 Task: Send an email with the signature Larry Evans with the subject Introduction to a new process and the message Can you provide an update on the status of the customer service improvement project? from softage.6@softage.net to softage.2@softage.net and move the email from Sent Items to the folder Repairs
Action: Mouse moved to (114, 104)
Screenshot: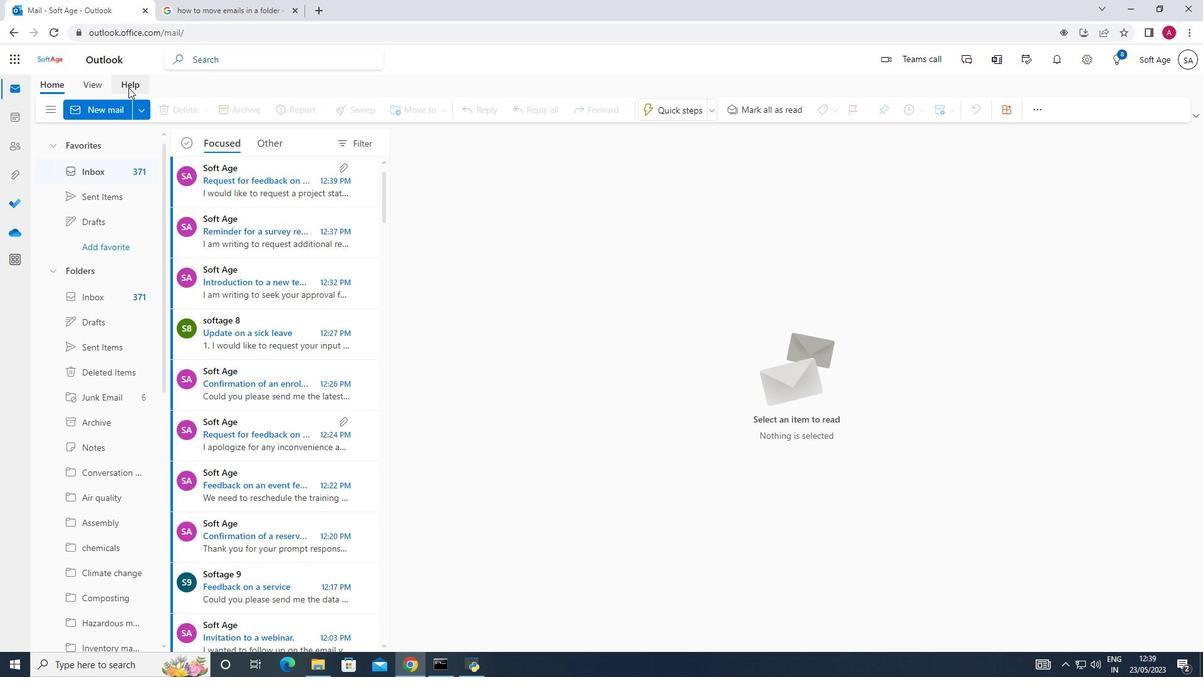 
Action: Mouse pressed left at (114, 104)
Screenshot: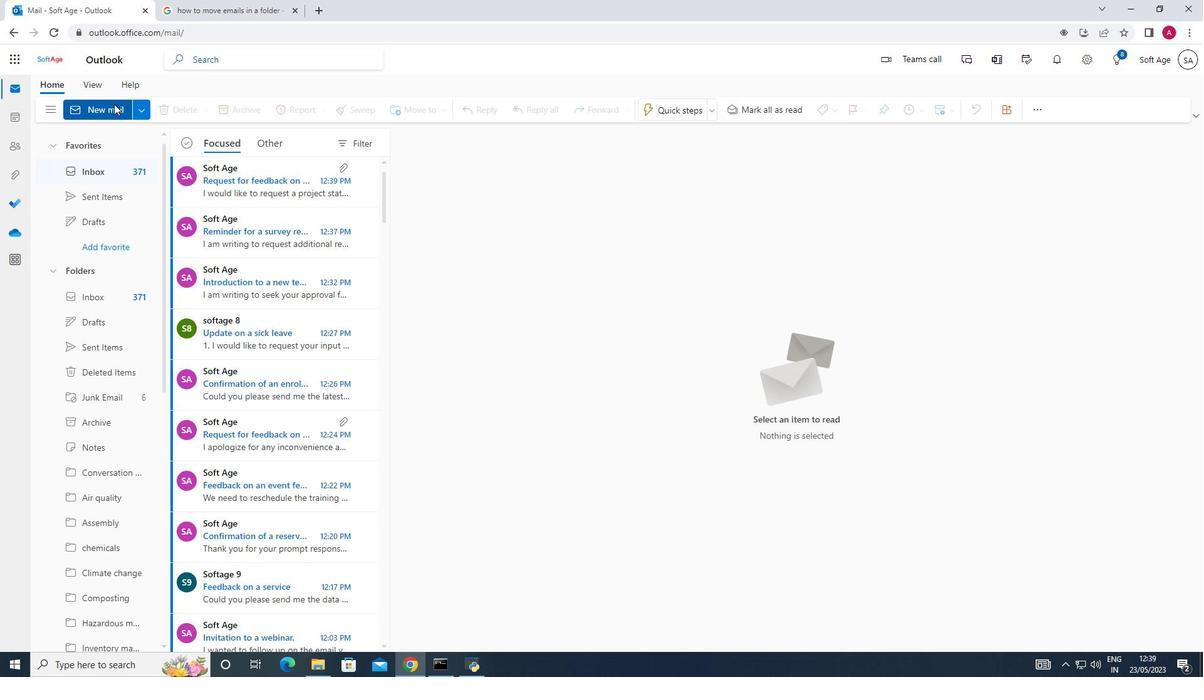 
Action: Mouse moved to (850, 105)
Screenshot: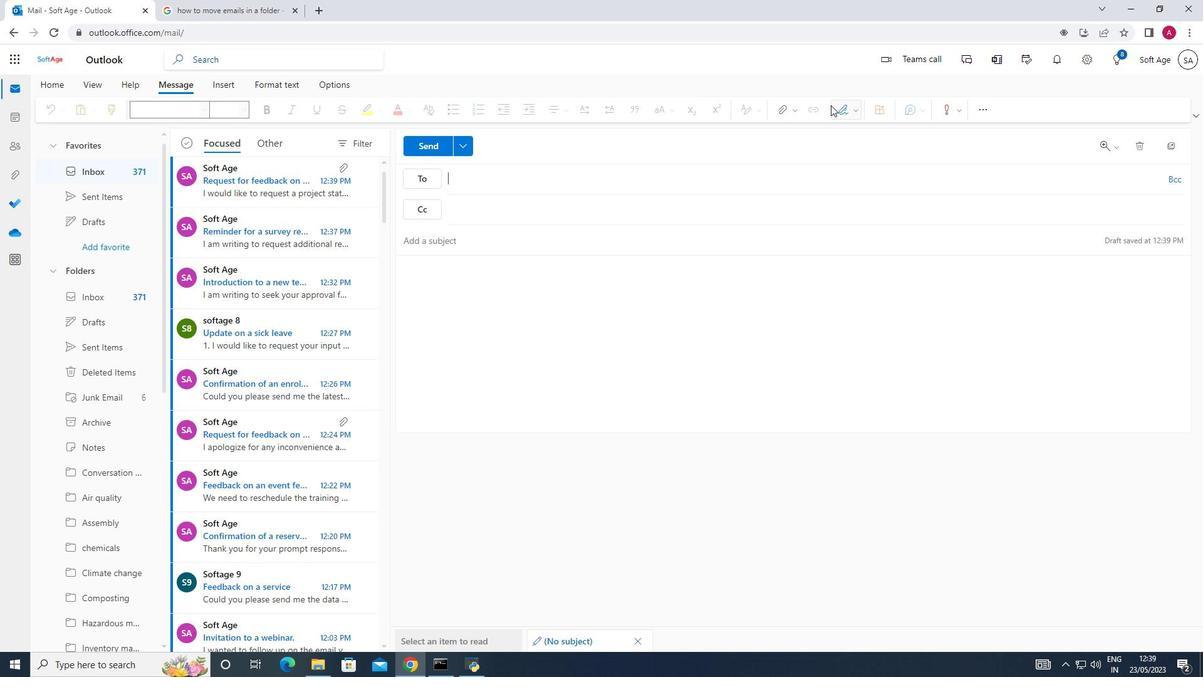 
Action: Mouse pressed left at (850, 105)
Screenshot: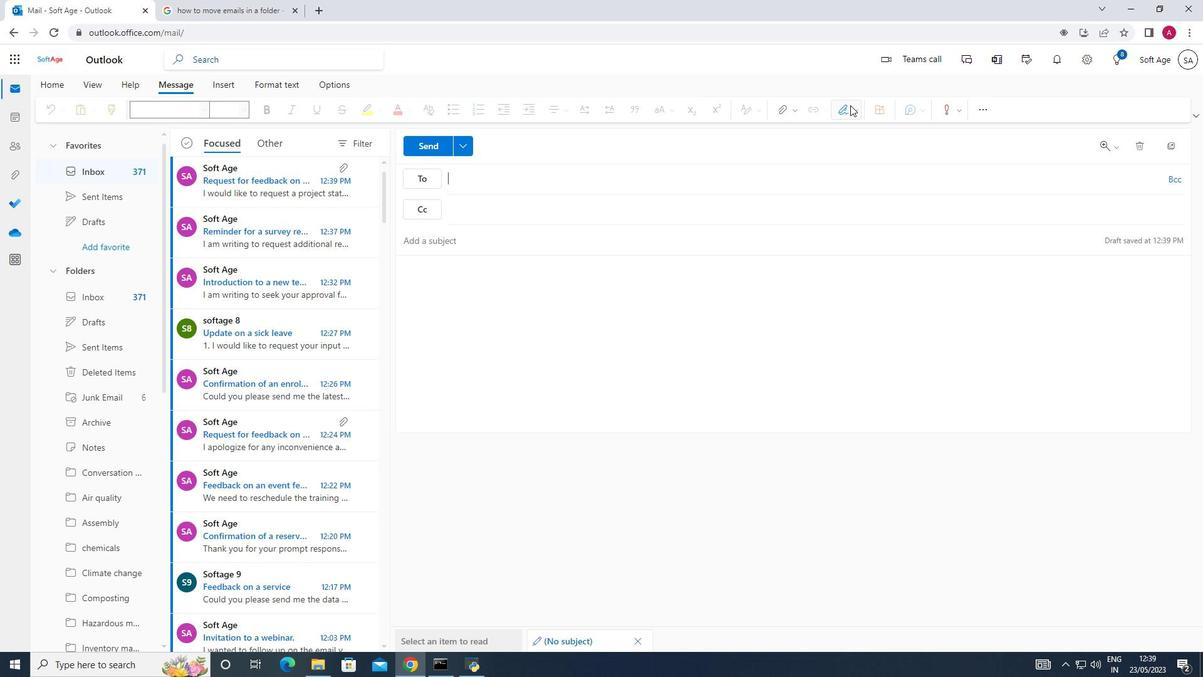 
Action: Mouse moved to (851, 159)
Screenshot: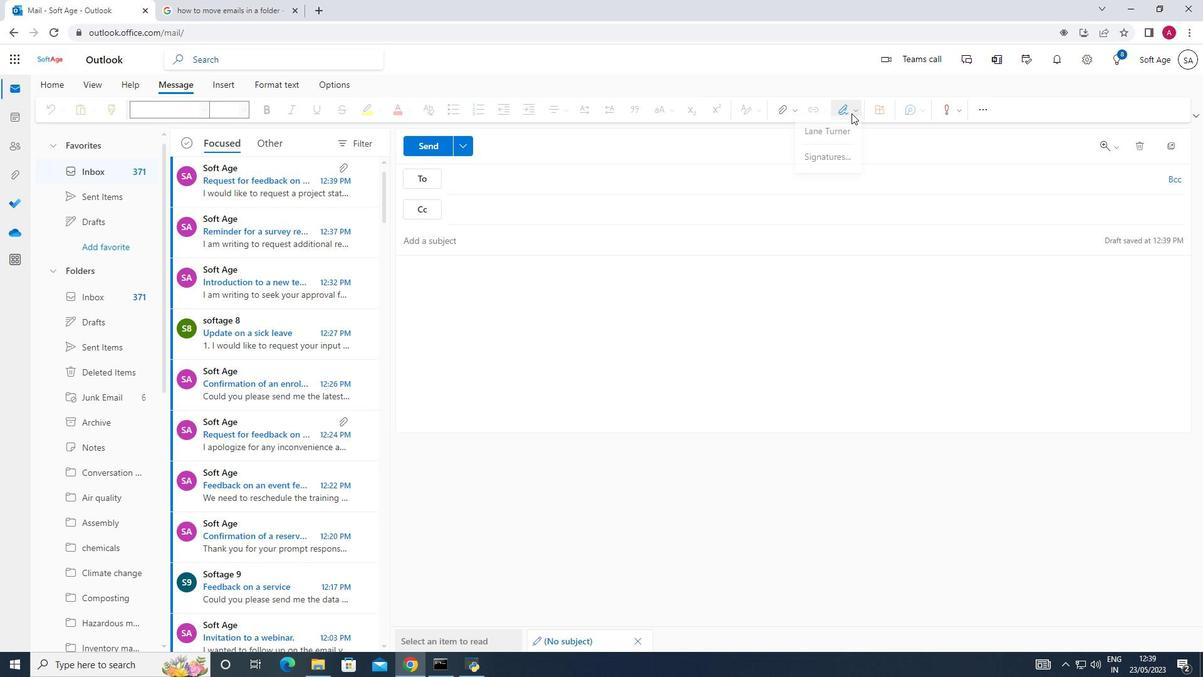 
Action: Mouse pressed left at (851, 159)
Screenshot: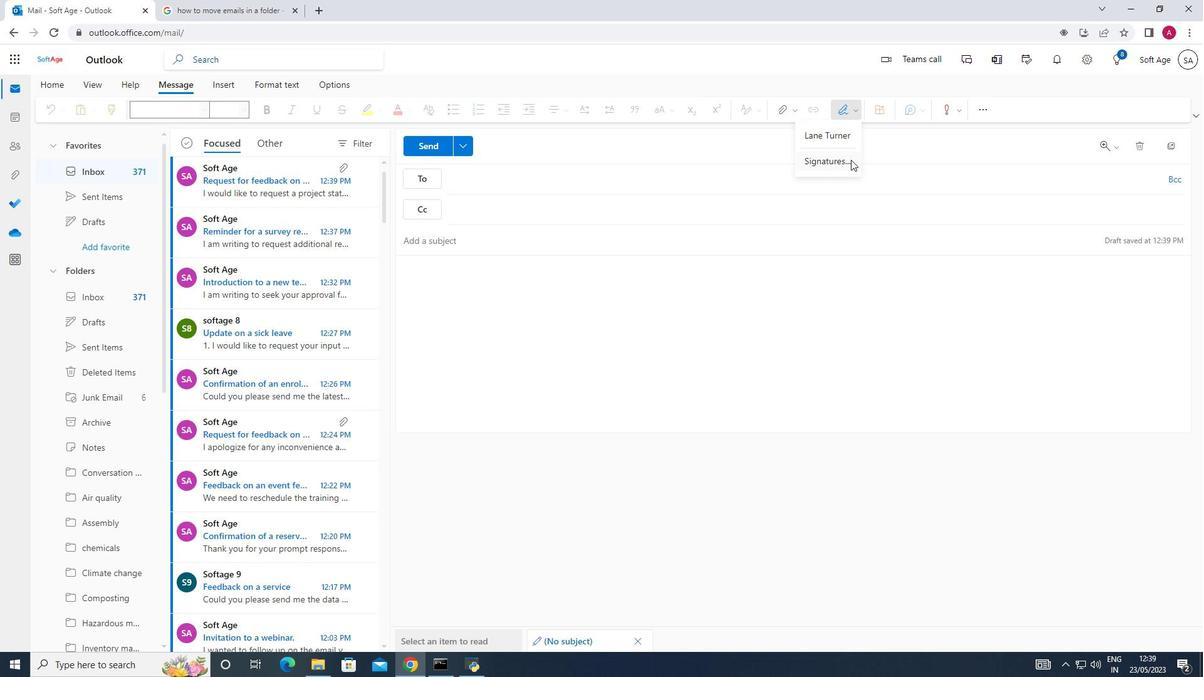 
Action: Mouse moved to (848, 205)
Screenshot: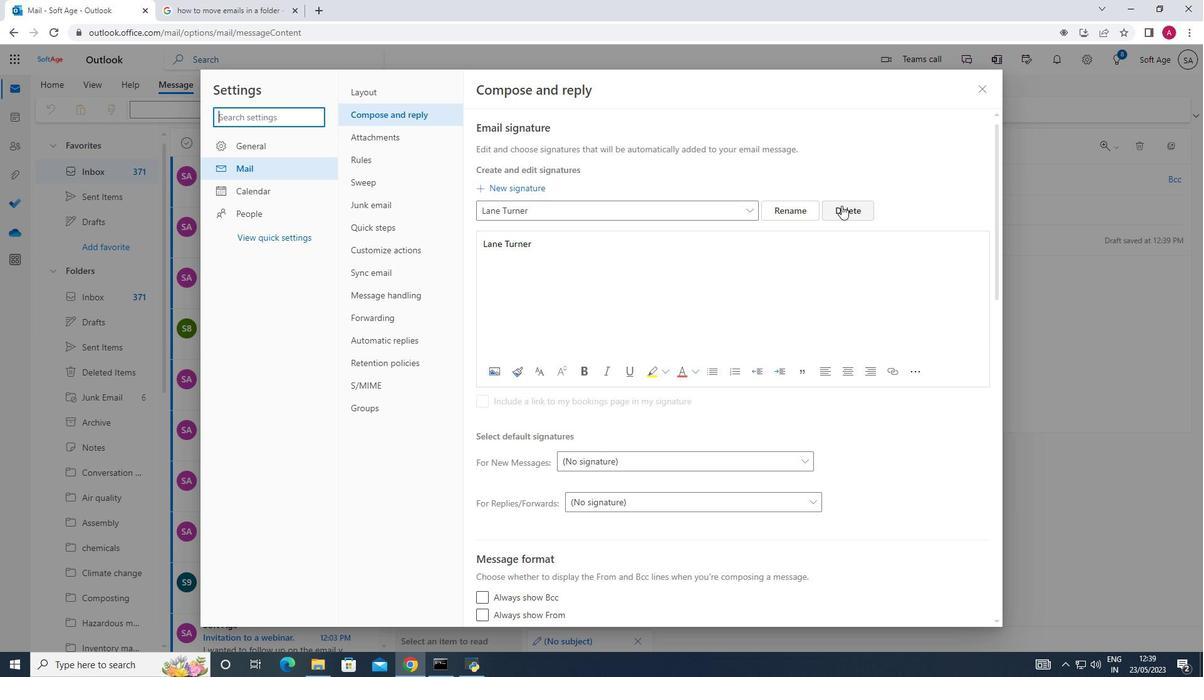 
Action: Mouse pressed left at (848, 205)
Screenshot: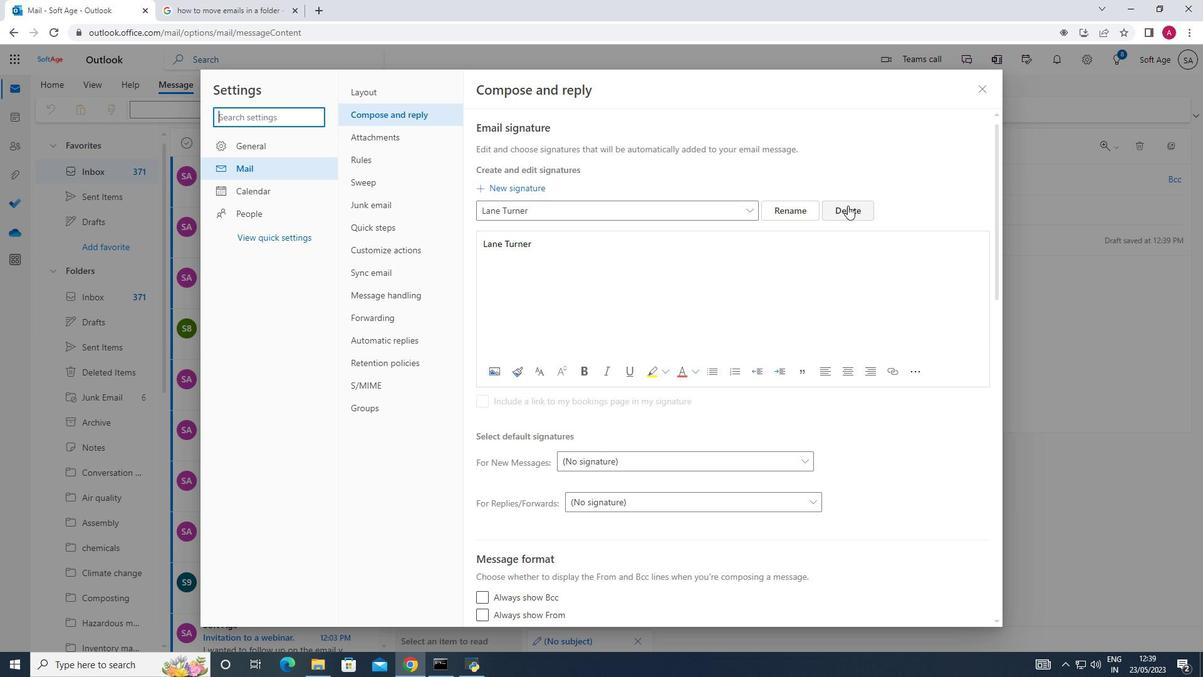 
Action: Mouse moved to (521, 208)
Screenshot: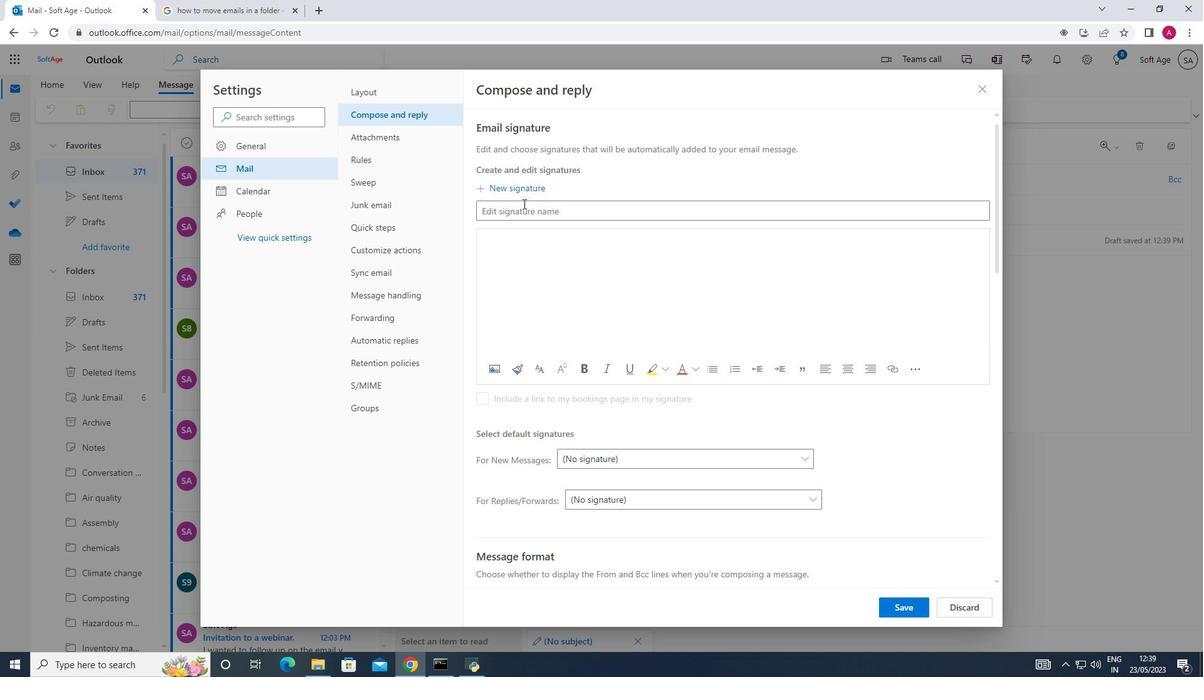 
Action: Mouse pressed left at (521, 208)
Screenshot: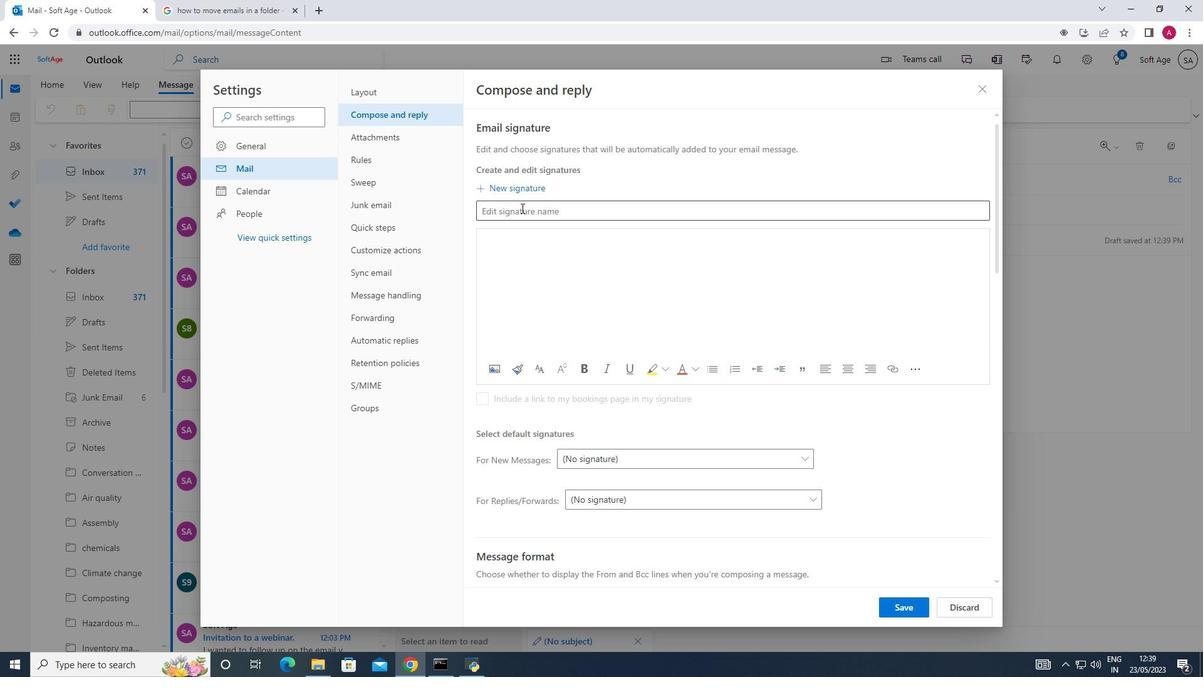 
Action: Mouse moved to (526, 197)
Screenshot: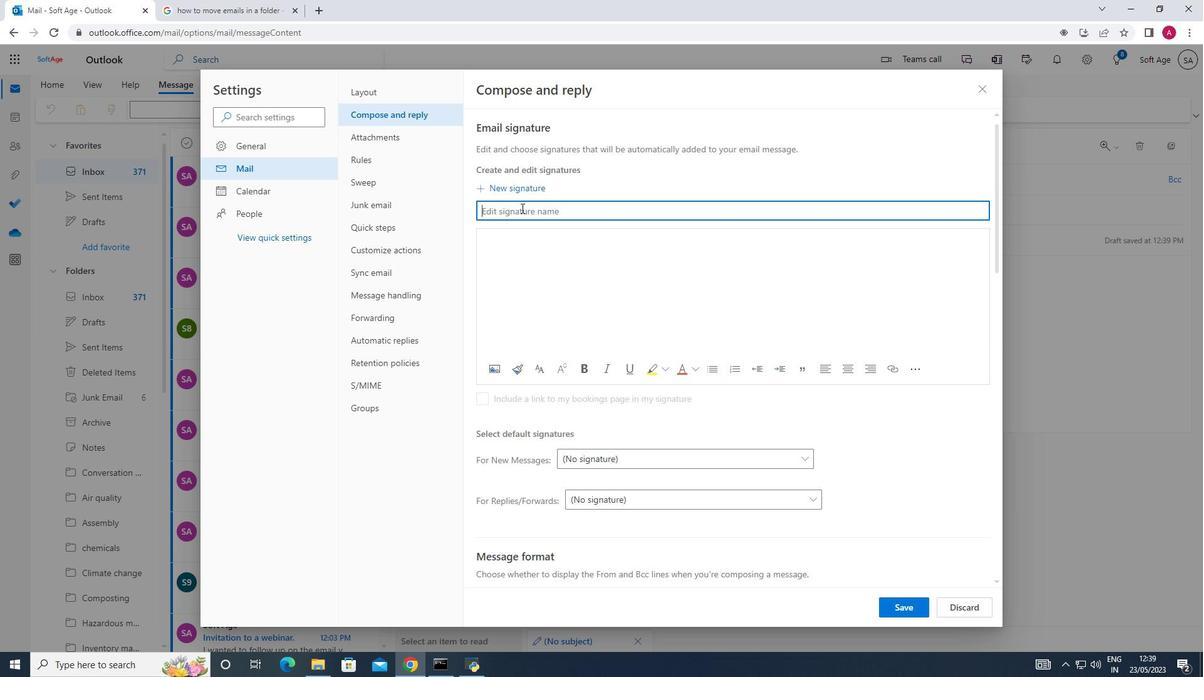 
Action: Key pressed <Key.shift_r>Larry<Key.space><Key.shift_r><Key.shift_r><Key.shift_r><Key.shift_r><Key.shift_r><Key.shift_r><Key.shift_r><Key.shift_r><Key.shift_r><Key.shift_r><Key.shift_r><Key.shift_r><Key.shift_r><Key.shift_r><Key.shift_r><Key.shift_r><Key.shift_r><Key.shift_r><Key.shift_r><Key.shift_r><Key.shift_r><Key.shift_r><Key.shift_r><Key.shift_r><Key.shift_r><Key.shift_r><Key.shift_r><Key.shift_r><Key.shift_r><Key.shift_r><Key.shift_r><Key.shift_r><Key.shift_r><Key.shift_r><Key.shift_r><Key.shift_r><Key.shift_r><Key.shift_r><Key.shift_r><Key.shift_r><Key.shift_r><Key.shift_r><Key.shift_r><Key.shift_r><Key.shift_r><Key.shift_r><Key.shift>Evans
Screenshot: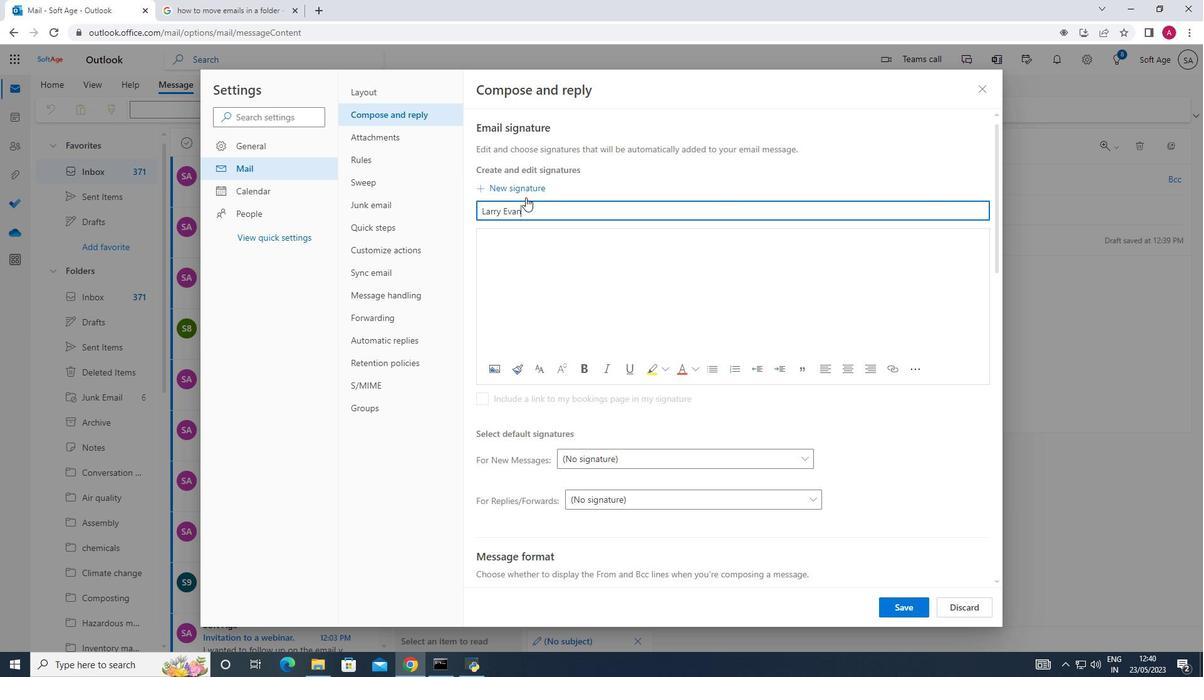 
Action: Mouse moved to (506, 229)
Screenshot: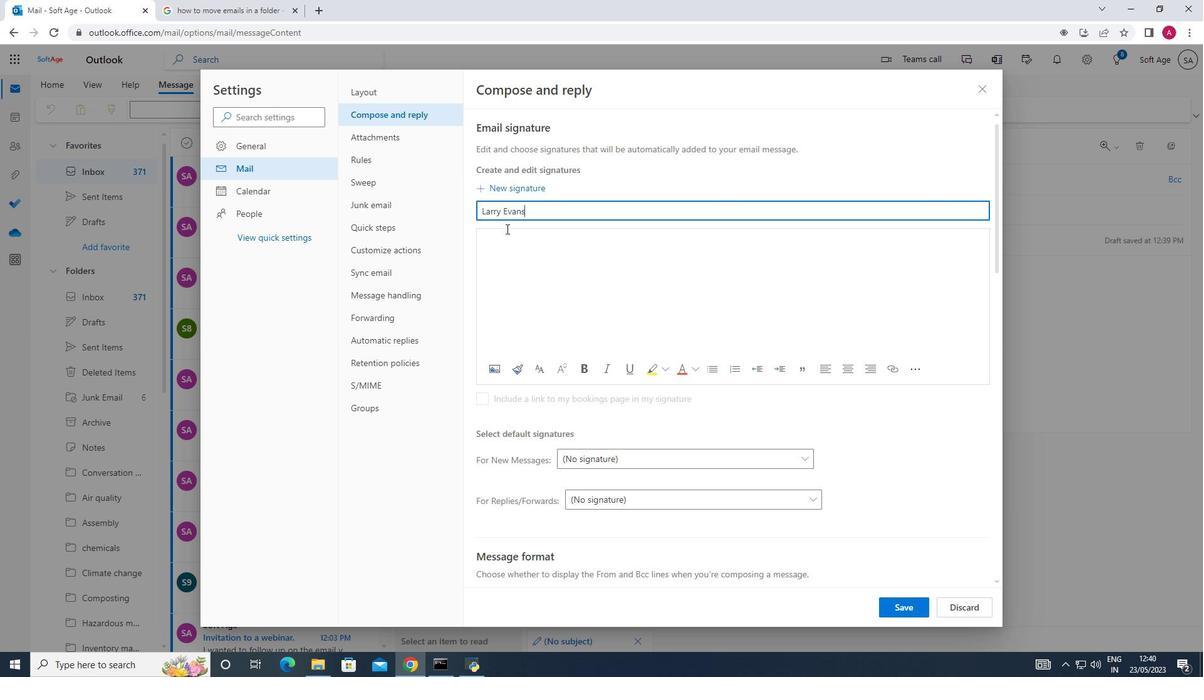 
Action: Mouse pressed left at (506, 229)
Screenshot: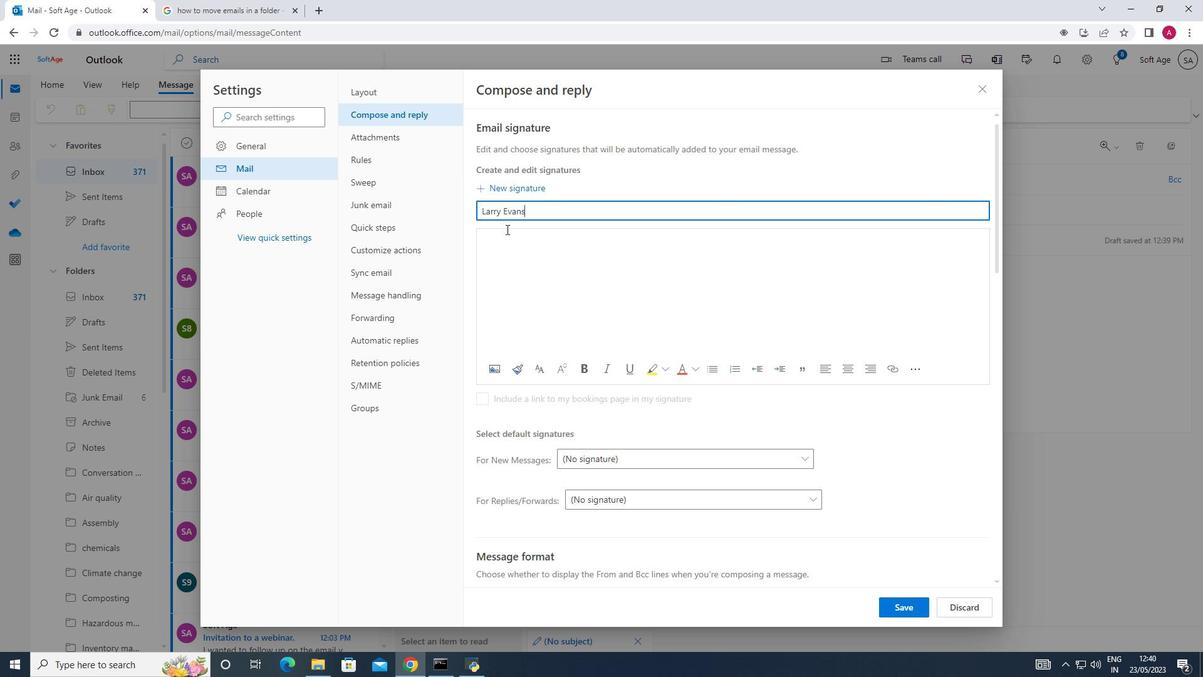 
Action: Key pressed <Key.shift_r>Larry<Key.space><Key.shift><Key.shift><Key.shift><Key.shift><Key.shift><Key.shift><Key.shift><Key.shift><Key.shift><Key.shift><Key.shift><Key.shift><Key.shift><Key.shift><Key.shift><Key.shift><Key.shift><Key.shift>Evans
Screenshot: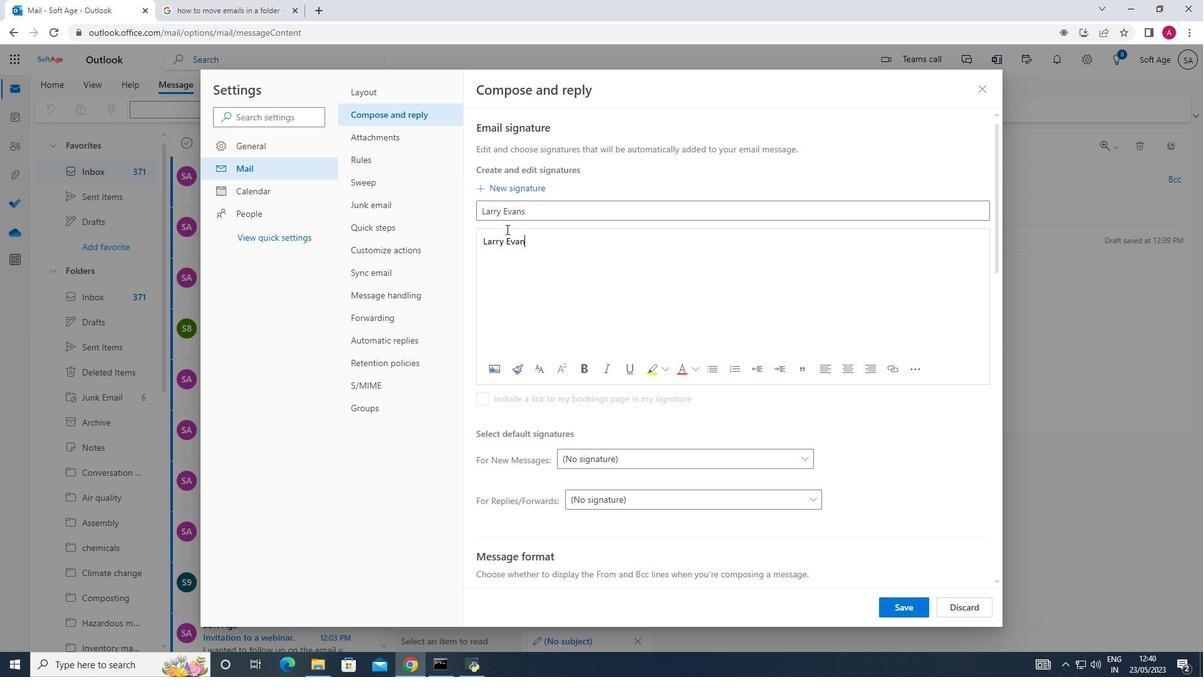 
Action: Mouse moved to (907, 606)
Screenshot: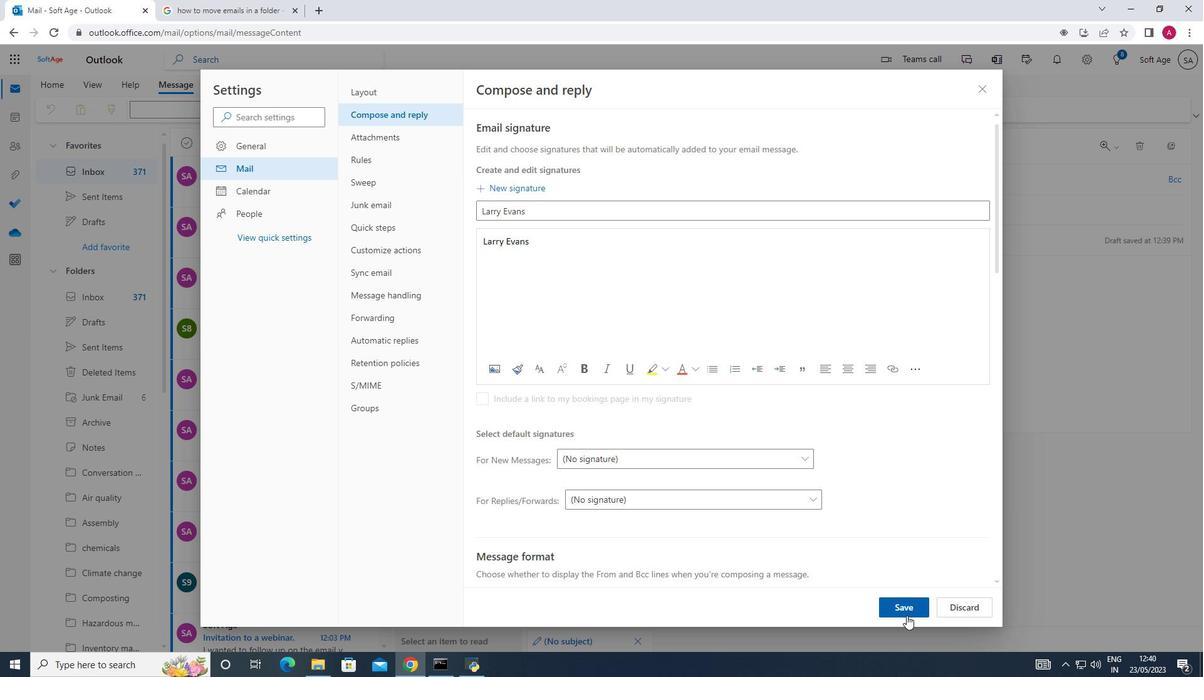 
Action: Mouse pressed left at (907, 606)
Screenshot: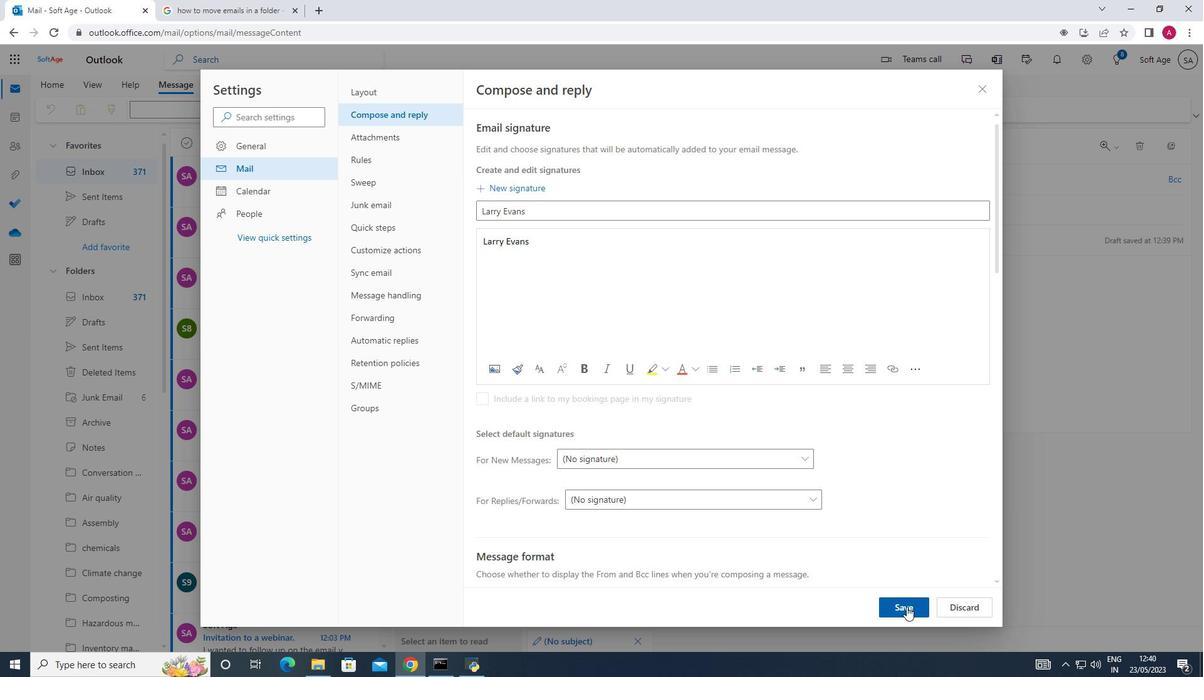 
Action: Mouse moved to (986, 84)
Screenshot: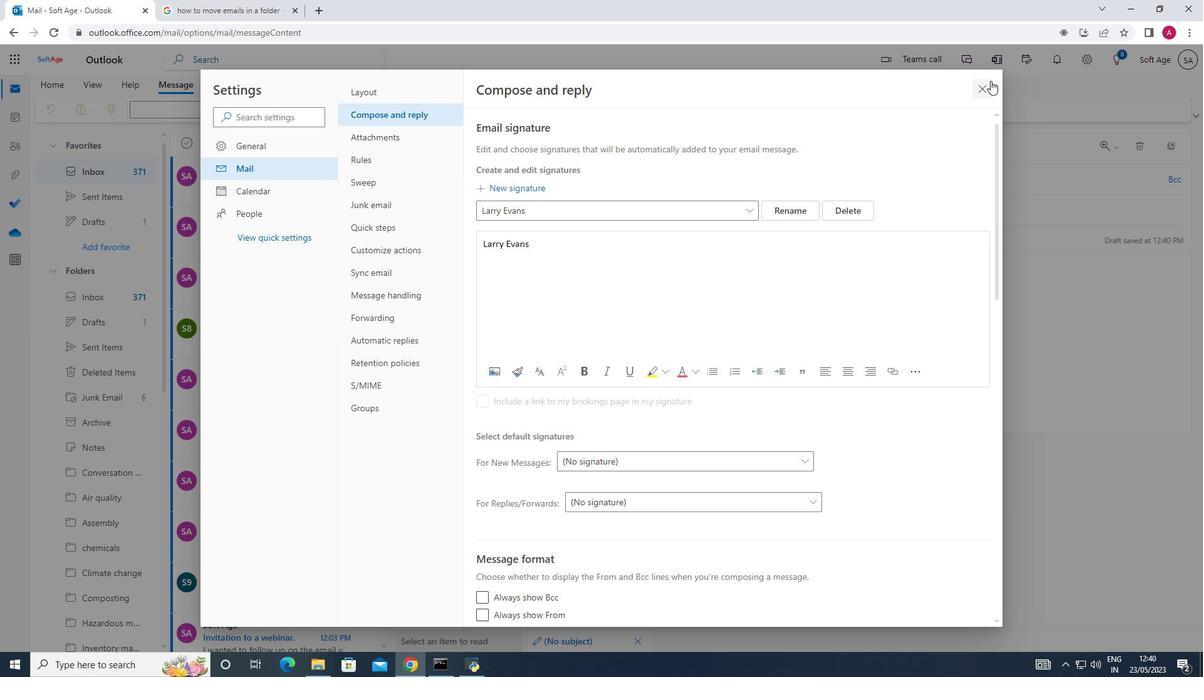 
Action: Mouse pressed left at (986, 84)
Screenshot: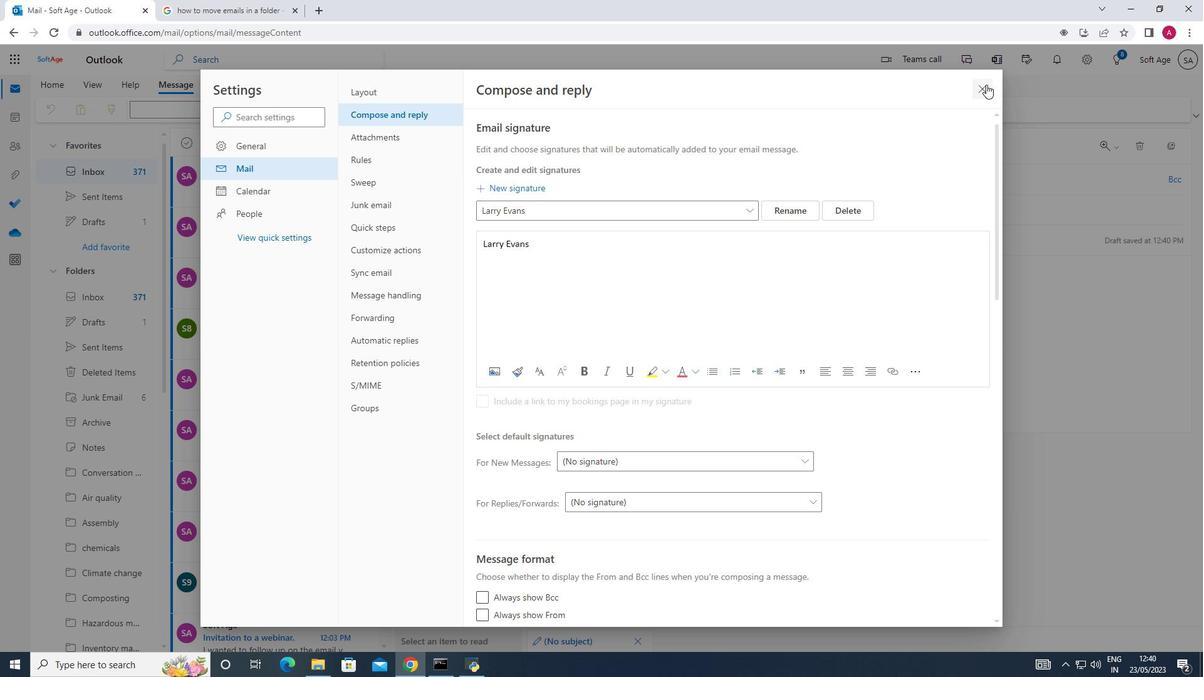 
Action: Mouse moved to (1178, 562)
Screenshot: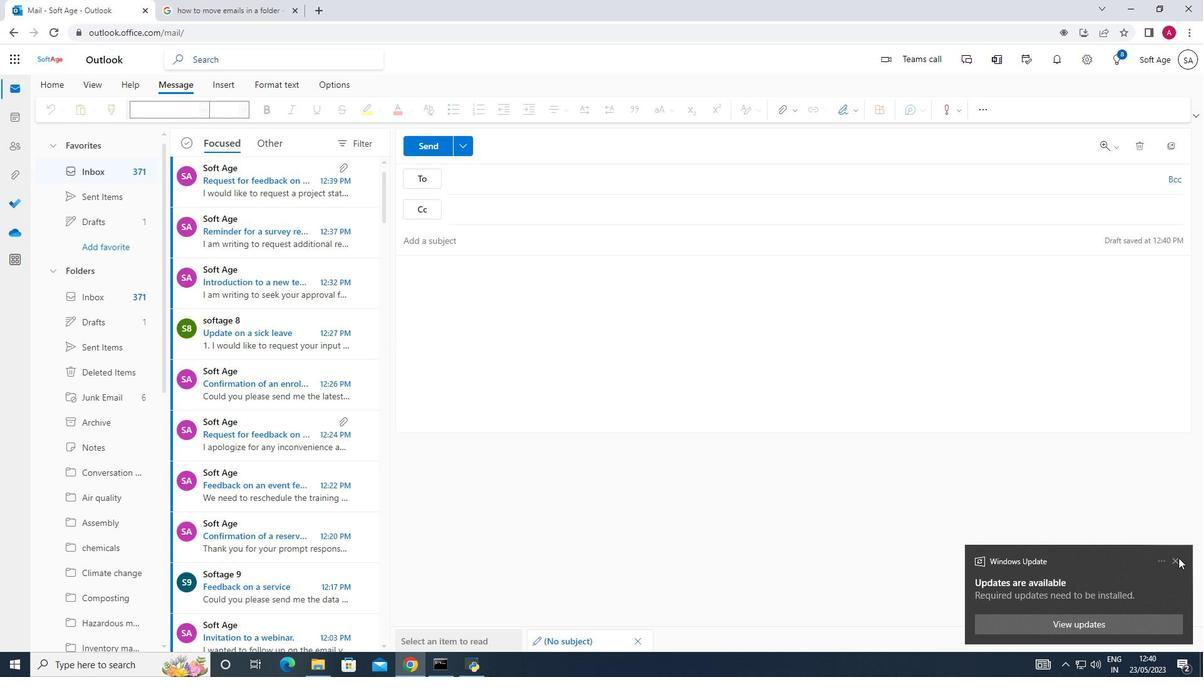 
Action: Mouse pressed left at (1178, 562)
Screenshot: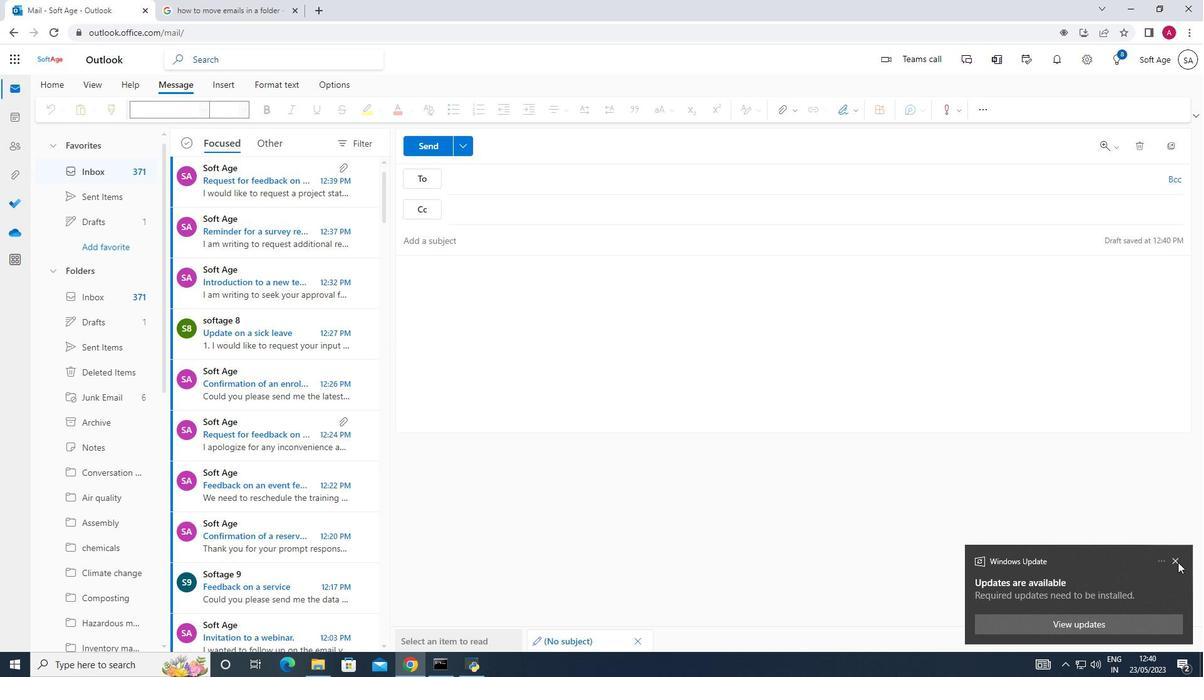 
Action: Mouse moved to (853, 110)
Screenshot: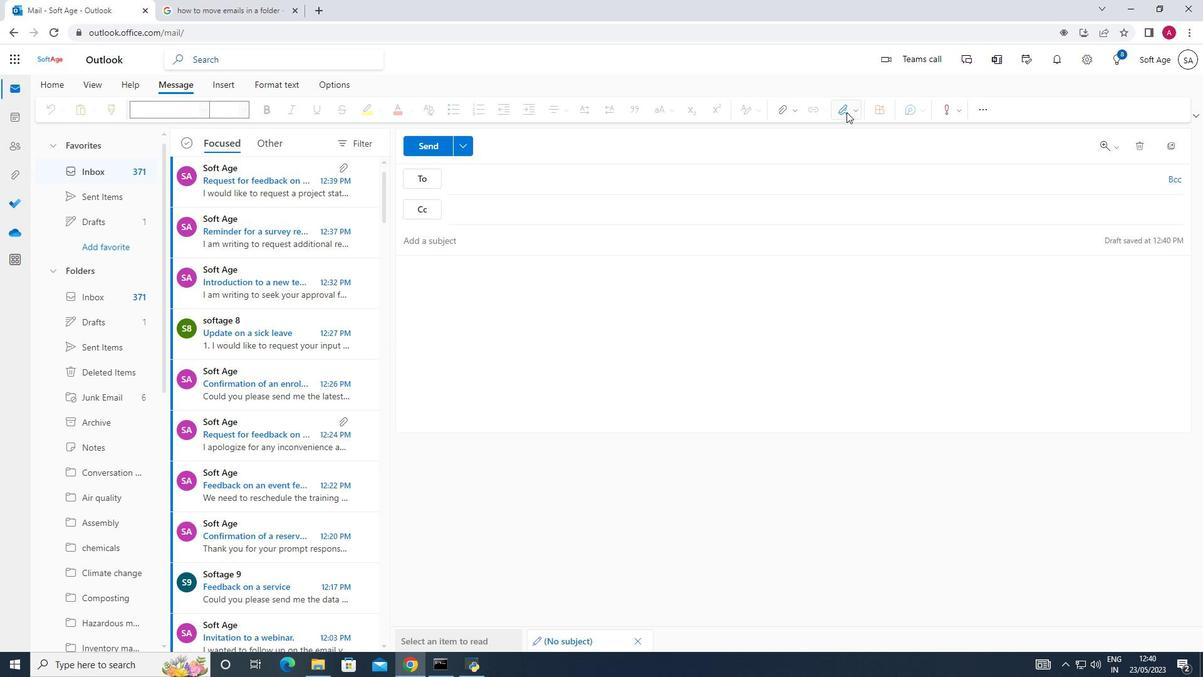 
Action: Mouse pressed left at (853, 110)
Screenshot: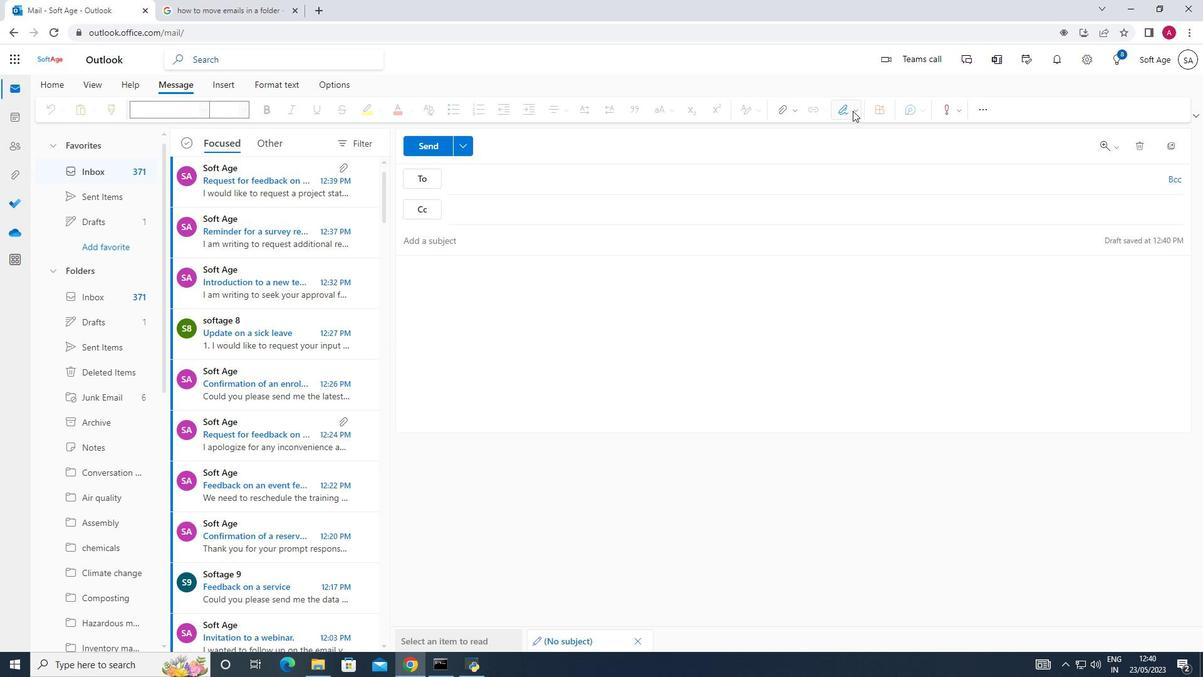 
Action: Mouse moved to (831, 129)
Screenshot: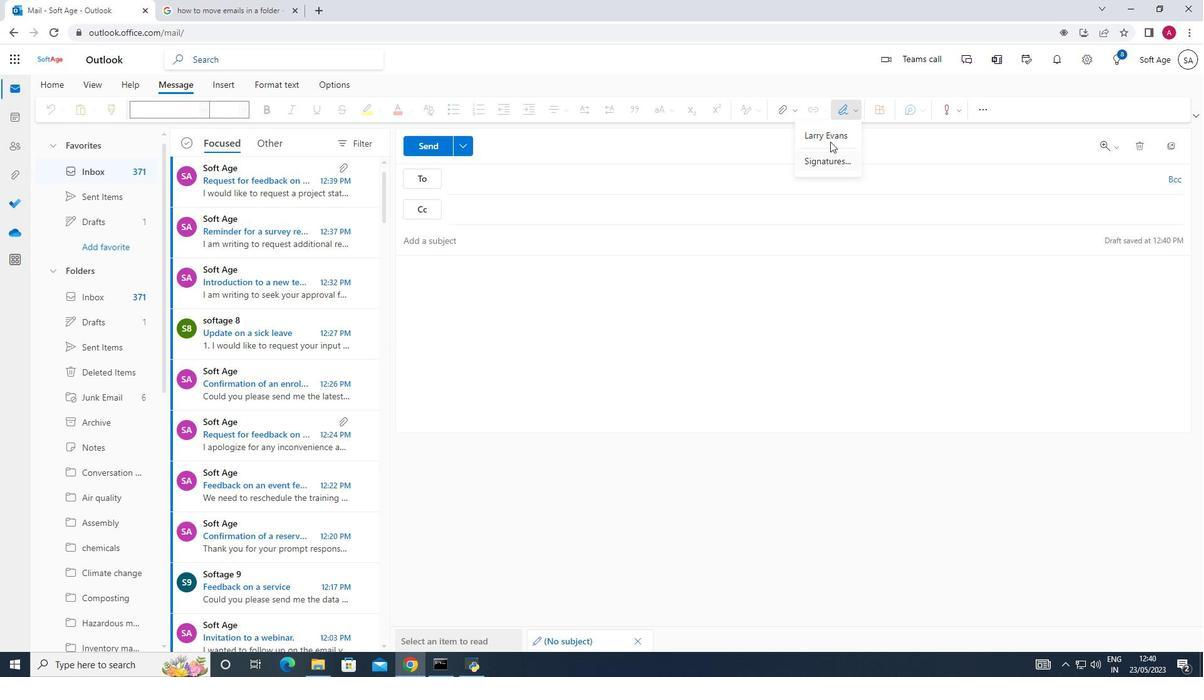 
Action: Mouse pressed left at (831, 129)
Screenshot: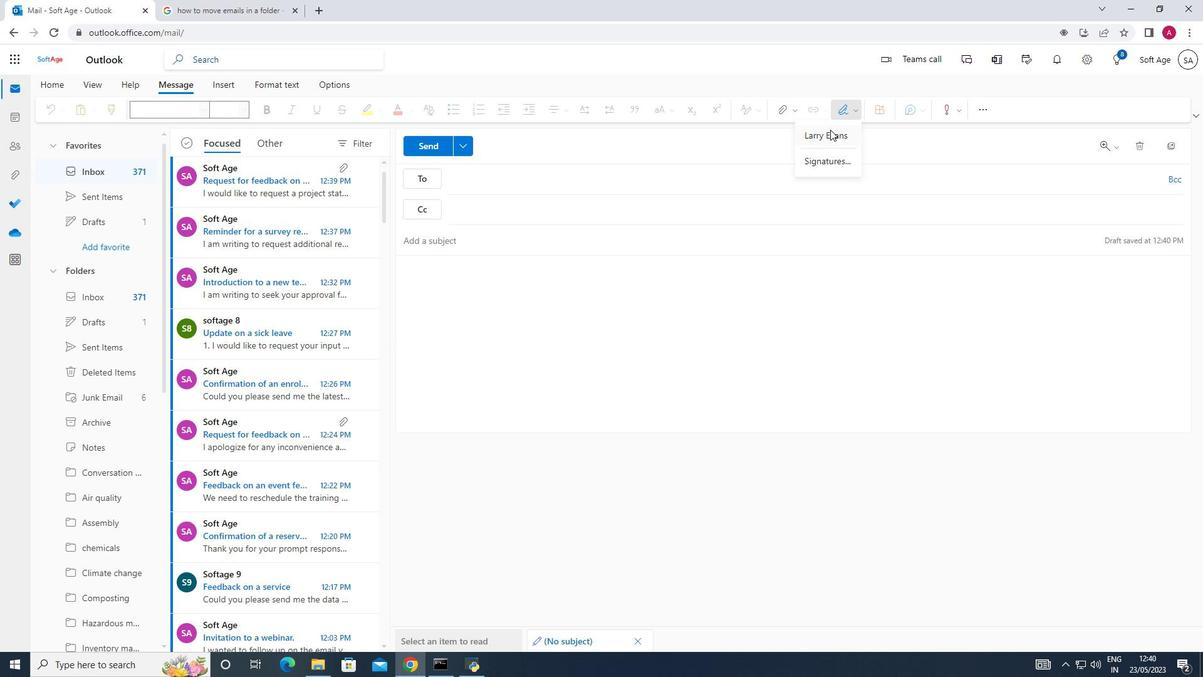
Action: Mouse moved to (420, 226)
Screenshot: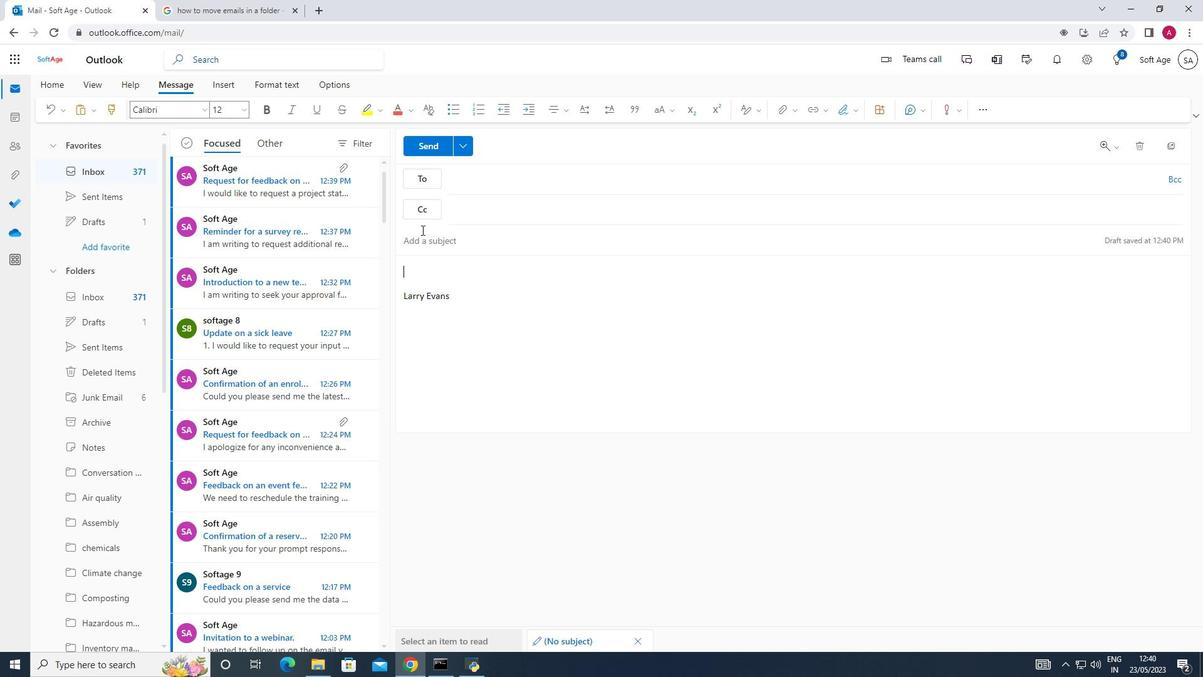 
Action: Mouse pressed left at (420, 226)
Screenshot: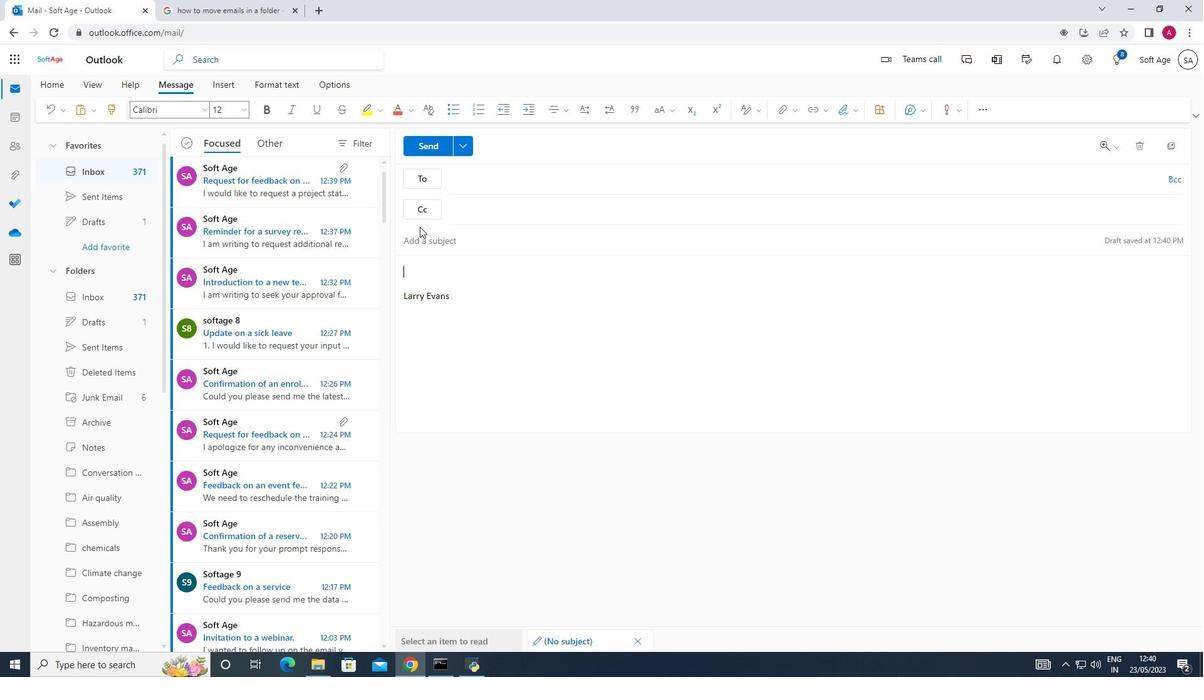 
Action: Mouse moved to (428, 244)
Screenshot: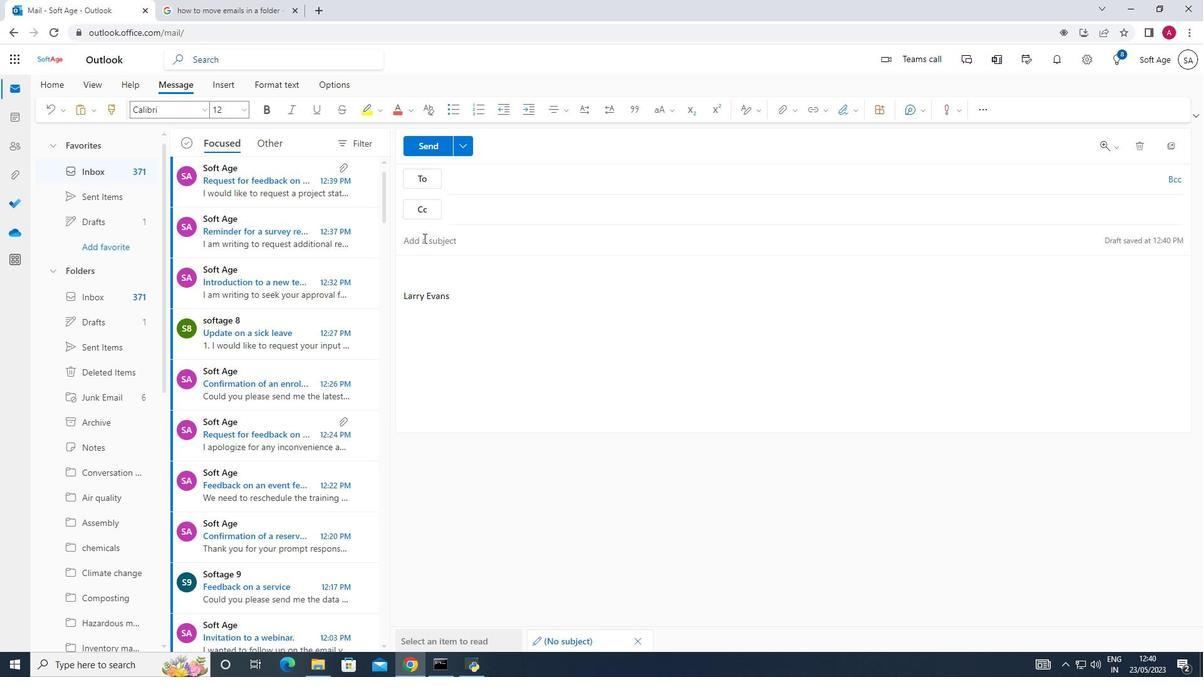 
Action: Mouse pressed left at (428, 244)
Screenshot: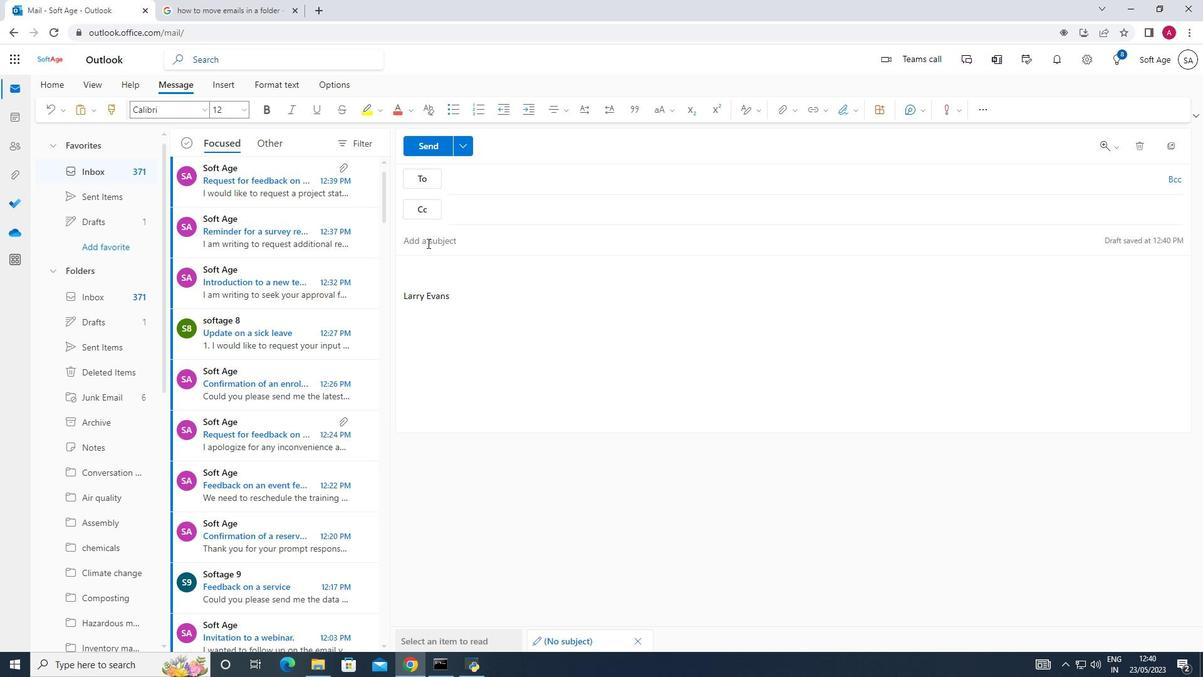 
Action: Key pressed <Key.shift>Introduction<Key.space>to<Key.space>a<Key.space>new<Key.space>process
Screenshot: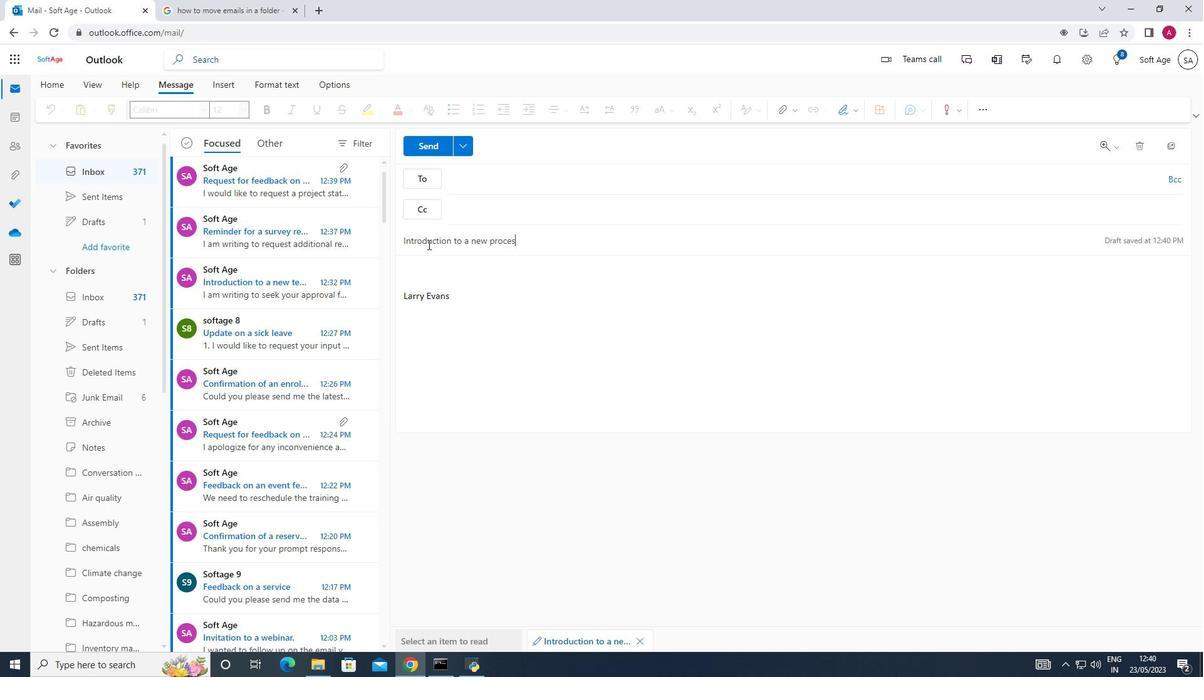 
Action: Mouse moved to (431, 273)
Screenshot: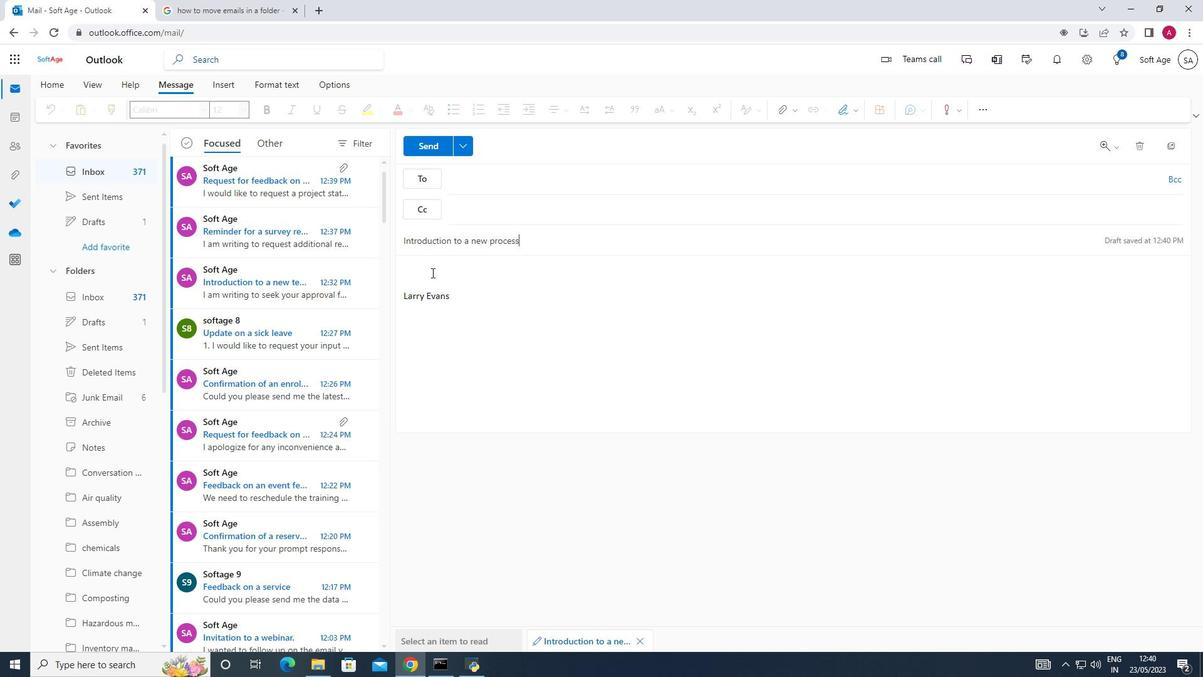 
Action: Mouse pressed left at (431, 273)
Screenshot: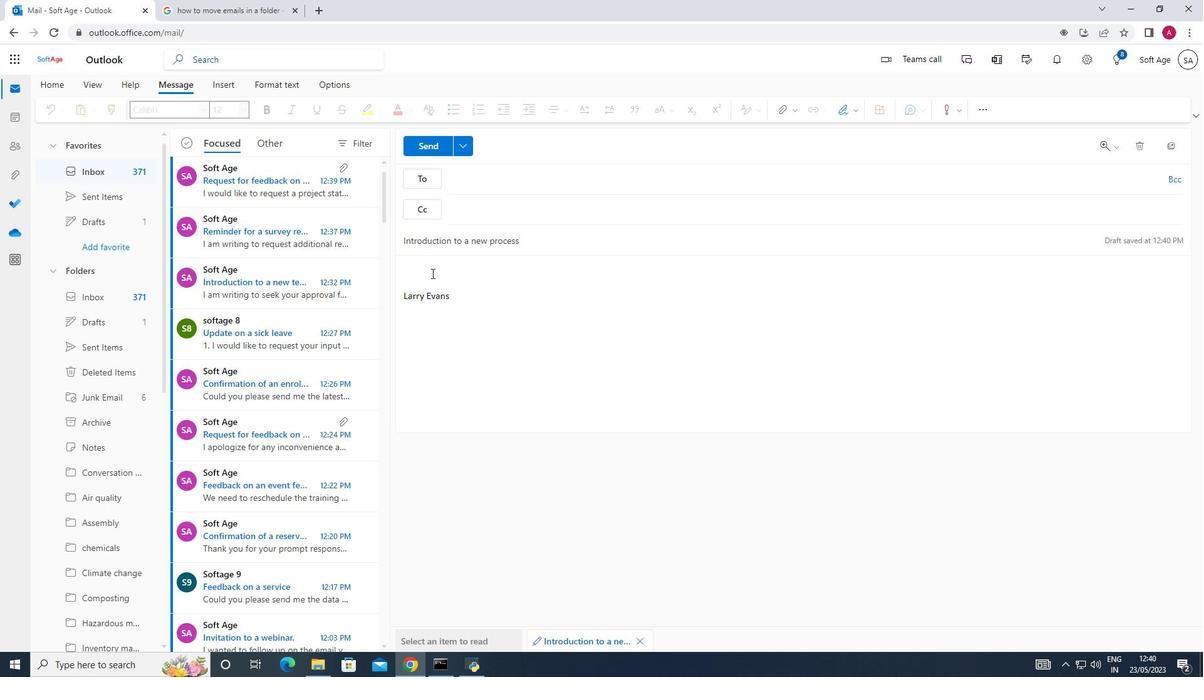 
Action: Key pressed <Key.shift>Can<Key.space>you<Key.space>provide<Key.space>an<Key.space>update<Key.space>on<Key.space>the<Key.space>status<Key.space>of<Key.space>customer<Key.space>service<Key.space>improvre<Key.backspace><Key.backspace>ement<Key.space>project<Key.shift_r>?
Screenshot: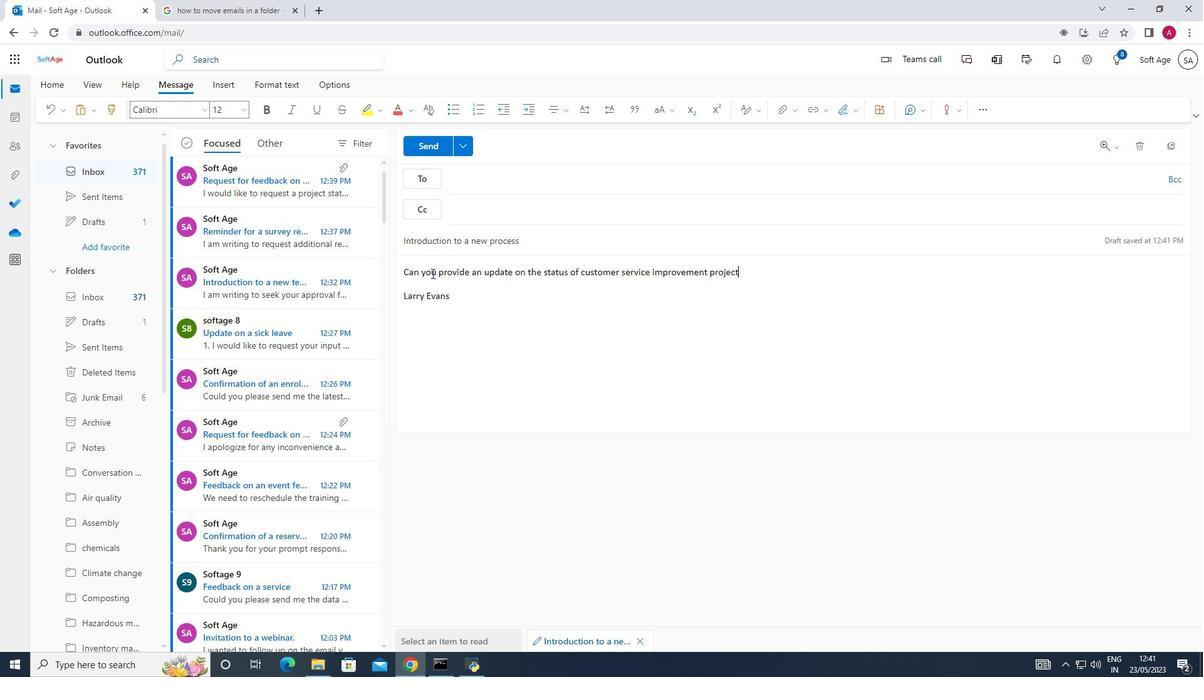 
Action: Mouse moved to (492, 188)
Screenshot: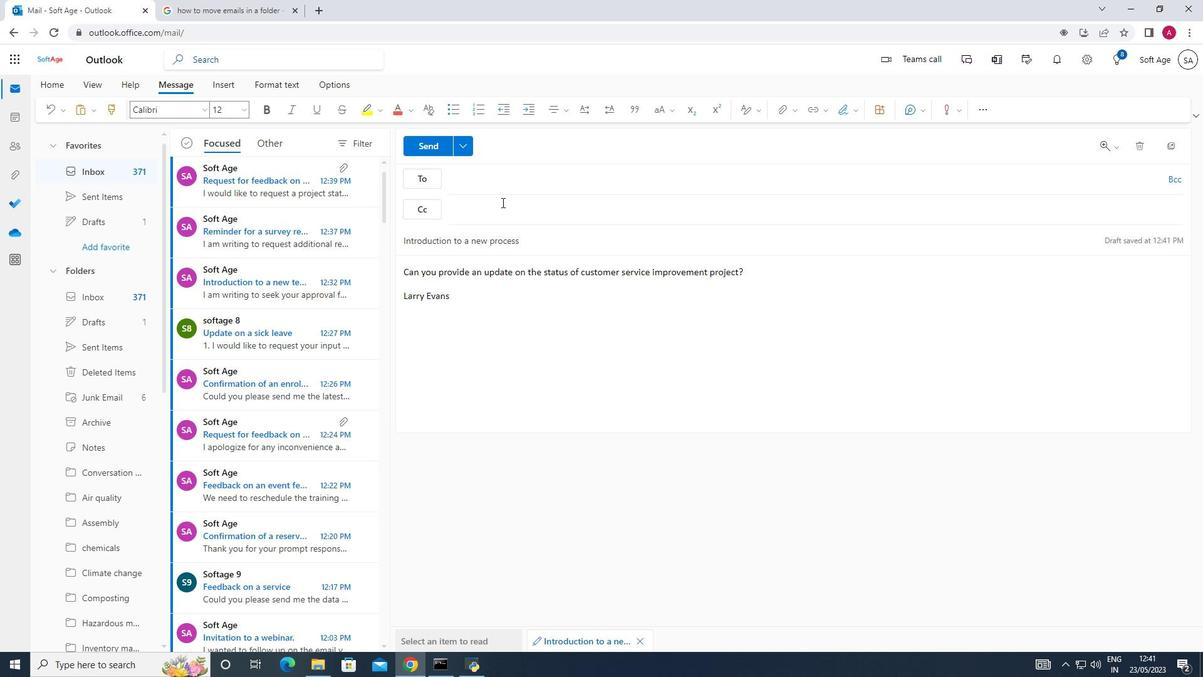 
Action: Mouse pressed left at (492, 188)
Screenshot: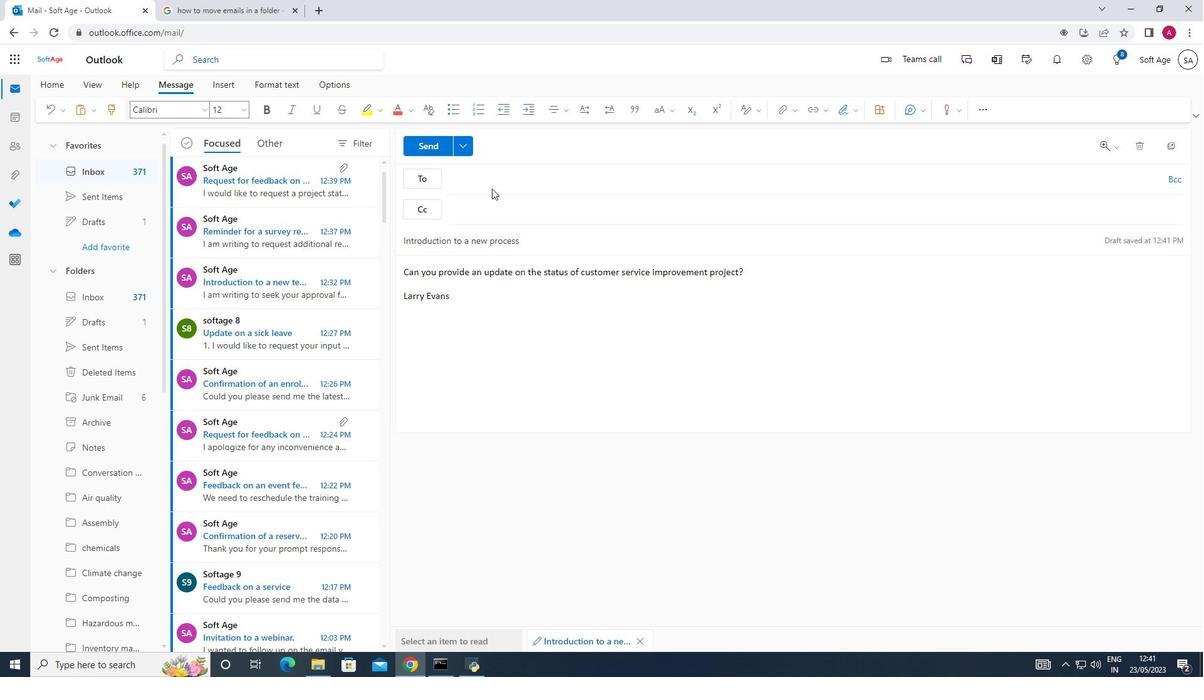 
Action: Mouse moved to (490, 181)
Screenshot: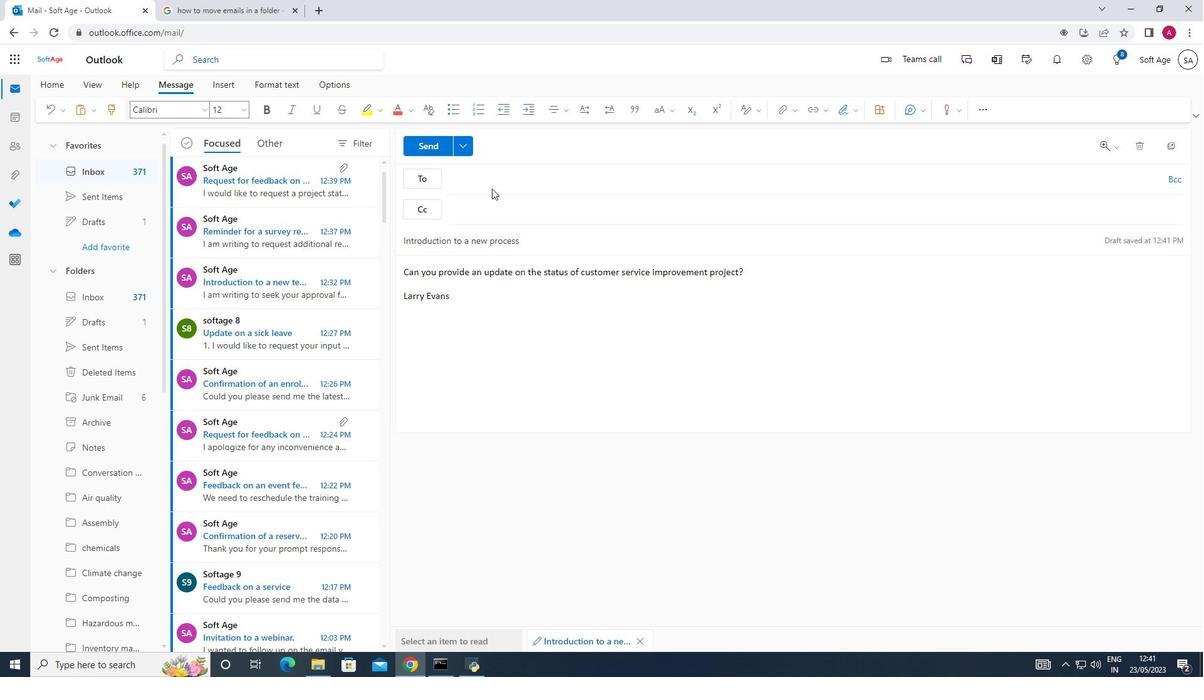 
Action: Mouse pressed left at (490, 181)
Screenshot: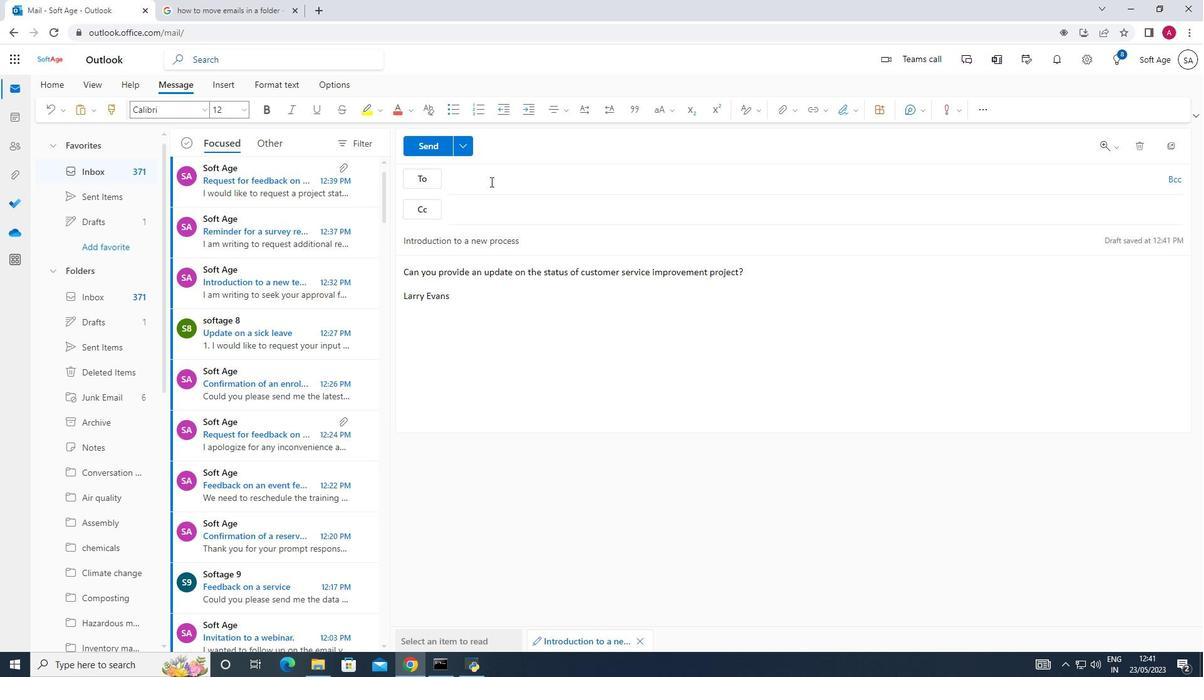 
Action: Key pressed softage.2<Key.shift>@softage.
Screenshot: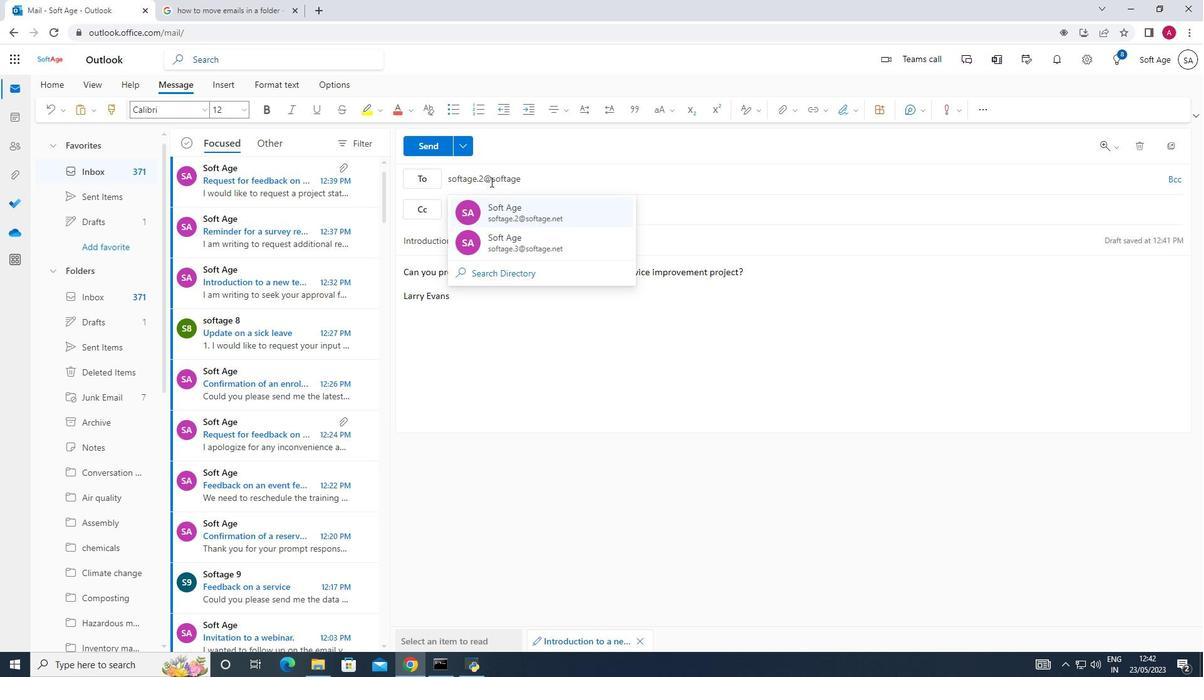 
Action: Mouse moved to (583, 206)
Screenshot: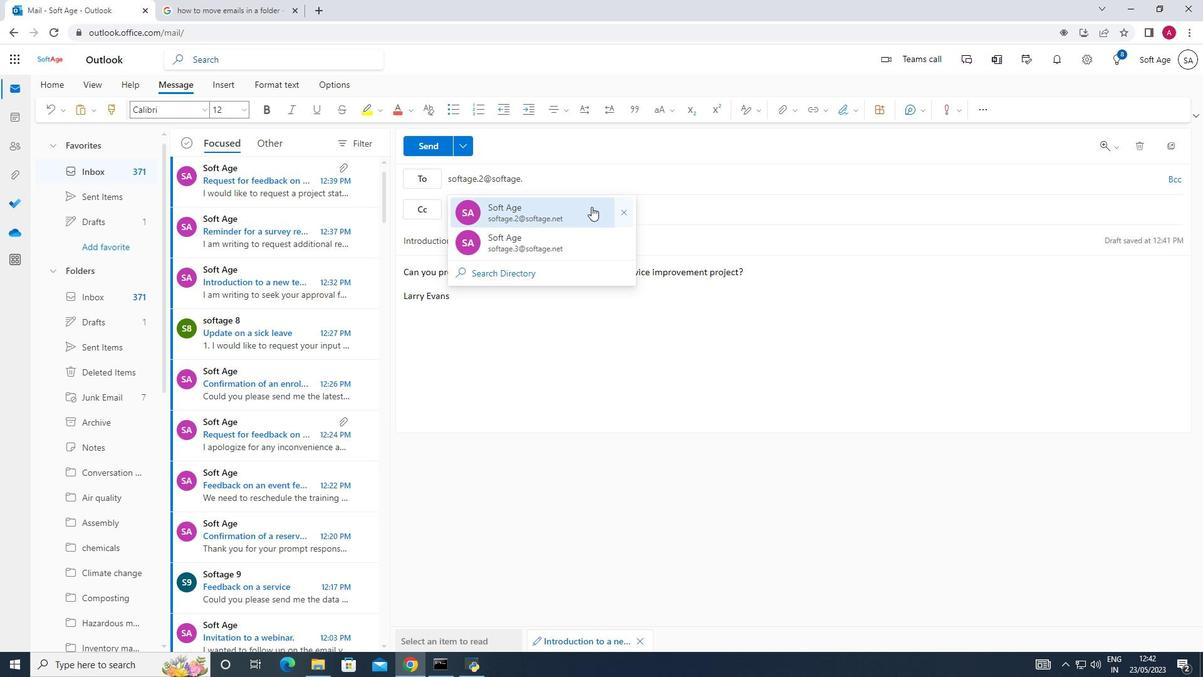 
Action: Mouse pressed left at (583, 206)
Screenshot: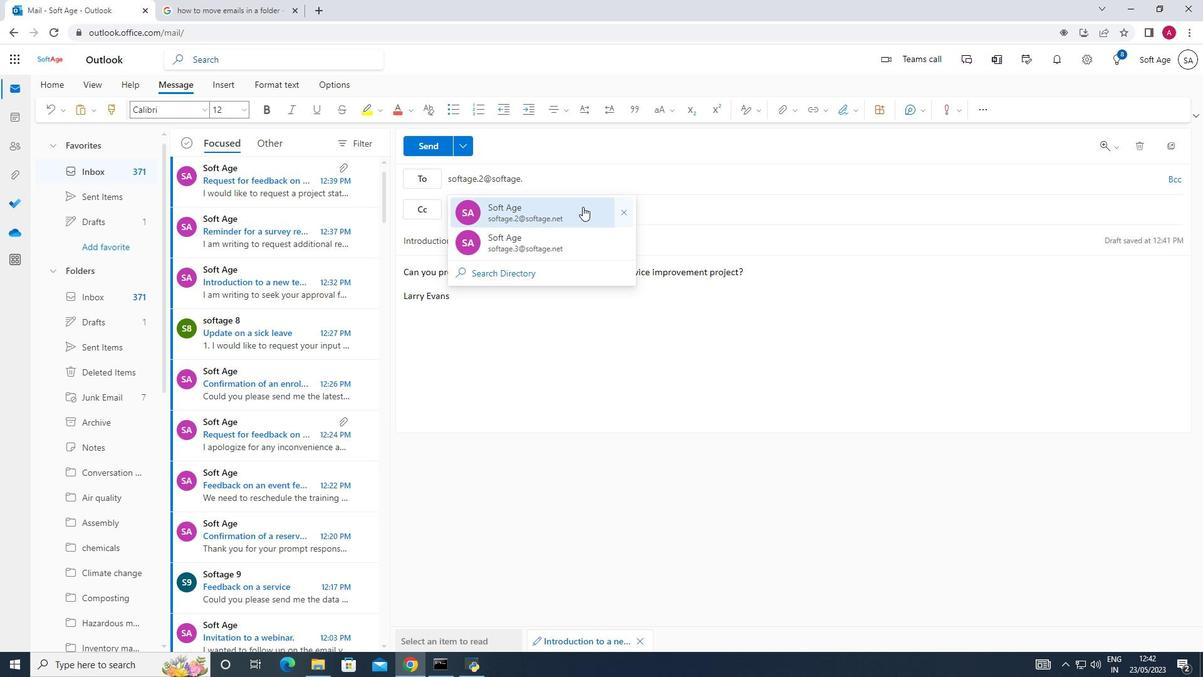 
Action: Mouse moved to (423, 147)
Screenshot: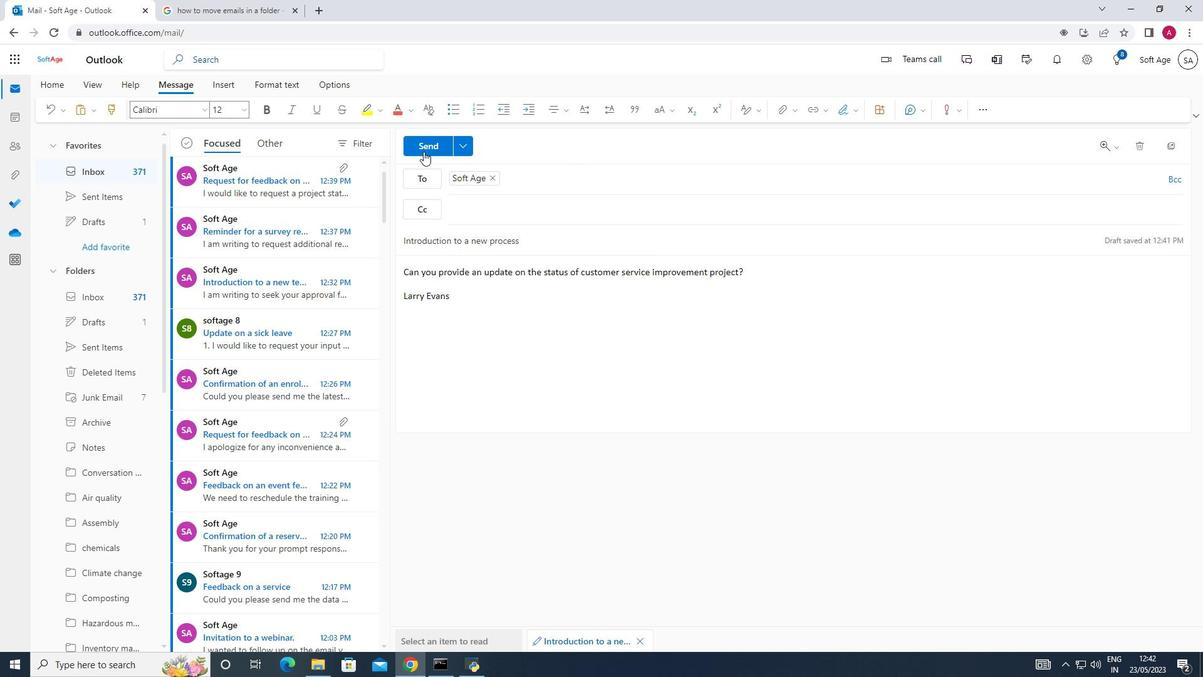 
Action: Mouse pressed left at (423, 147)
Screenshot: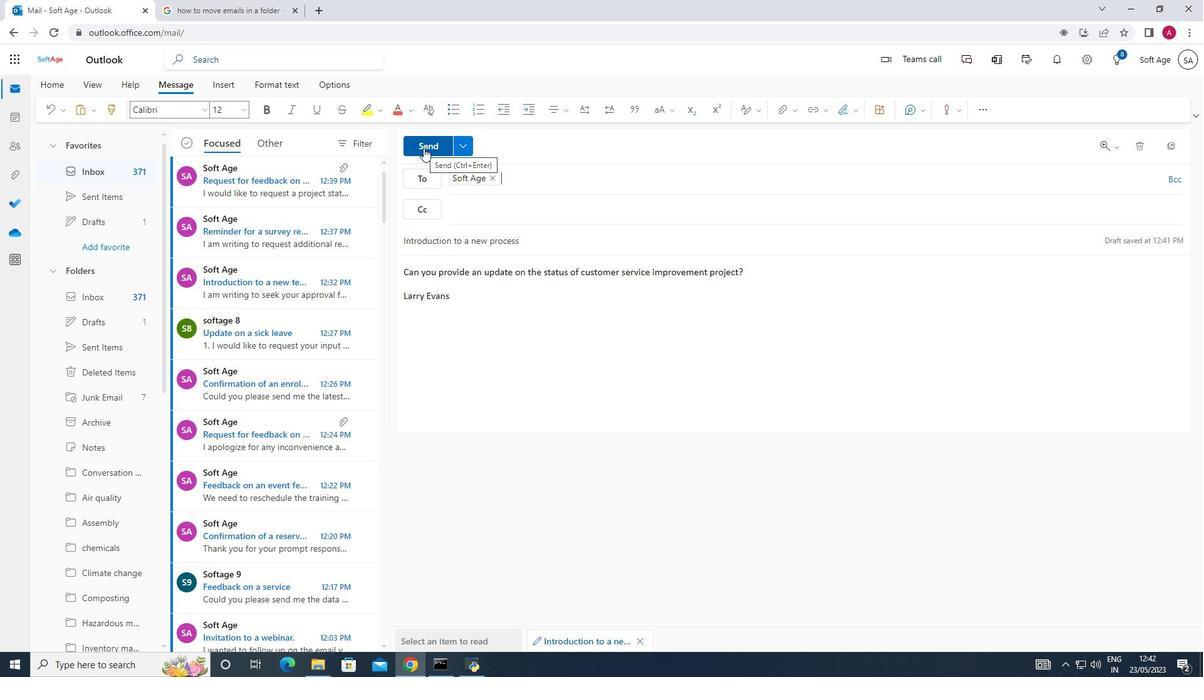 
Action: Mouse moved to (315, 225)
Screenshot: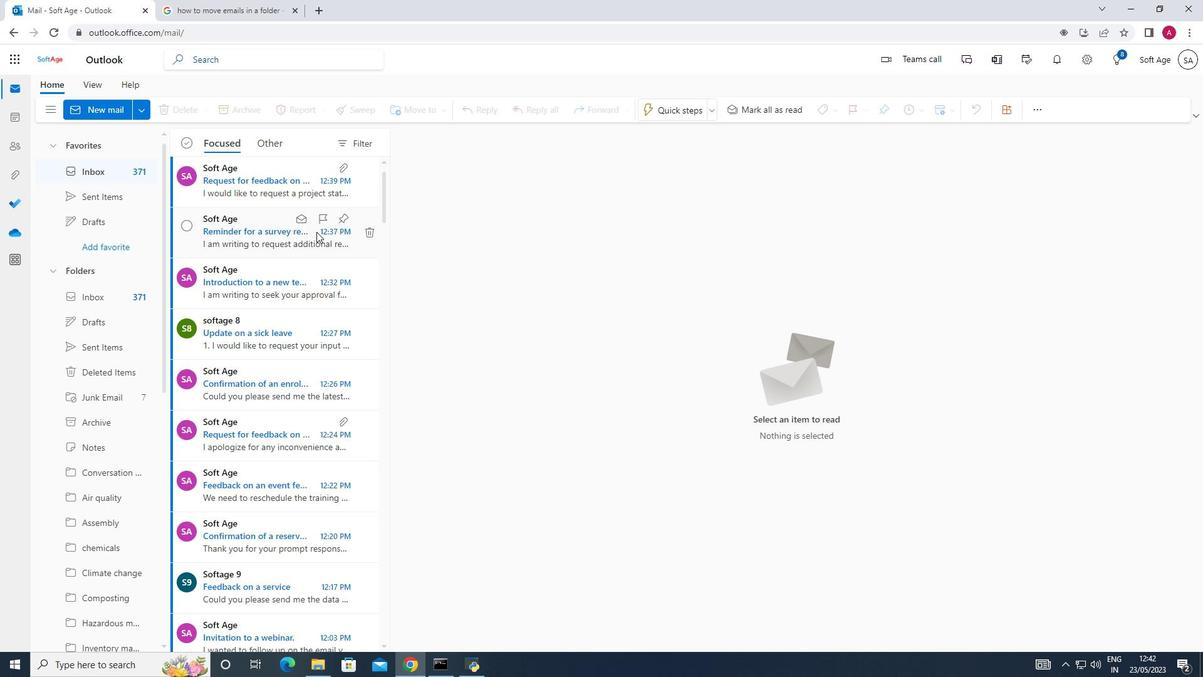 
Action: Mouse scrolled (315, 226) with delta (0, 0)
Screenshot: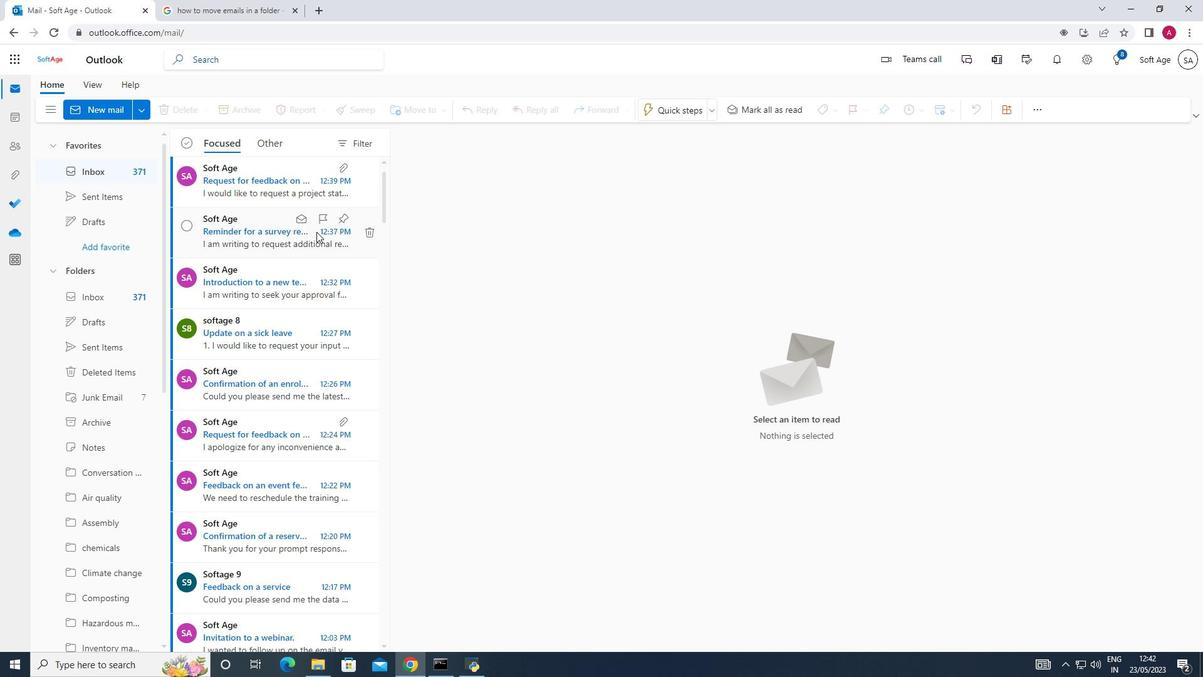 
Action: Mouse moved to (126, 204)
Screenshot: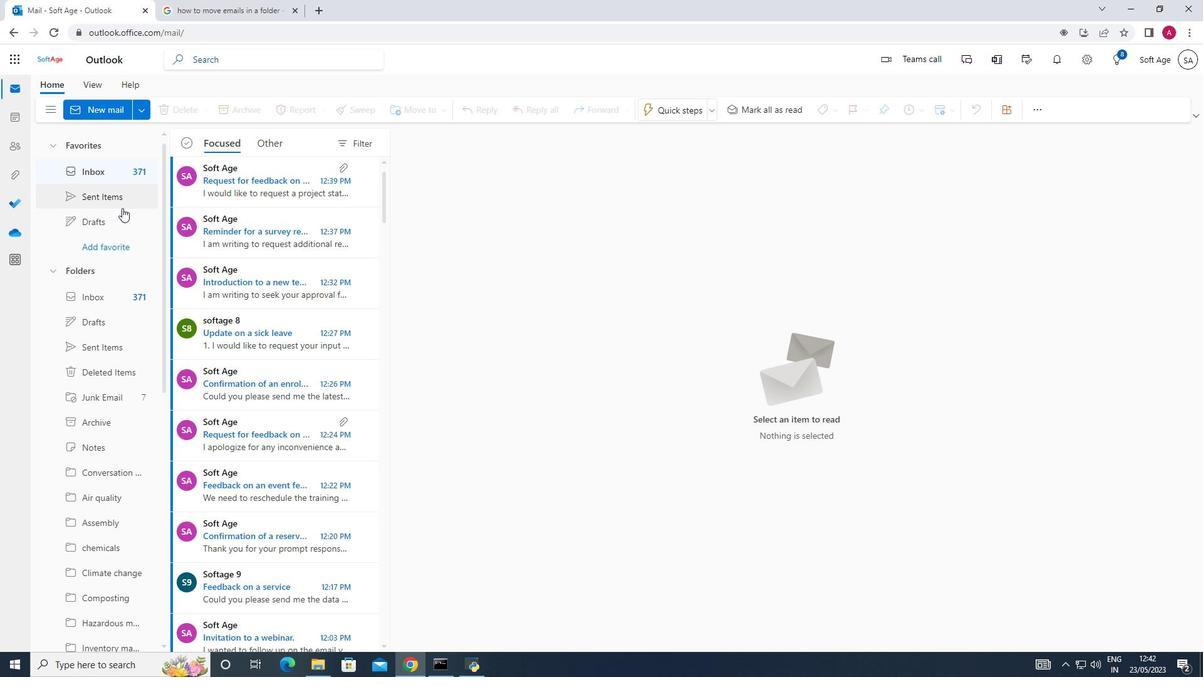 
Action: Mouse pressed left at (126, 204)
Screenshot: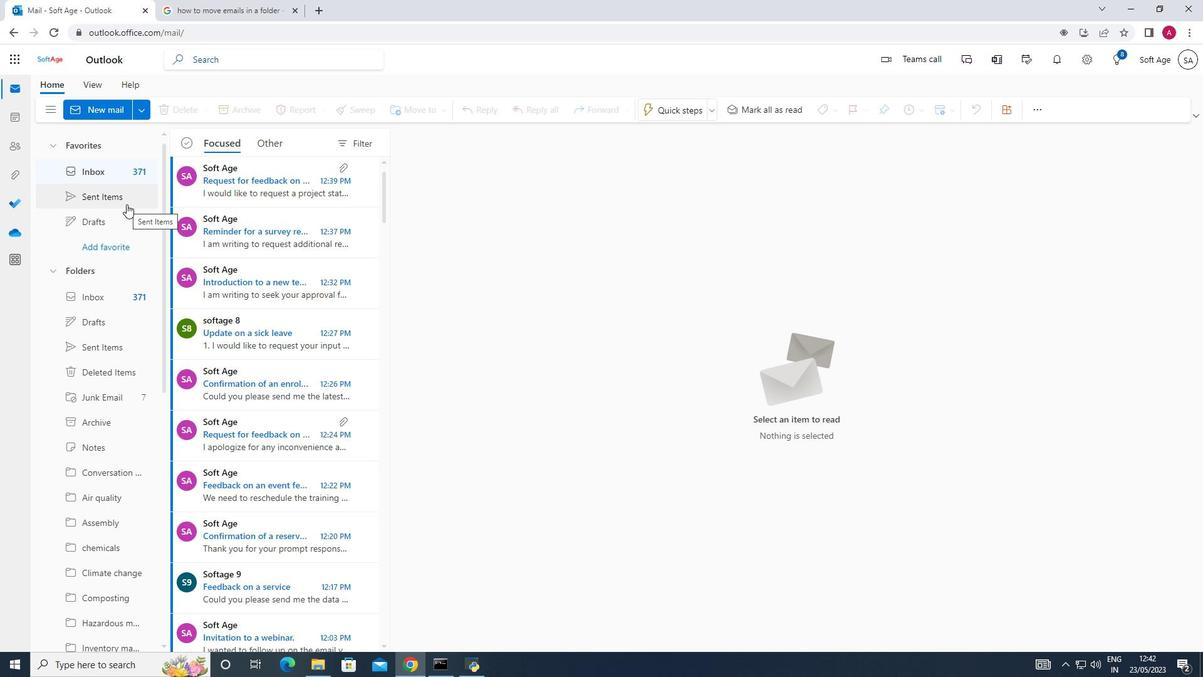 
Action: Mouse moved to (126, 208)
Screenshot: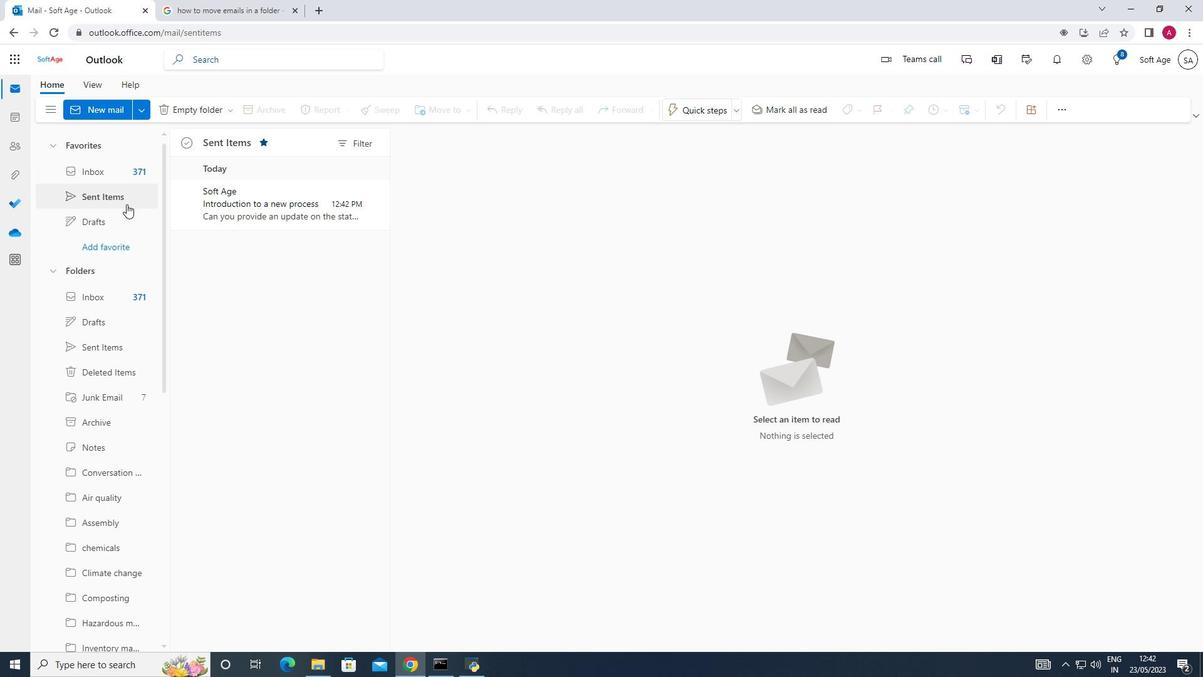 
Action: Mouse scrolled (126, 207) with delta (0, 0)
Screenshot: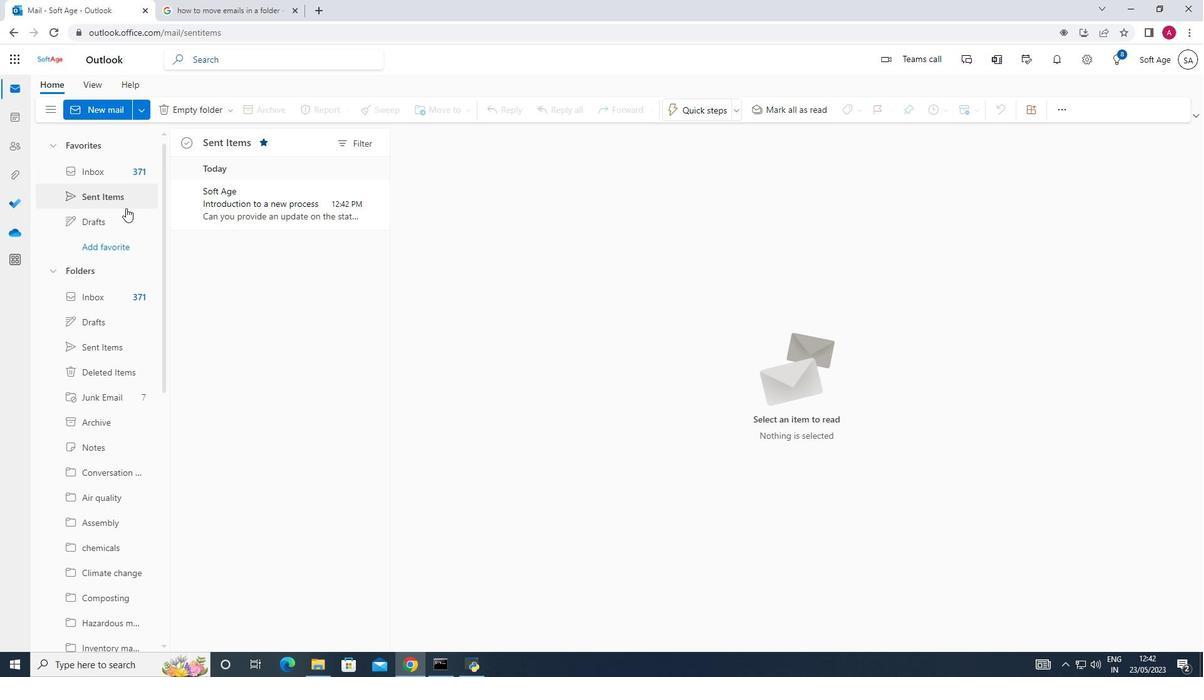 
Action: Mouse scrolled (126, 207) with delta (0, 0)
Screenshot: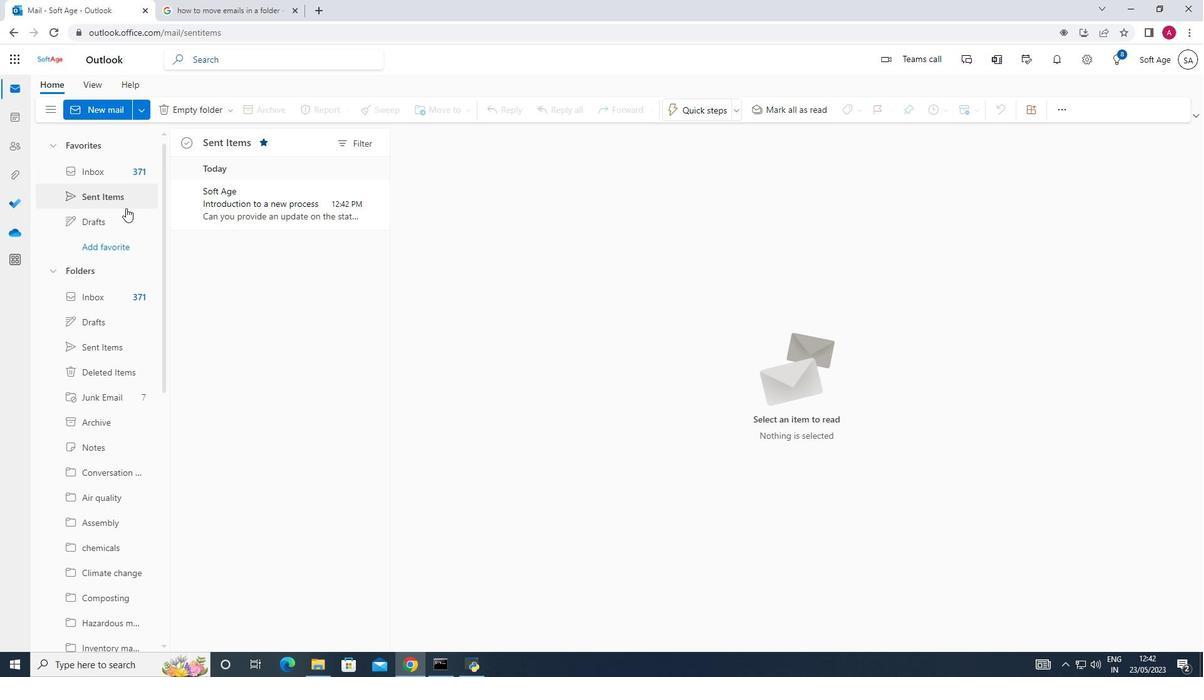 
Action: Mouse scrolled (126, 207) with delta (0, 0)
Screenshot: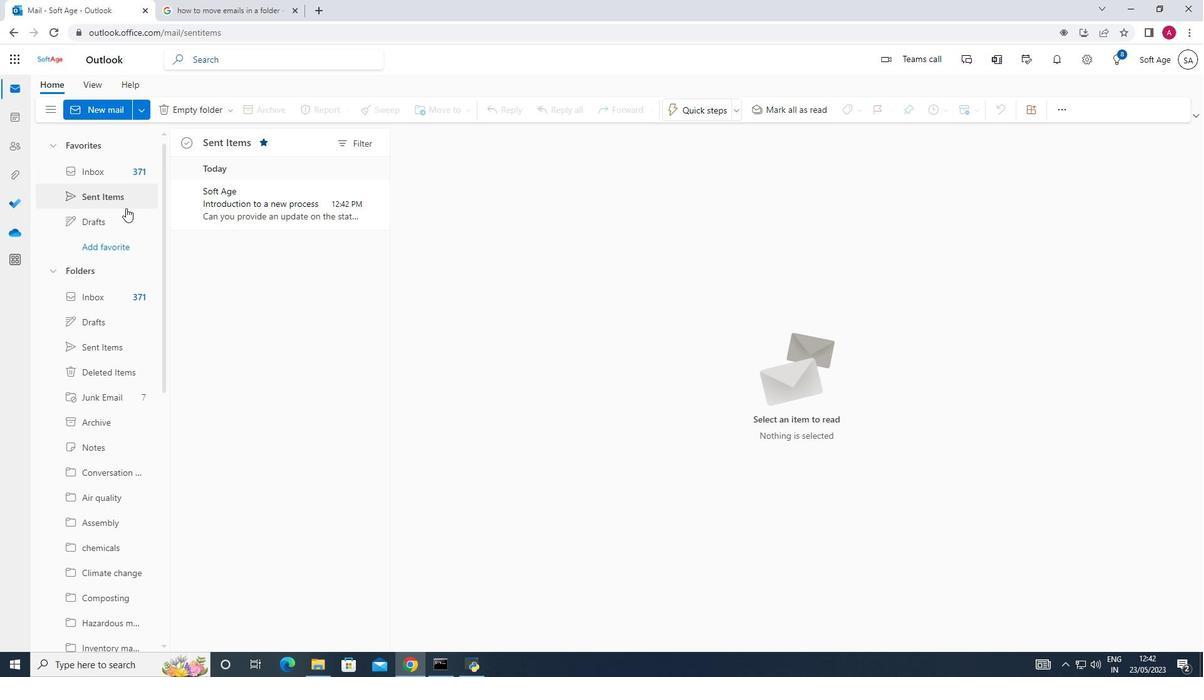 
Action: Mouse scrolled (126, 207) with delta (0, 0)
Screenshot: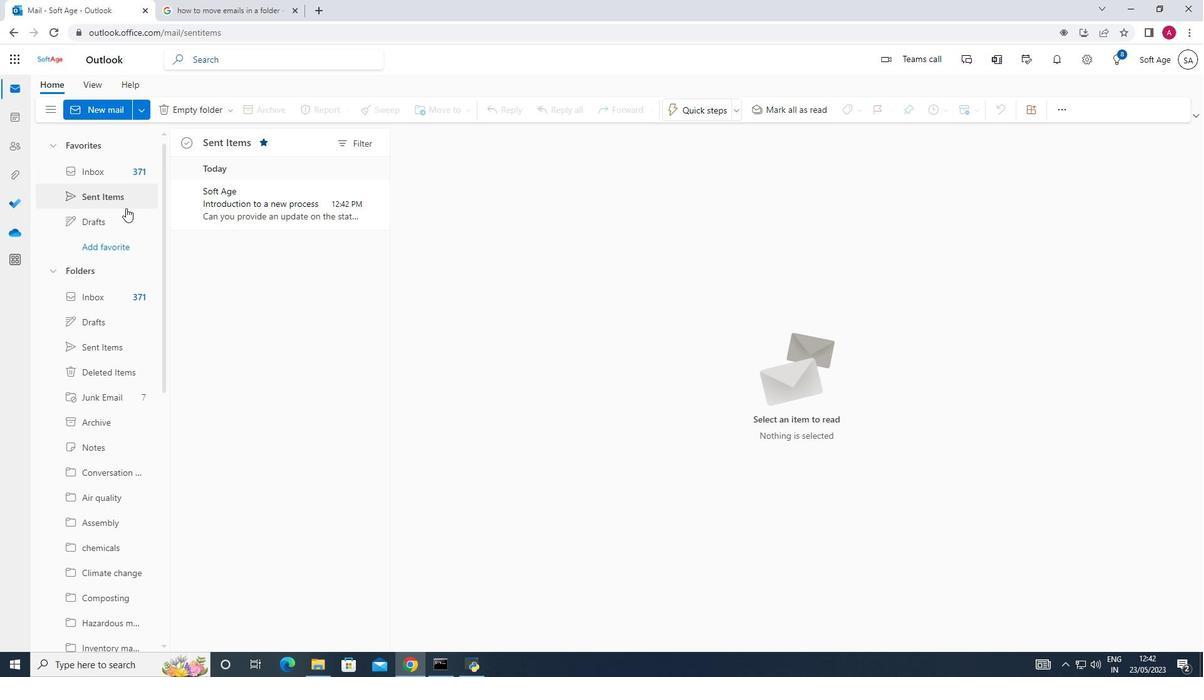 
Action: Mouse scrolled (126, 207) with delta (0, 0)
Screenshot: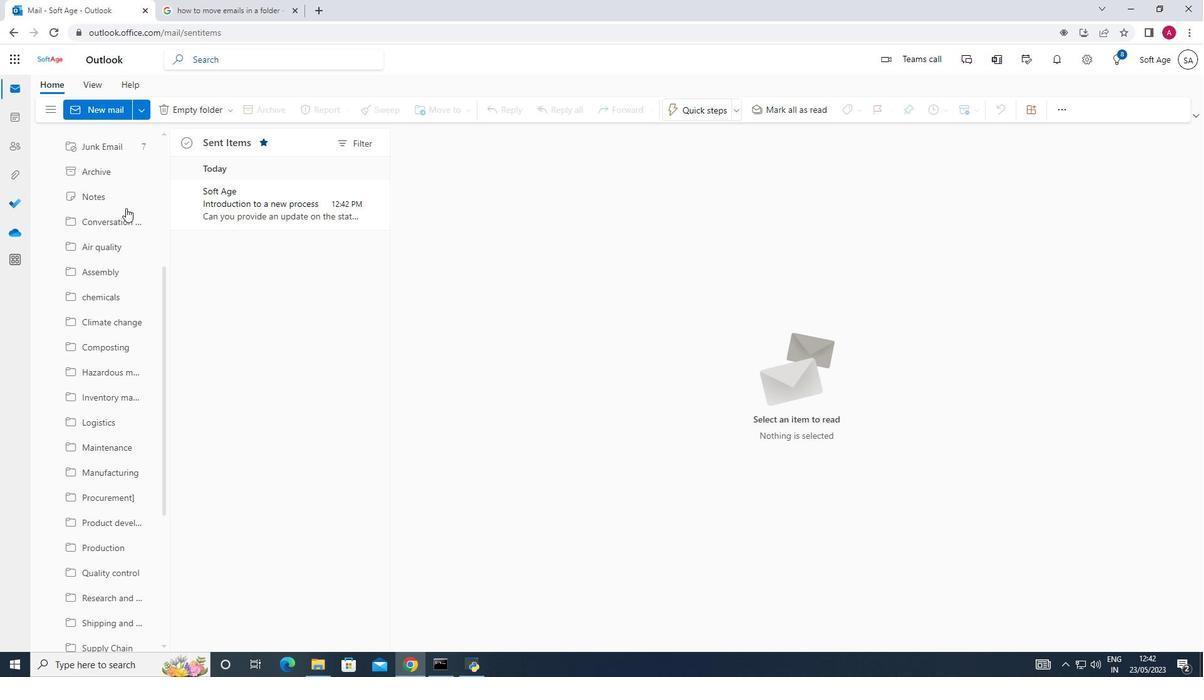 
Action: Mouse scrolled (126, 207) with delta (0, 0)
Screenshot: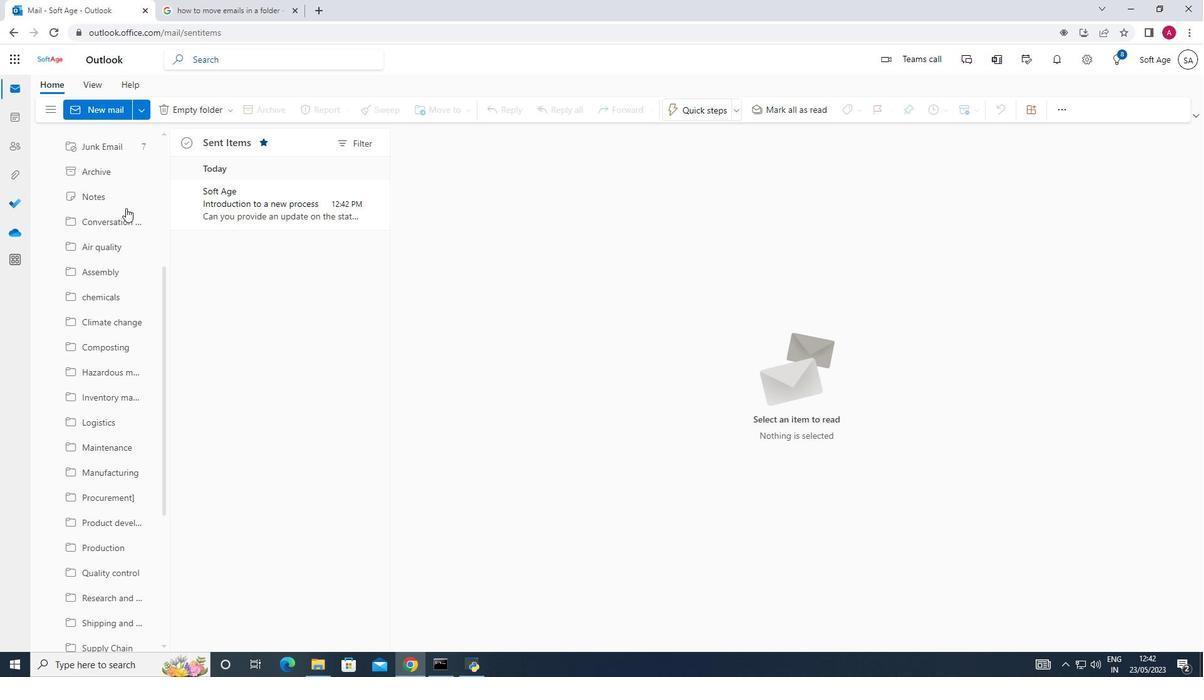 
Action: Mouse scrolled (126, 207) with delta (0, 0)
Screenshot: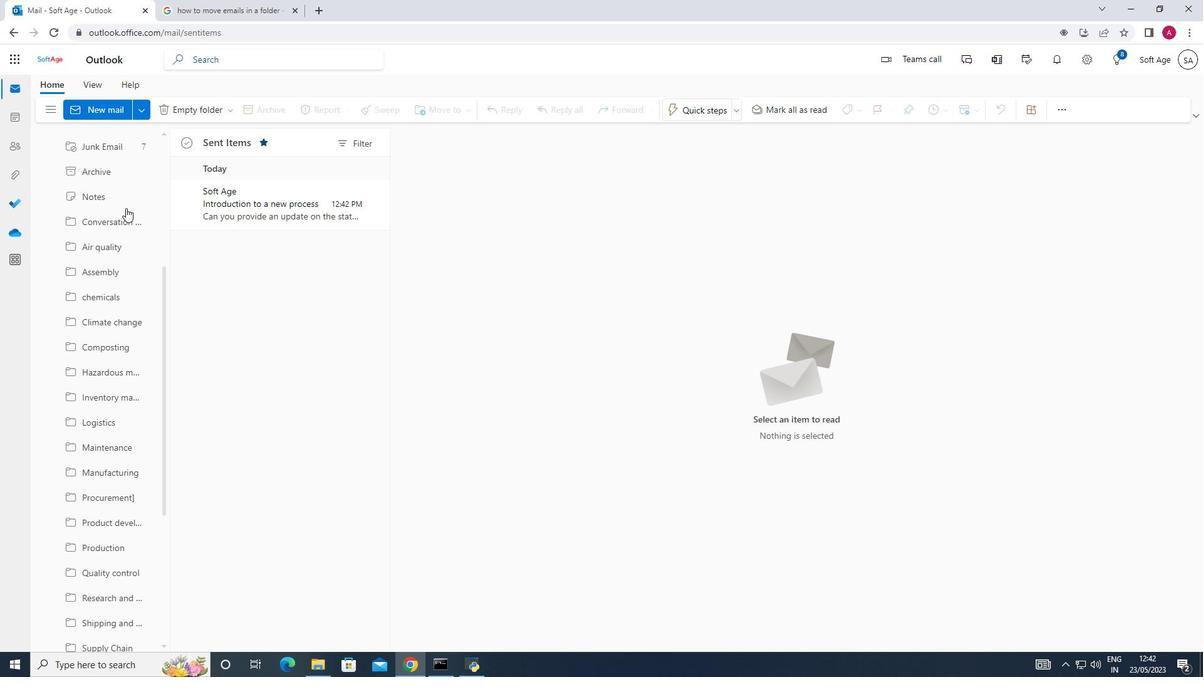 
Action: Mouse moved to (124, 210)
Screenshot: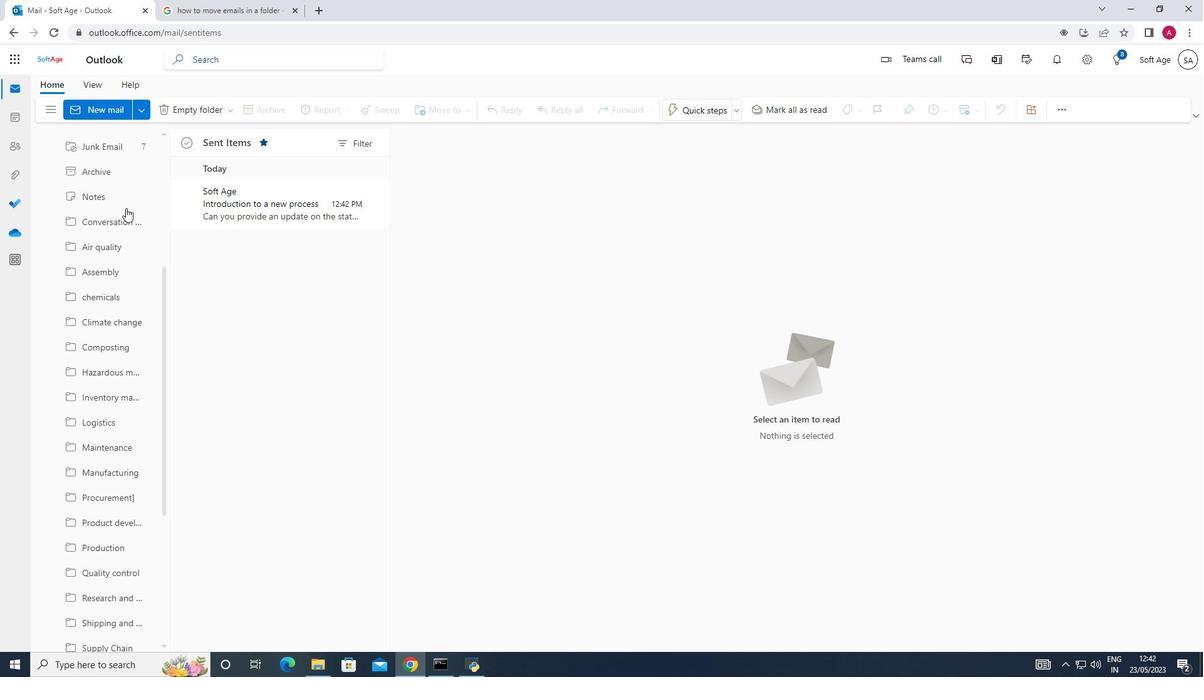 
Action: Mouse scrolled (124, 210) with delta (0, 0)
Screenshot: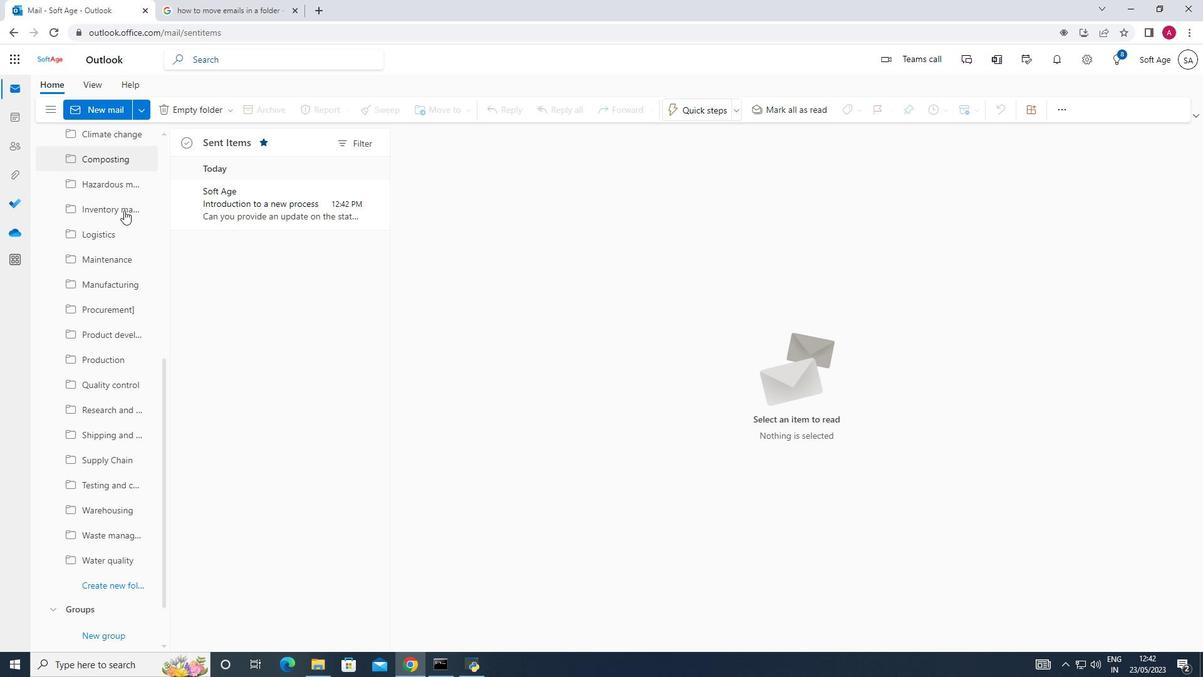 
Action: Mouse scrolled (124, 210) with delta (0, 0)
Screenshot: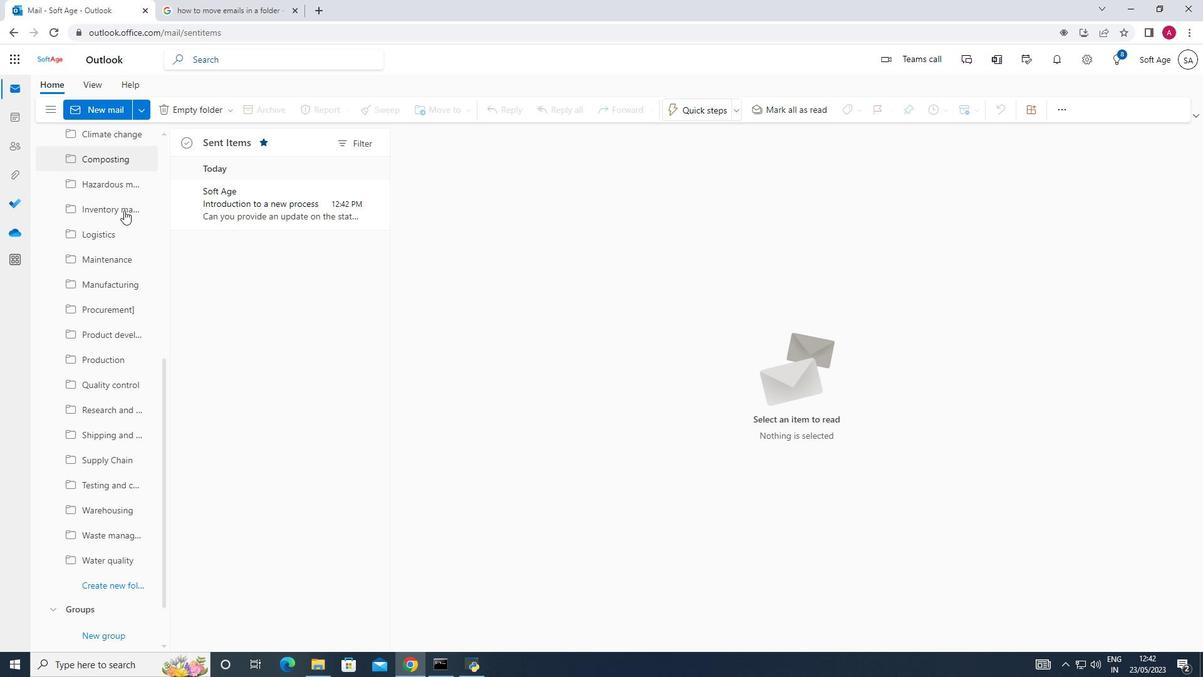 
Action: Mouse scrolled (124, 210) with delta (0, 0)
Screenshot: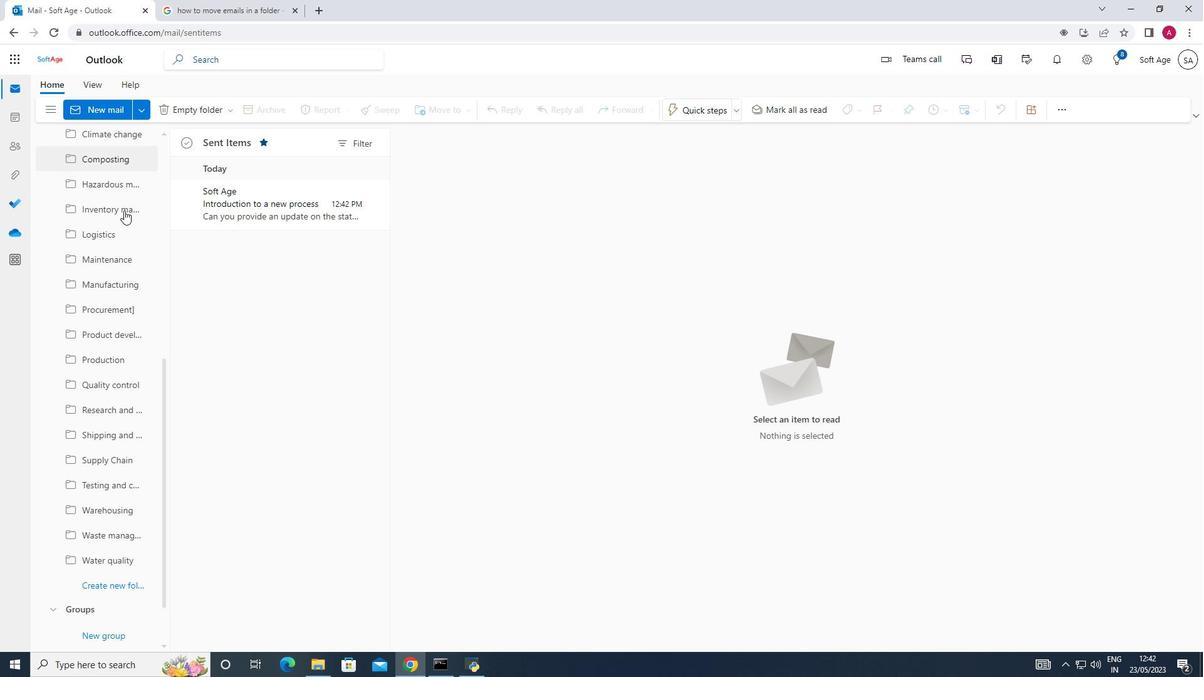 
Action: Mouse moved to (121, 213)
Screenshot: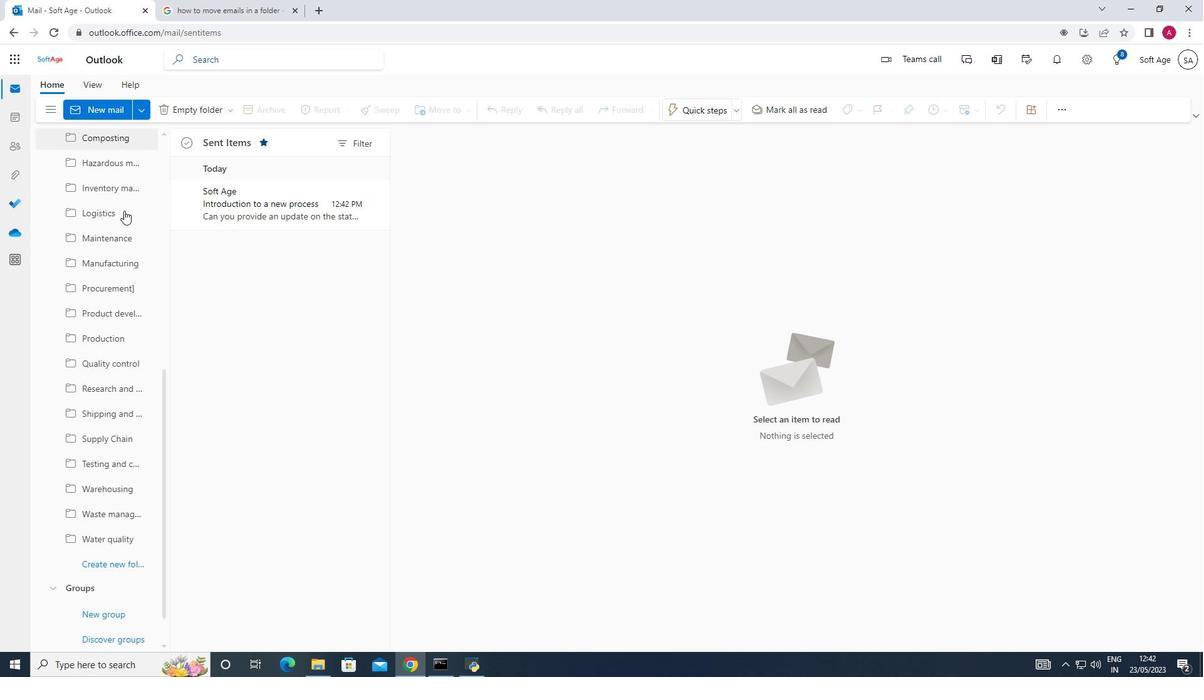 
Action: Mouse scrolled (121, 212) with delta (0, 0)
Screenshot: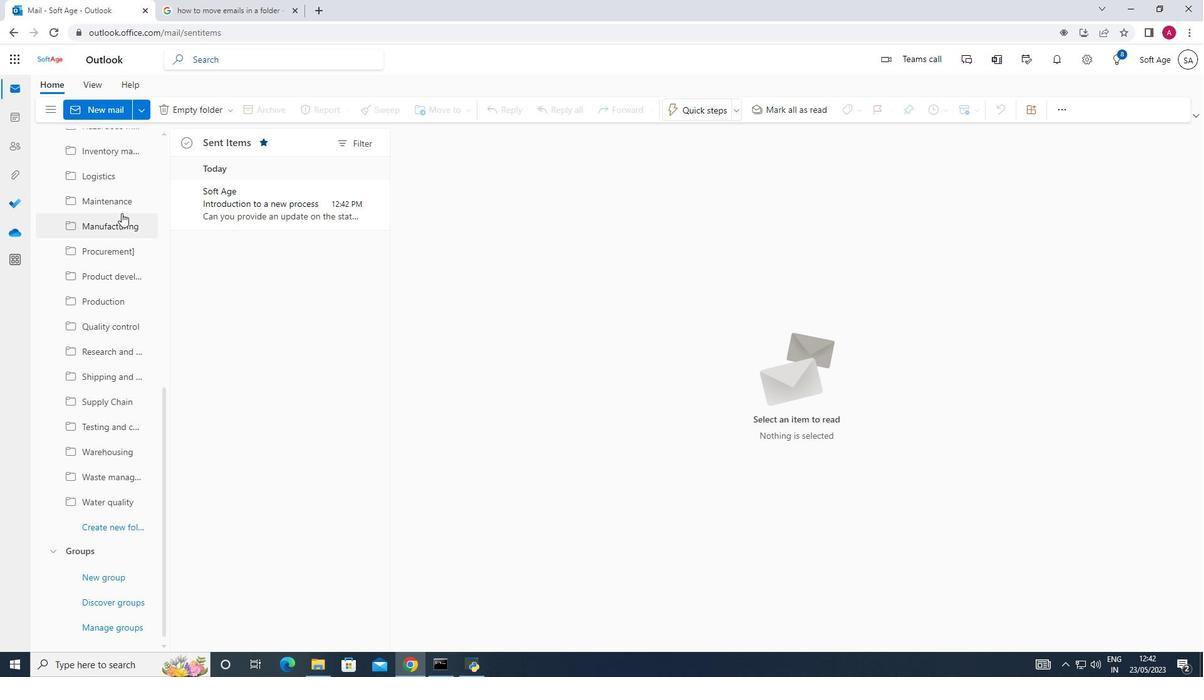 
Action: Mouse moved to (72, 528)
Screenshot: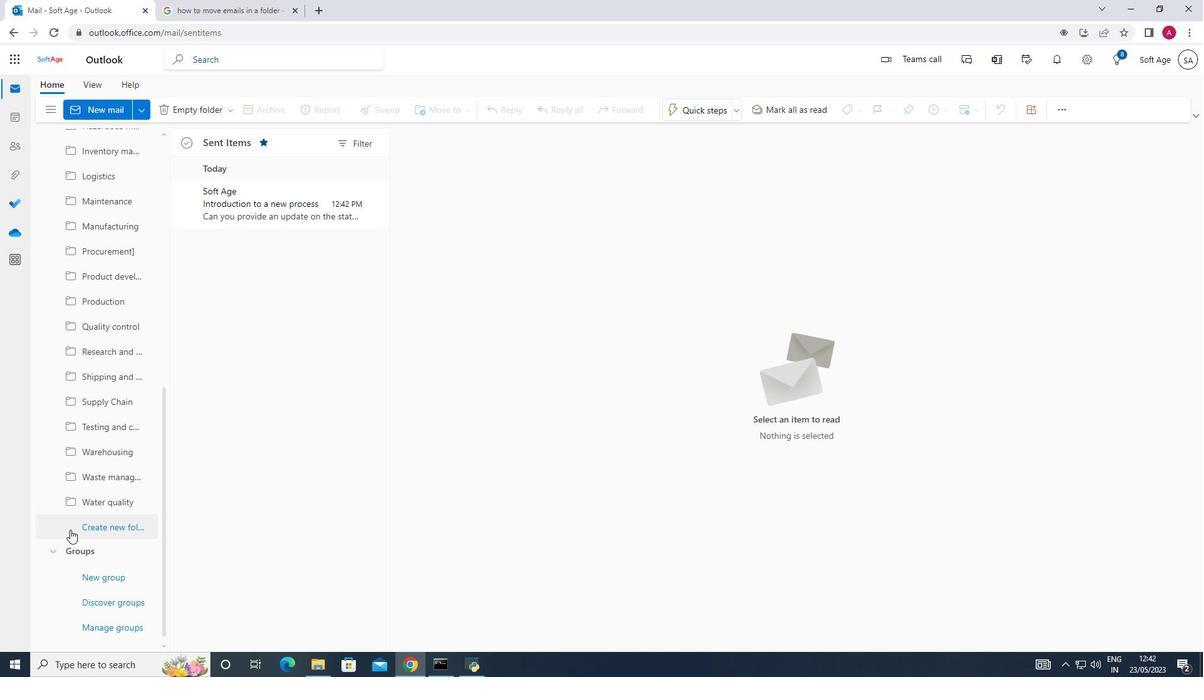 
Action: Mouse pressed left at (72, 528)
Screenshot: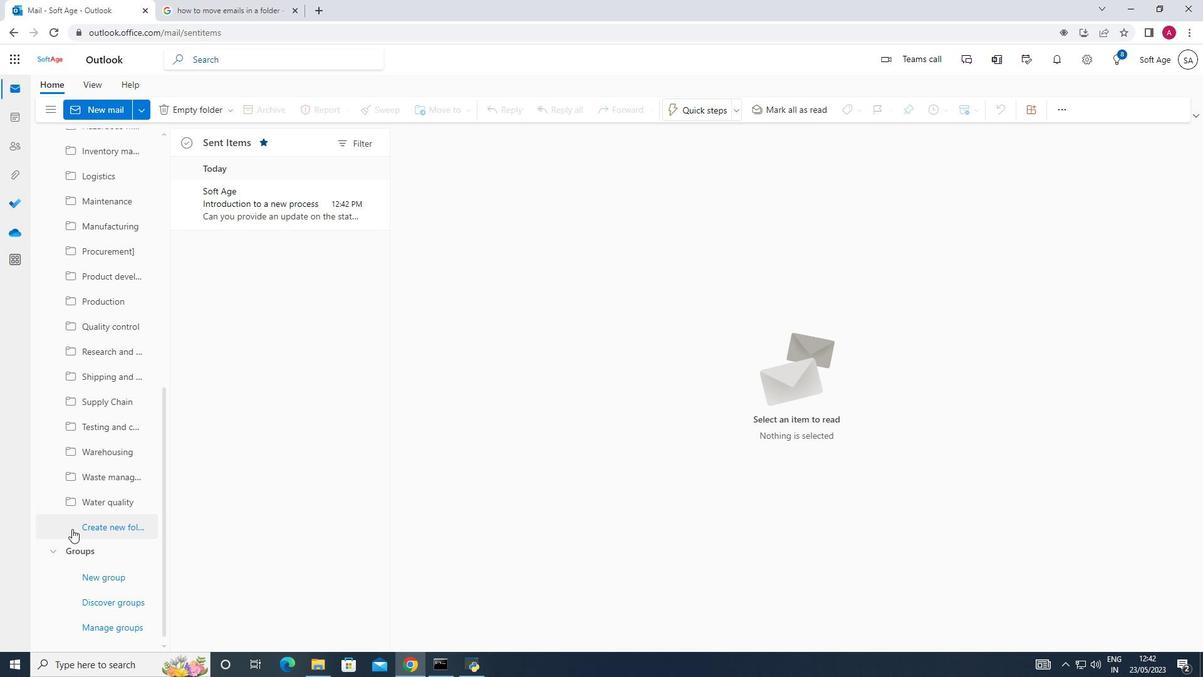 
Action: Mouse moved to (98, 526)
Screenshot: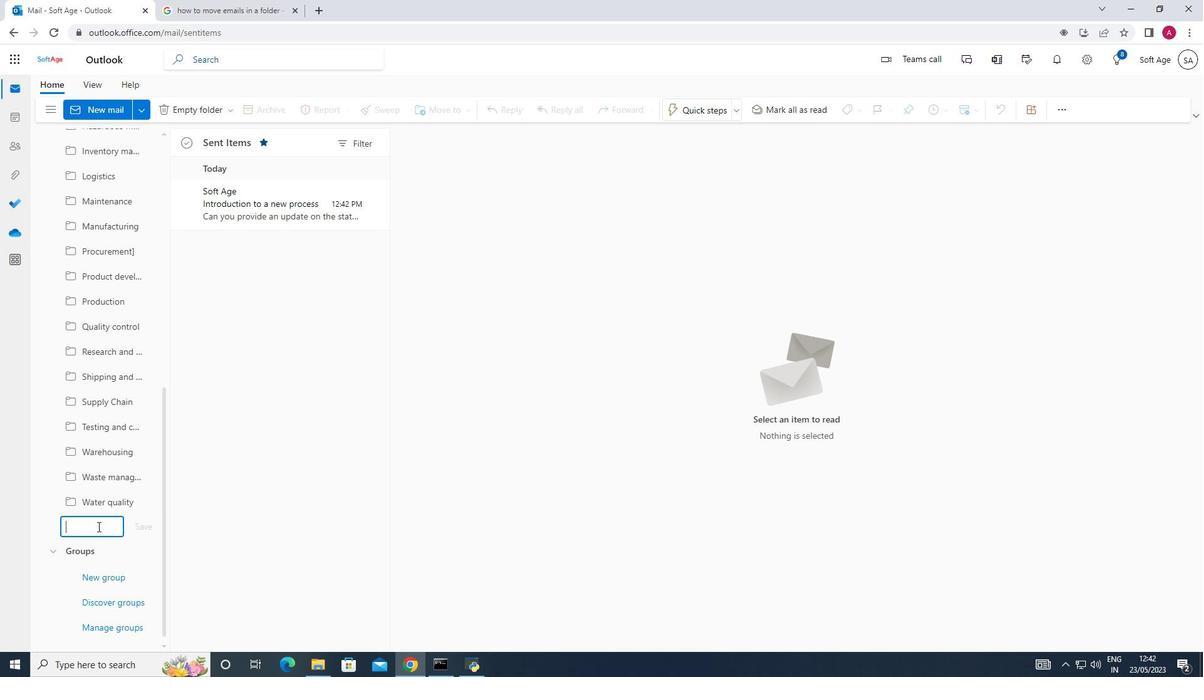 
Action: Mouse pressed left at (98, 526)
Screenshot: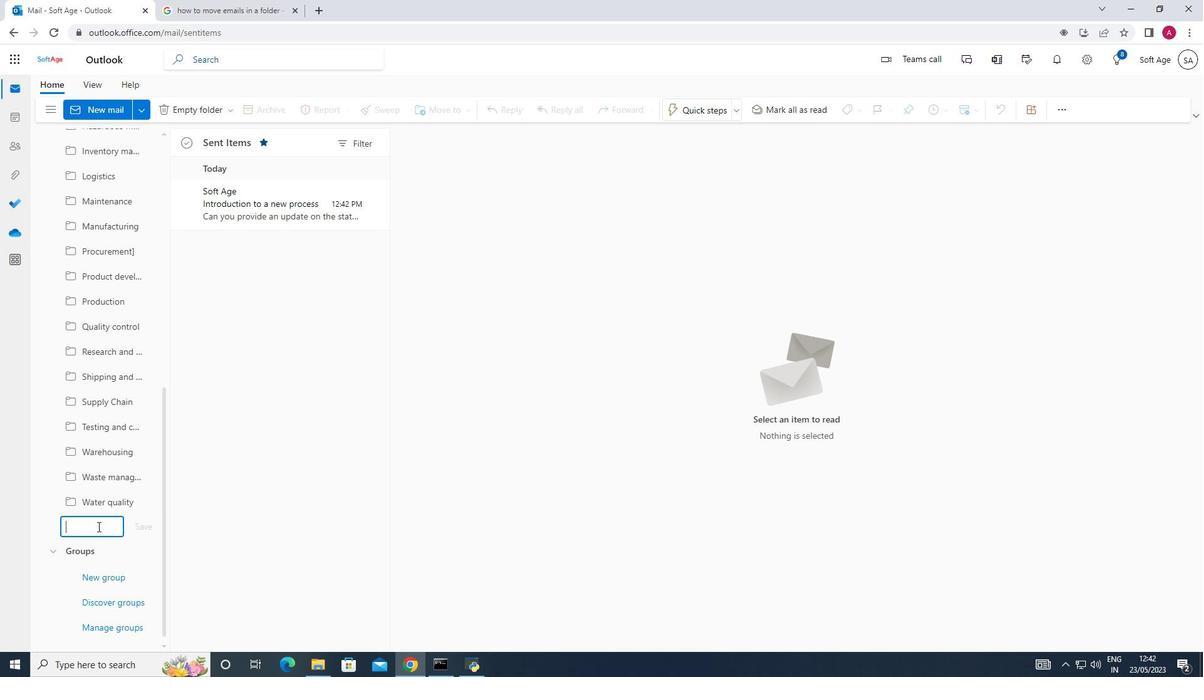 
Action: Mouse moved to (100, 526)
Screenshot: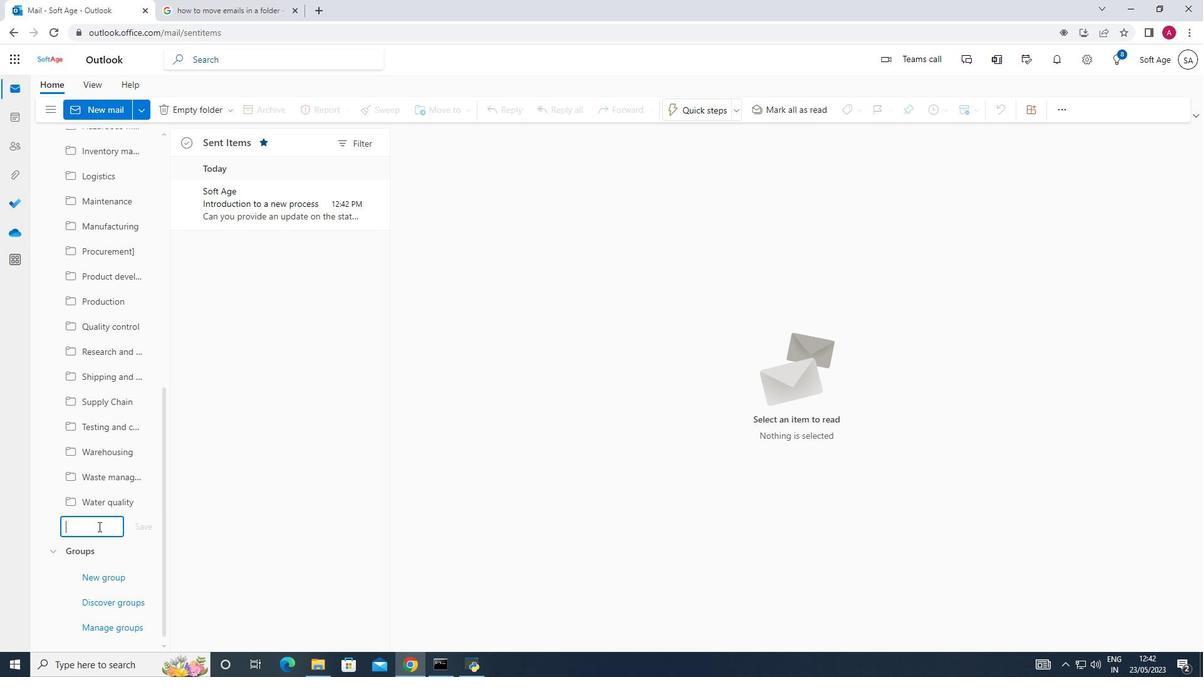 
Action: Key pressed <Key.shift_r><Key.shift_r><Key.shift_r><Key.shift_r><Key.shift_r><Key.shift_r><Key.shift_r><Key.shift_r><Key.shift_r><Key.shift_r><Key.shift_r><Key.shift_r><Key.shift_r><Key.shift_r><Key.shift_r><Key.shift_r><Key.shift_r><Key.shift>Repairs<Key.enter>
Screenshot: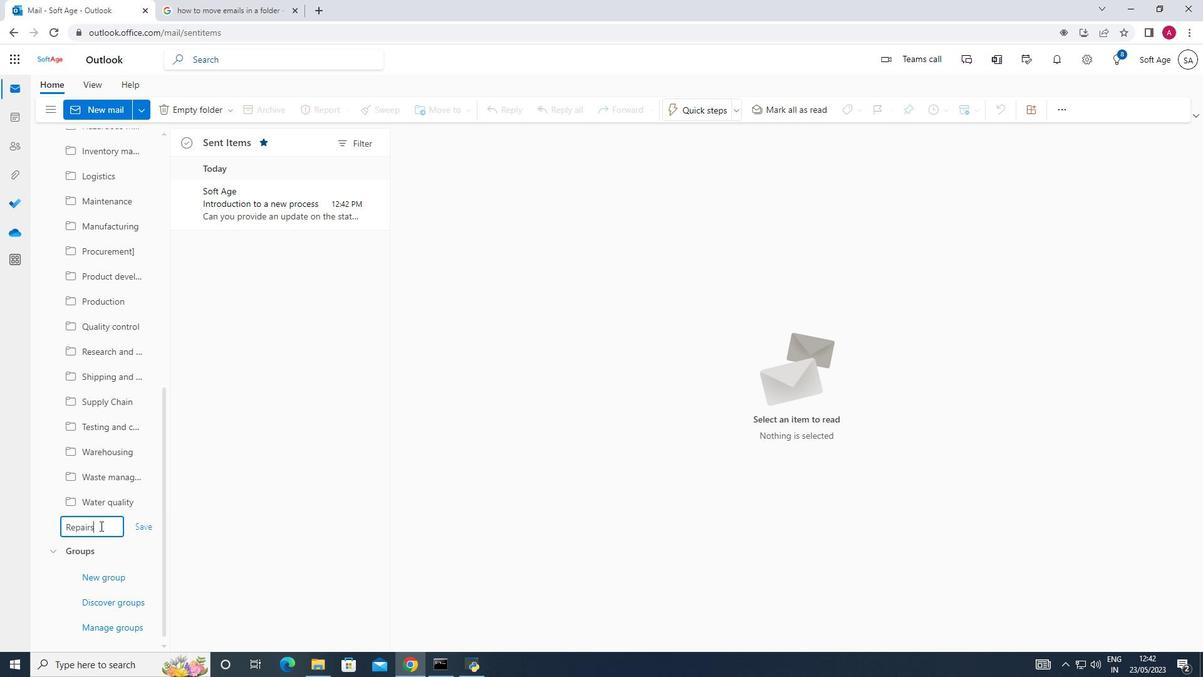 
Action: Mouse moved to (149, 479)
Screenshot: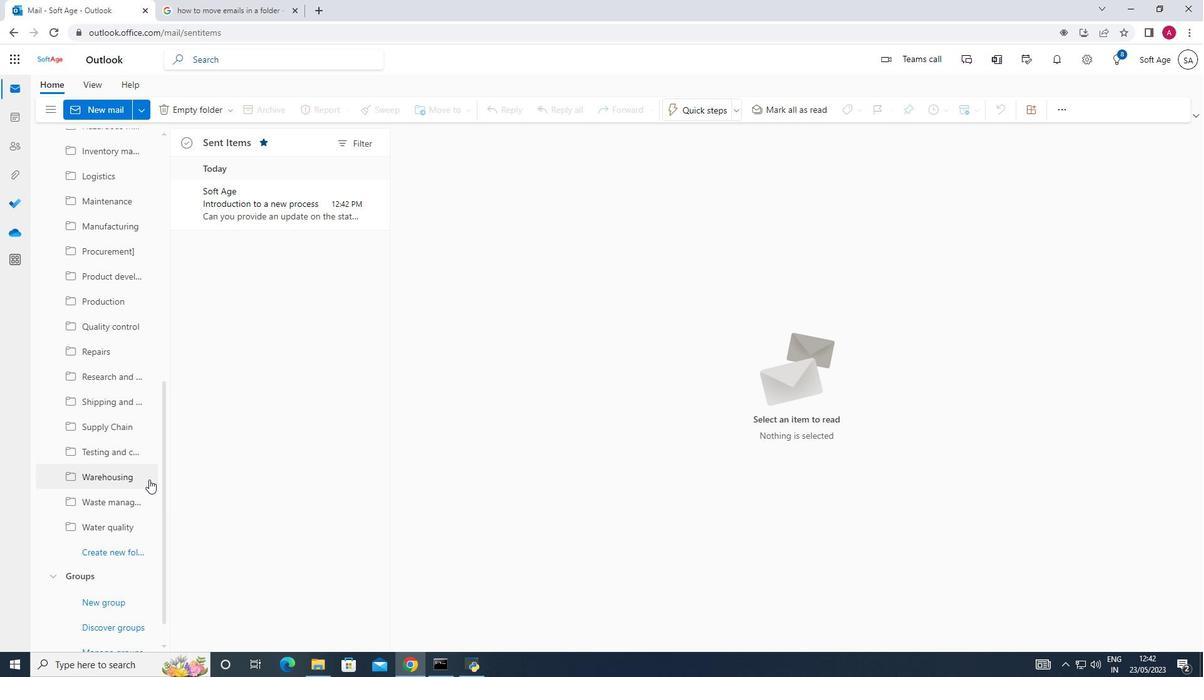 
Action: Mouse scrolled (149, 480) with delta (0, 0)
Screenshot: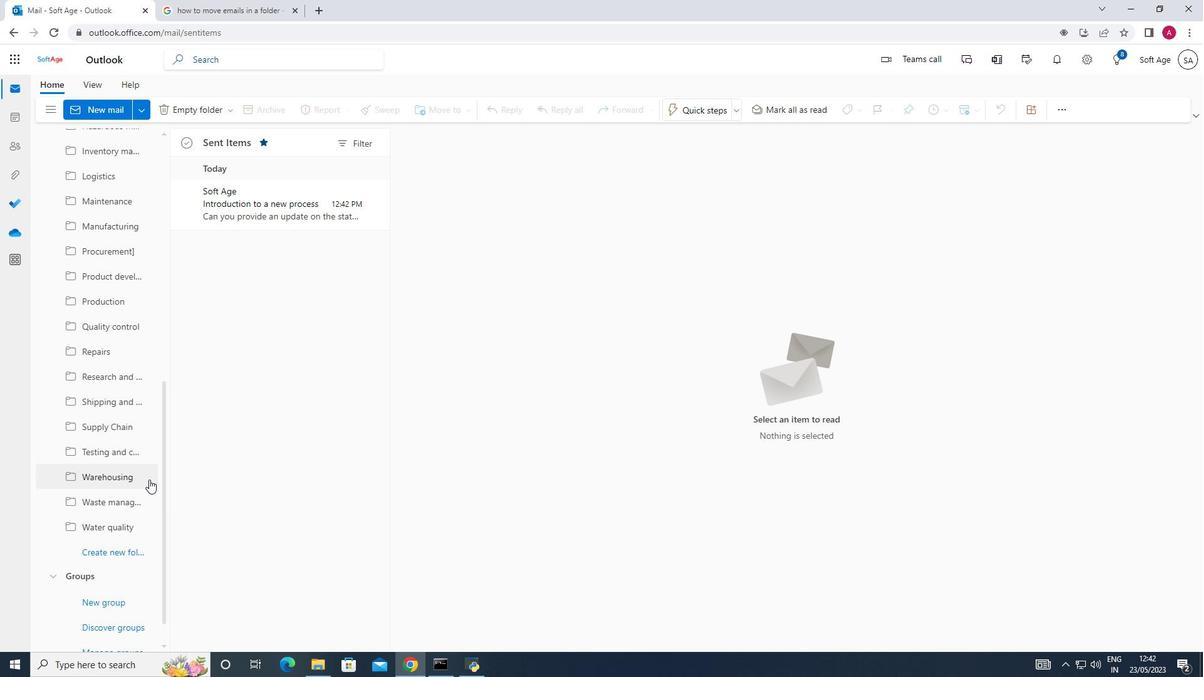 
Action: Mouse scrolled (149, 480) with delta (0, 0)
Screenshot: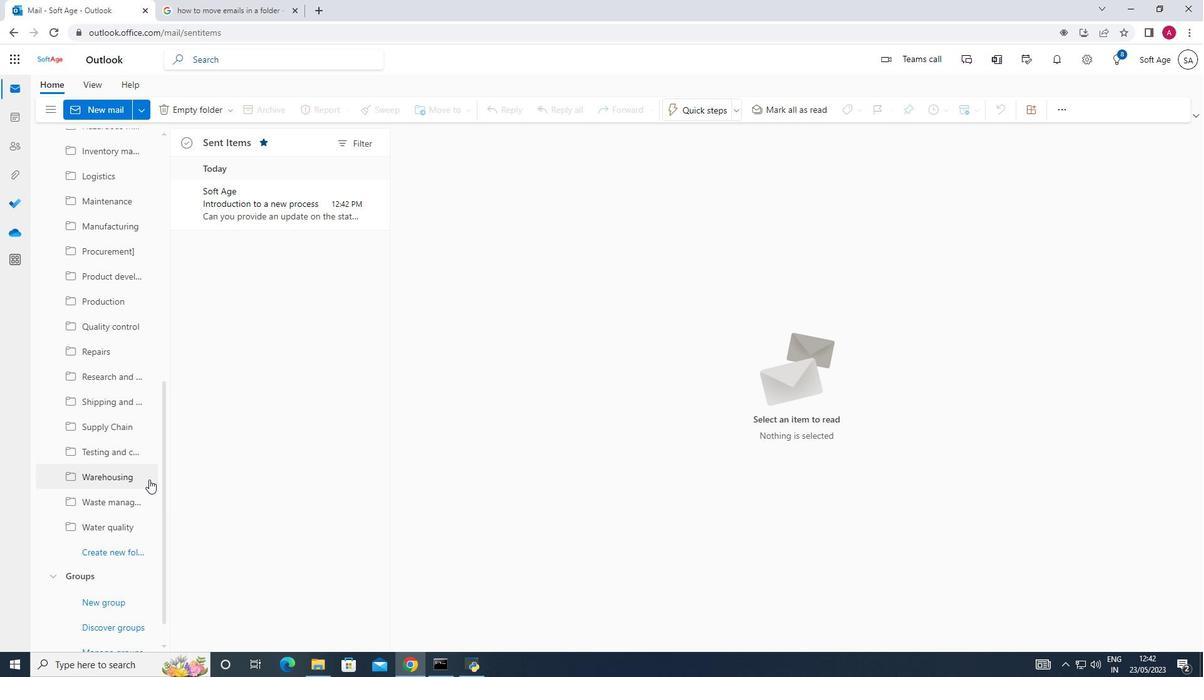 
Action: Mouse scrolled (149, 480) with delta (0, 0)
Screenshot: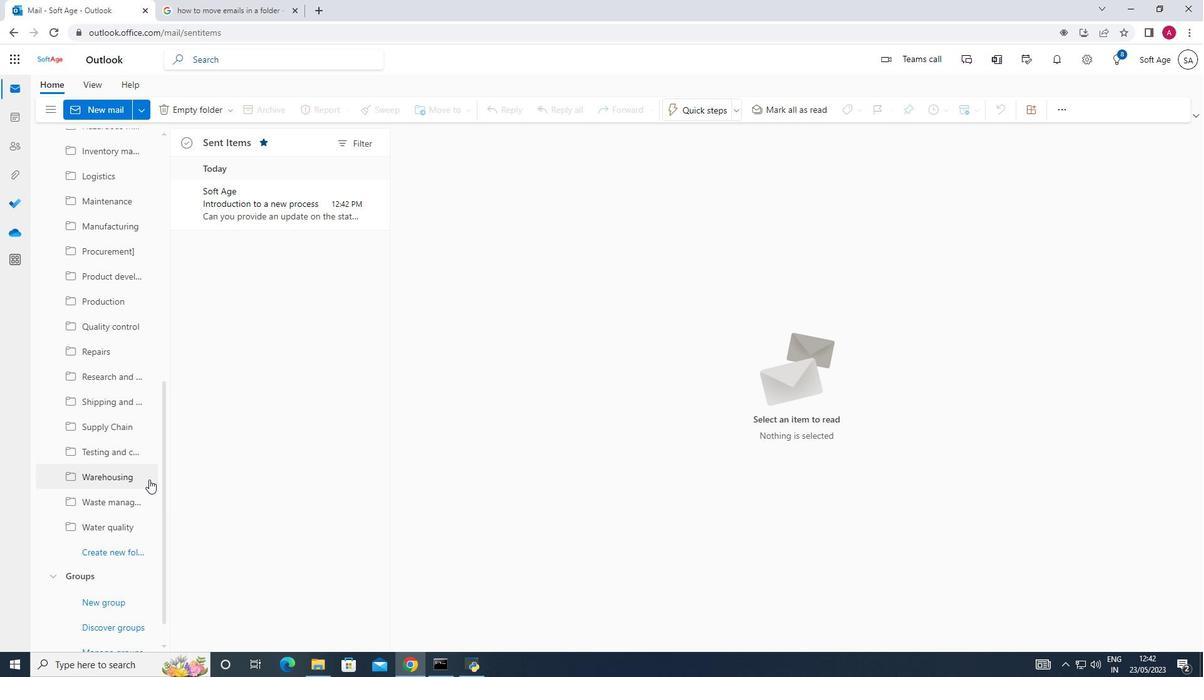 
Action: Mouse scrolled (149, 480) with delta (0, 0)
Screenshot: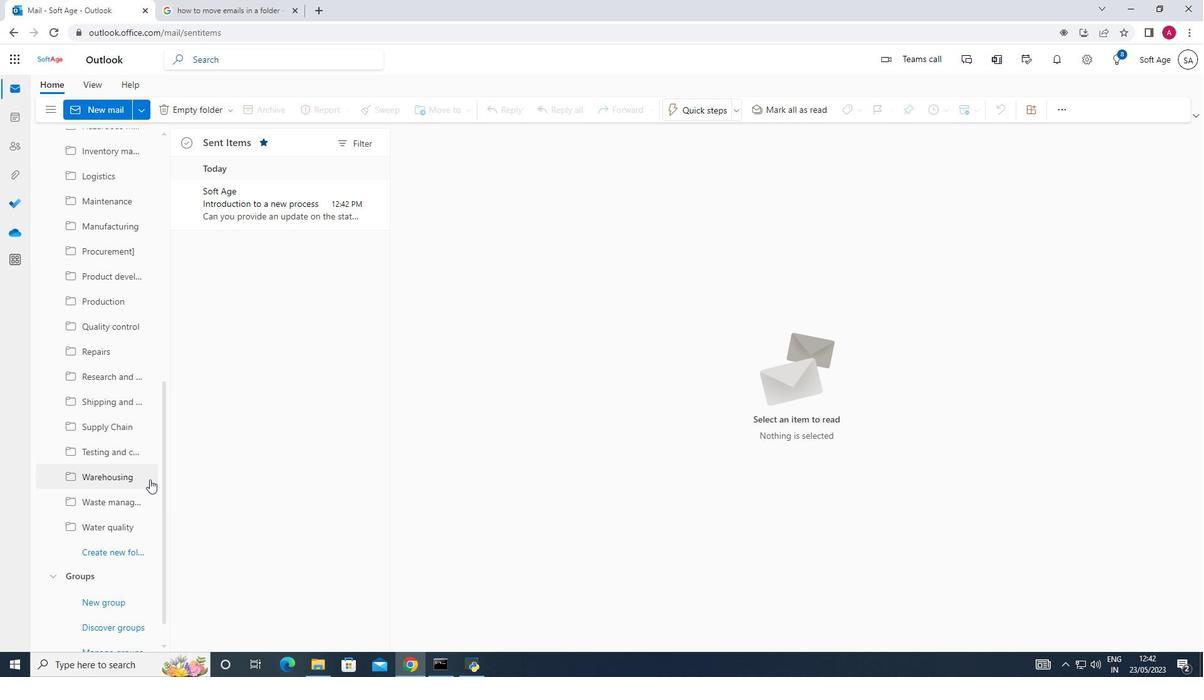 
Action: Mouse scrolled (149, 480) with delta (0, 0)
Screenshot: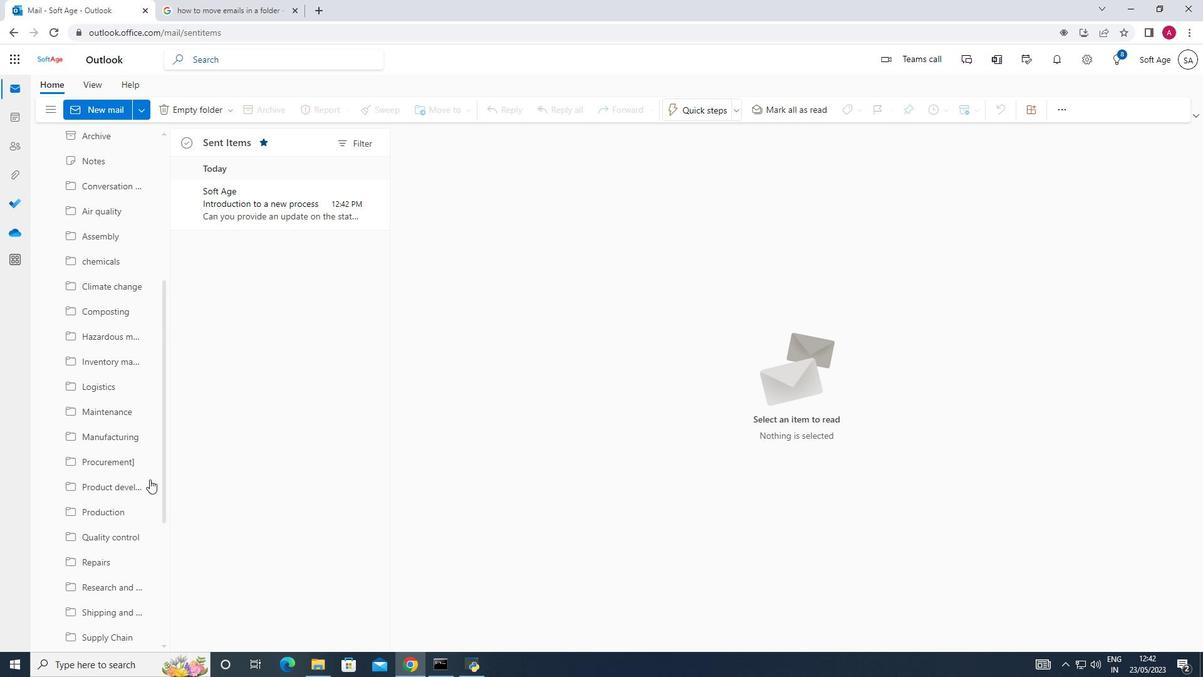 
Action: Mouse scrolled (149, 480) with delta (0, 0)
Screenshot: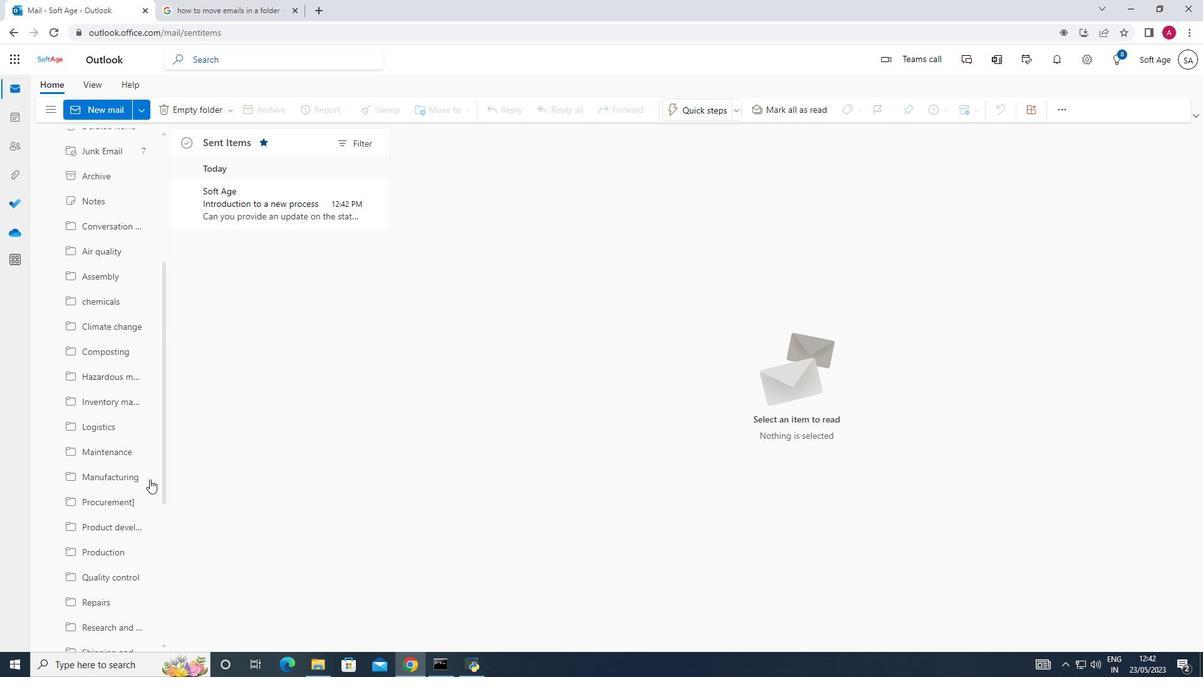 
Action: Mouse scrolled (149, 480) with delta (0, 0)
Screenshot: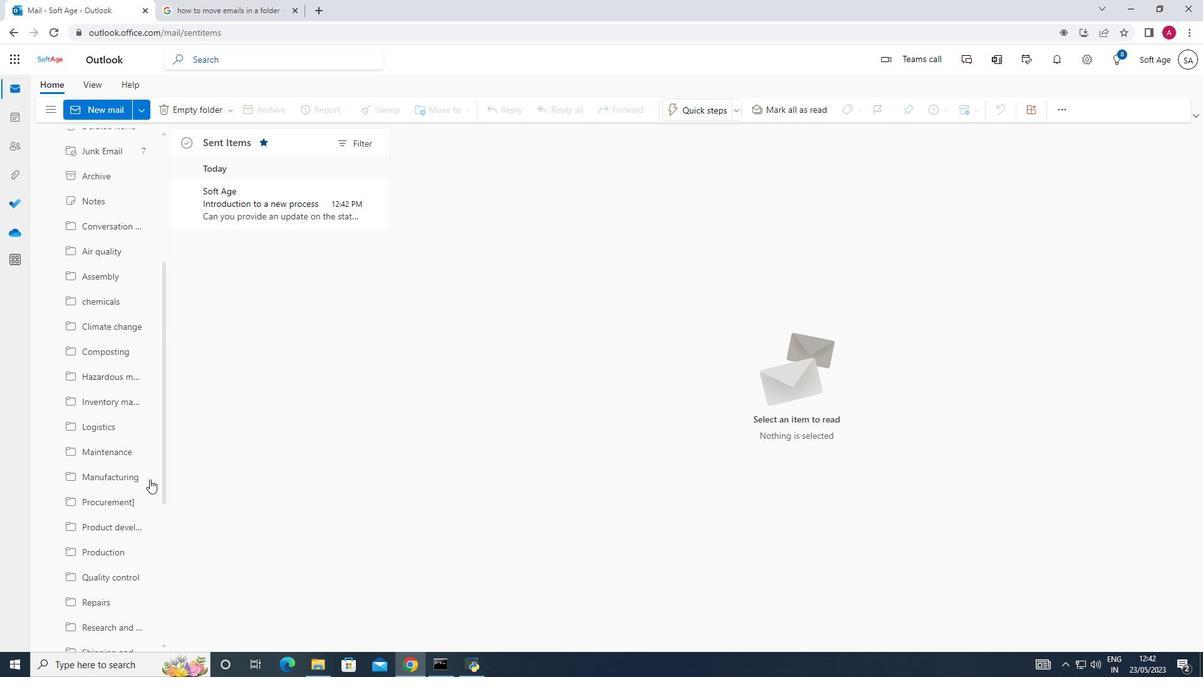 
Action: Mouse scrolled (149, 480) with delta (0, 0)
Screenshot: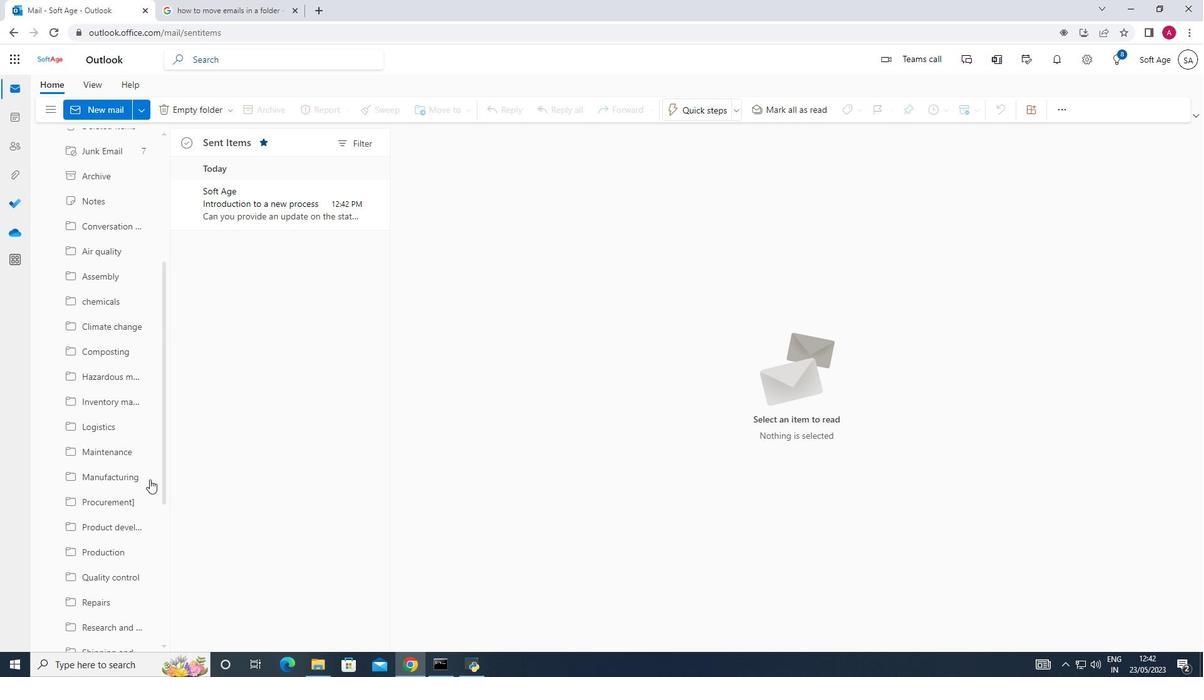 
Action: Mouse scrolled (149, 480) with delta (0, 0)
Screenshot: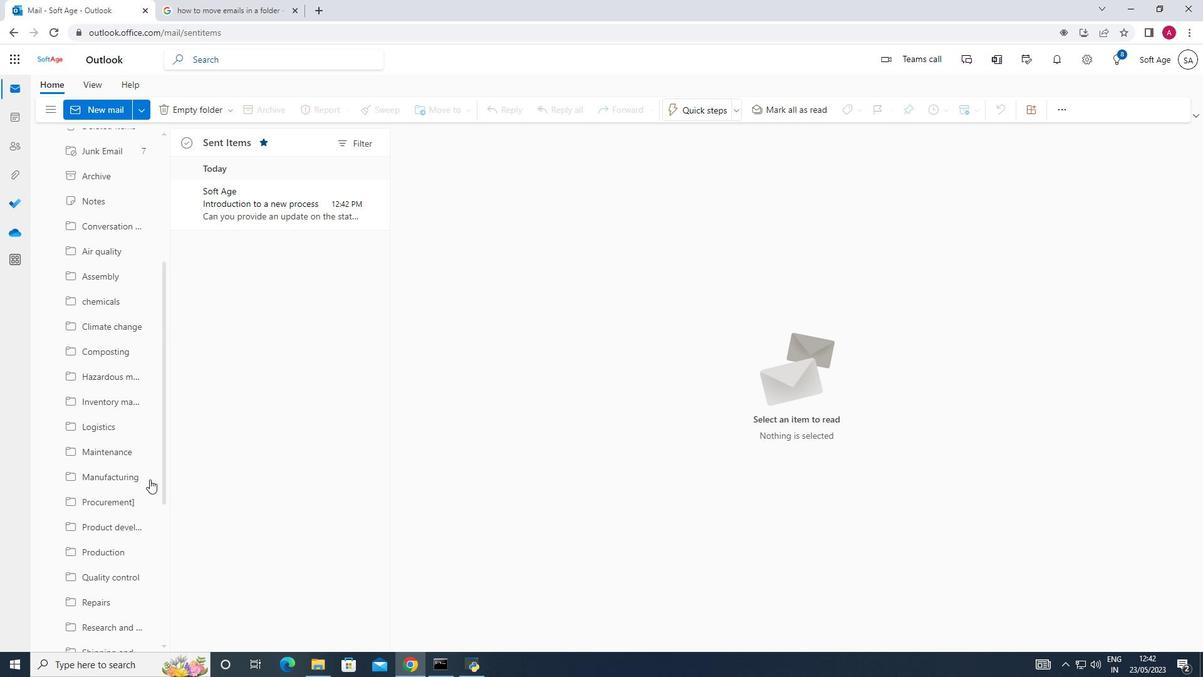 
Action: Mouse scrolled (149, 480) with delta (0, 0)
Screenshot: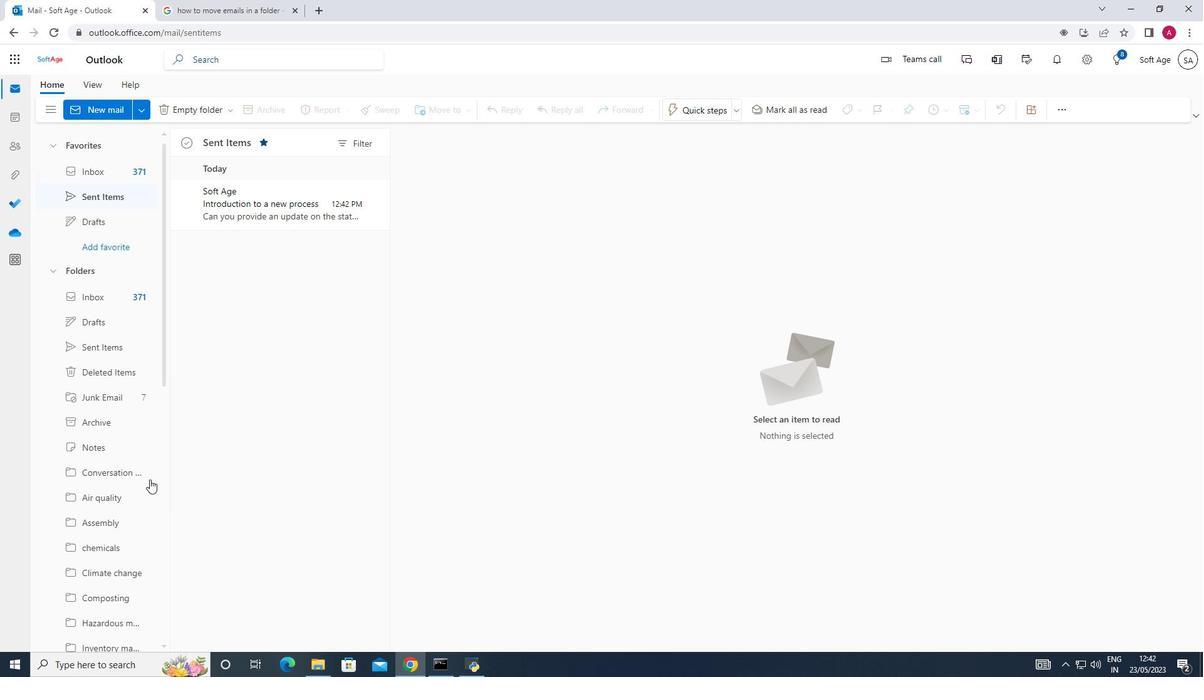 
Action: Mouse scrolled (149, 480) with delta (0, 0)
Screenshot: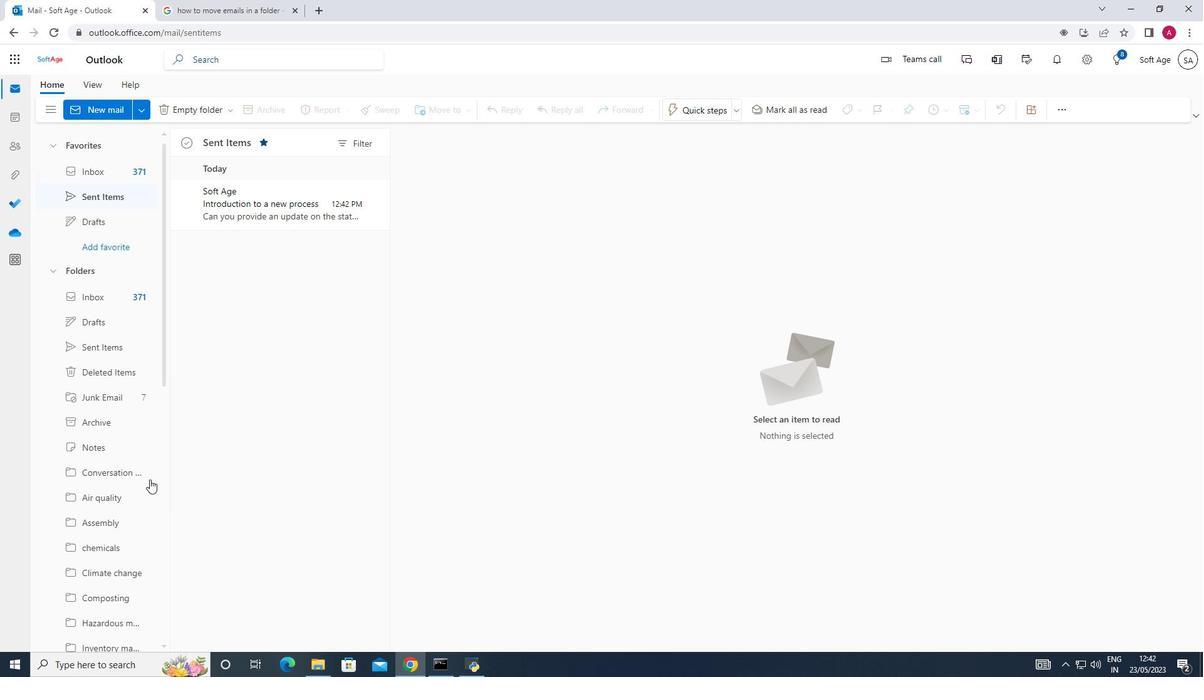 
Action: Mouse scrolled (149, 480) with delta (0, 0)
Screenshot: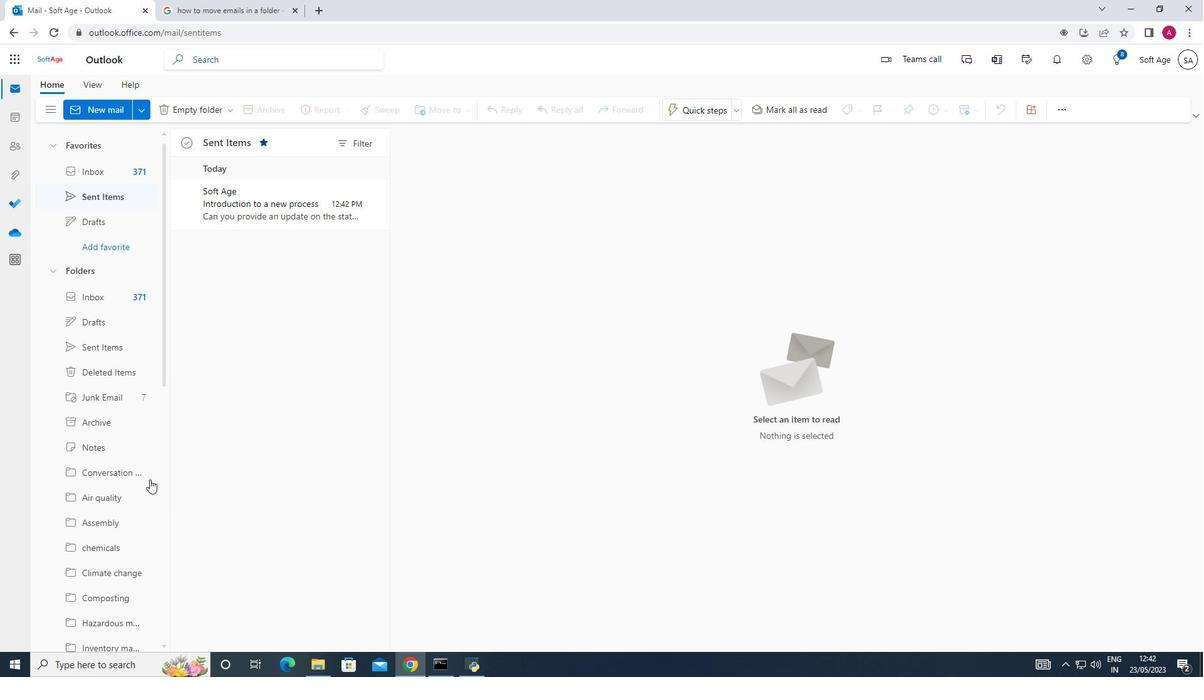
Action: Mouse moved to (300, 204)
Screenshot: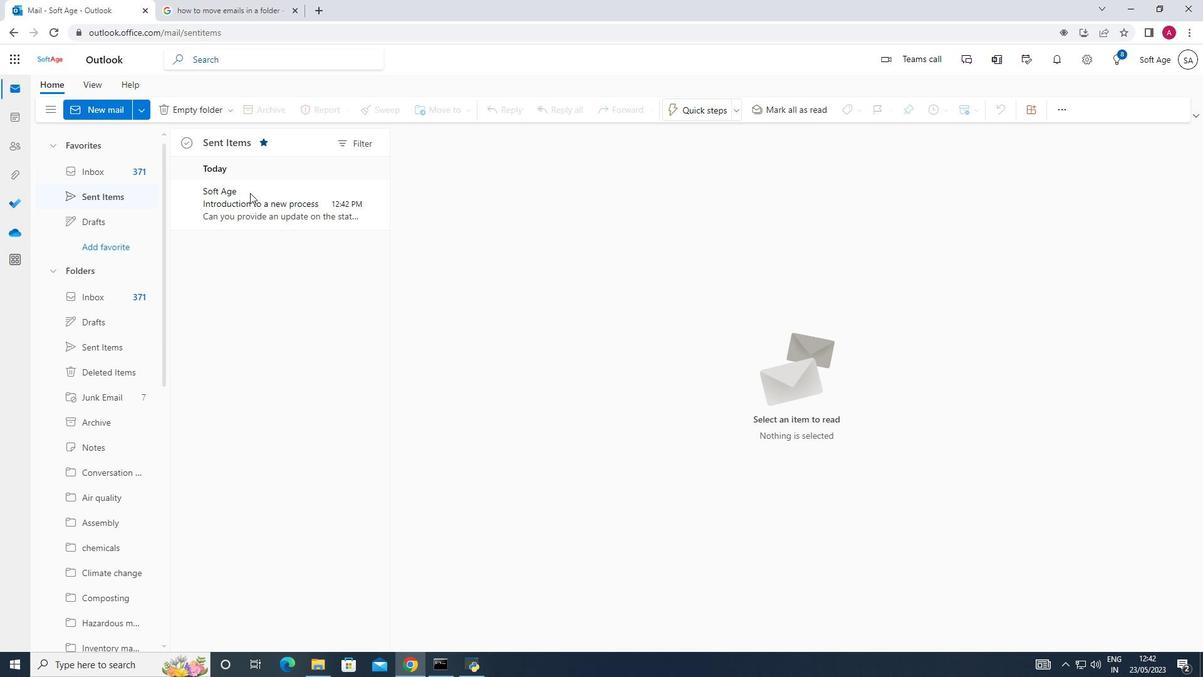 
Action: Mouse pressed left at (300, 204)
Screenshot: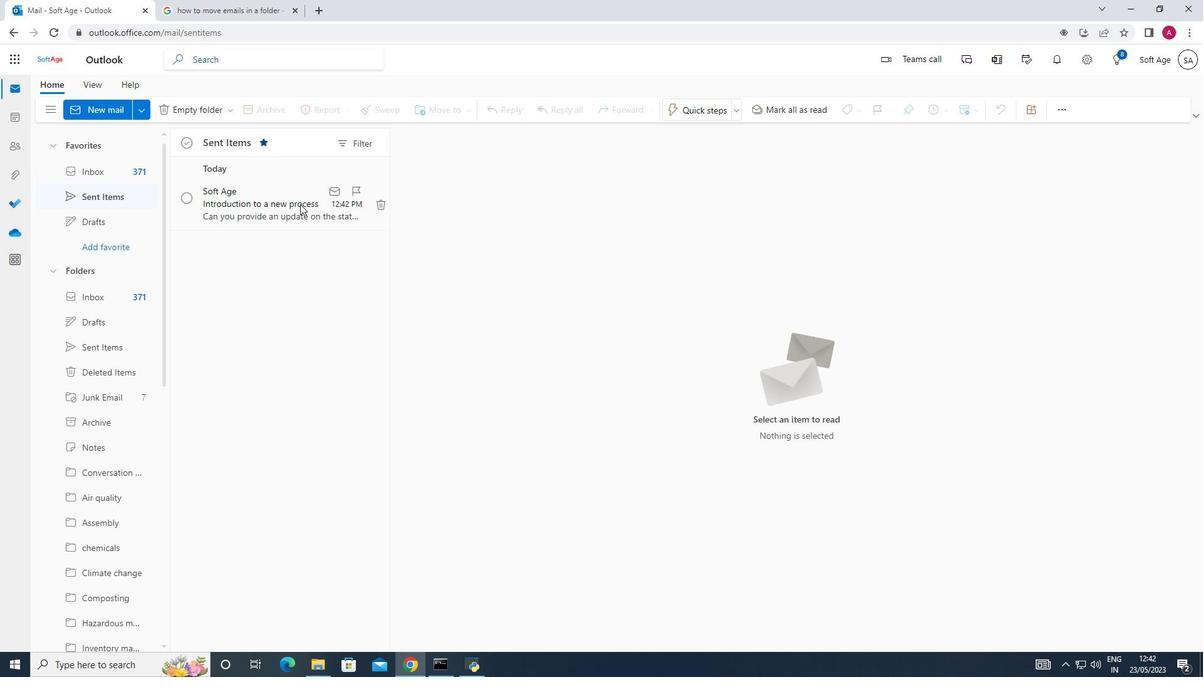 
Action: Mouse moved to (296, 204)
Screenshot: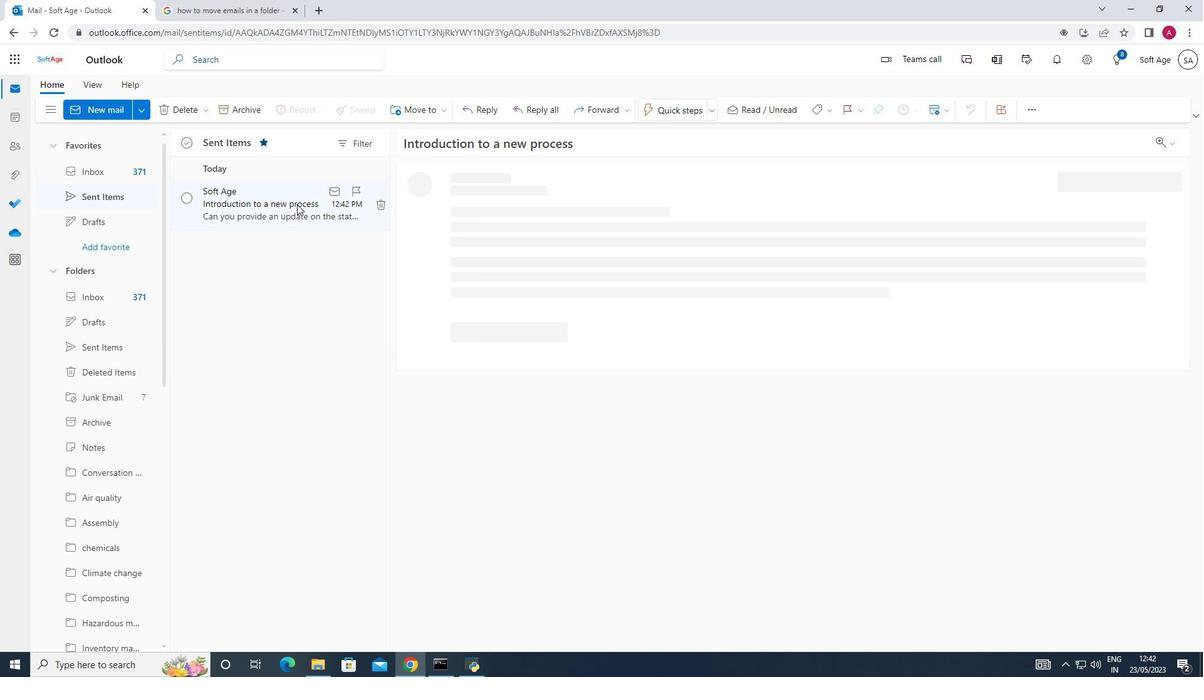 
Action: Mouse pressed right at (296, 204)
Screenshot: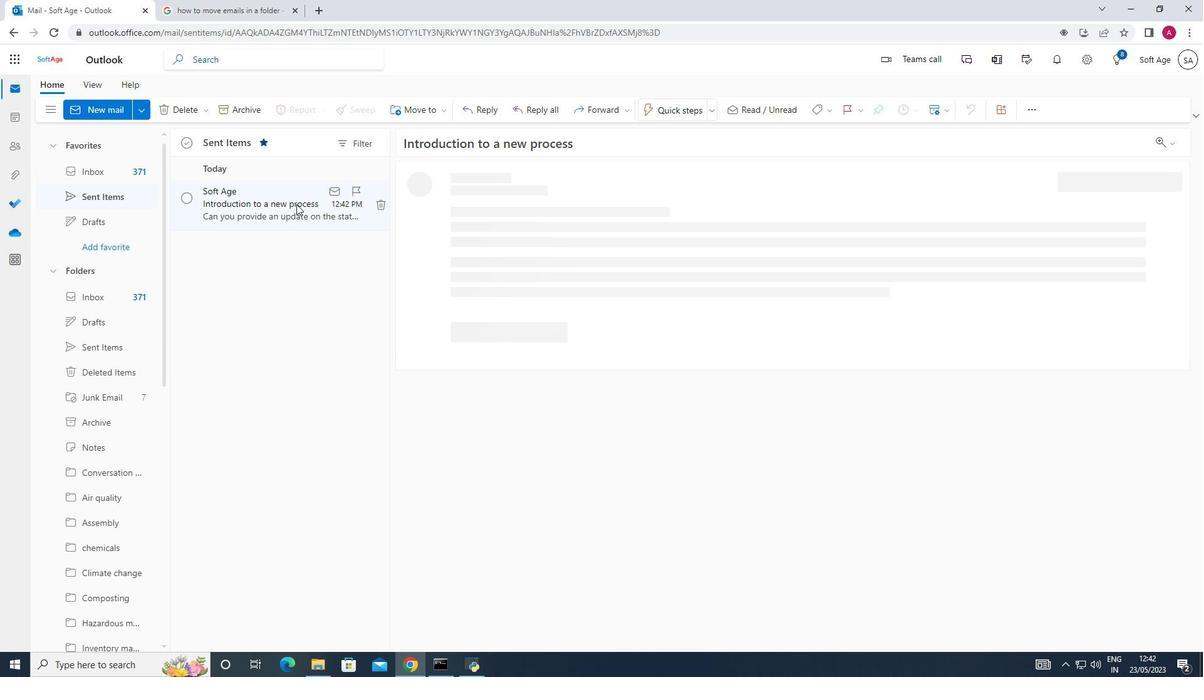 
Action: Mouse moved to (322, 263)
Screenshot: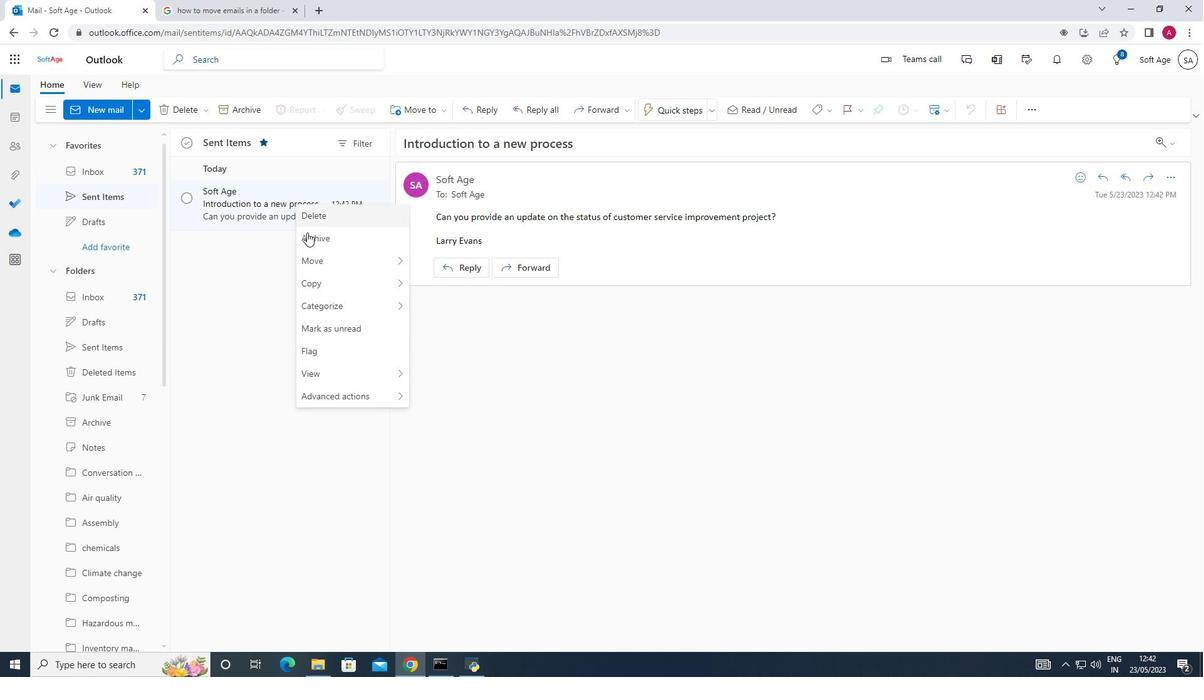 
Action: Mouse pressed left at (322, 263)
Screenshot: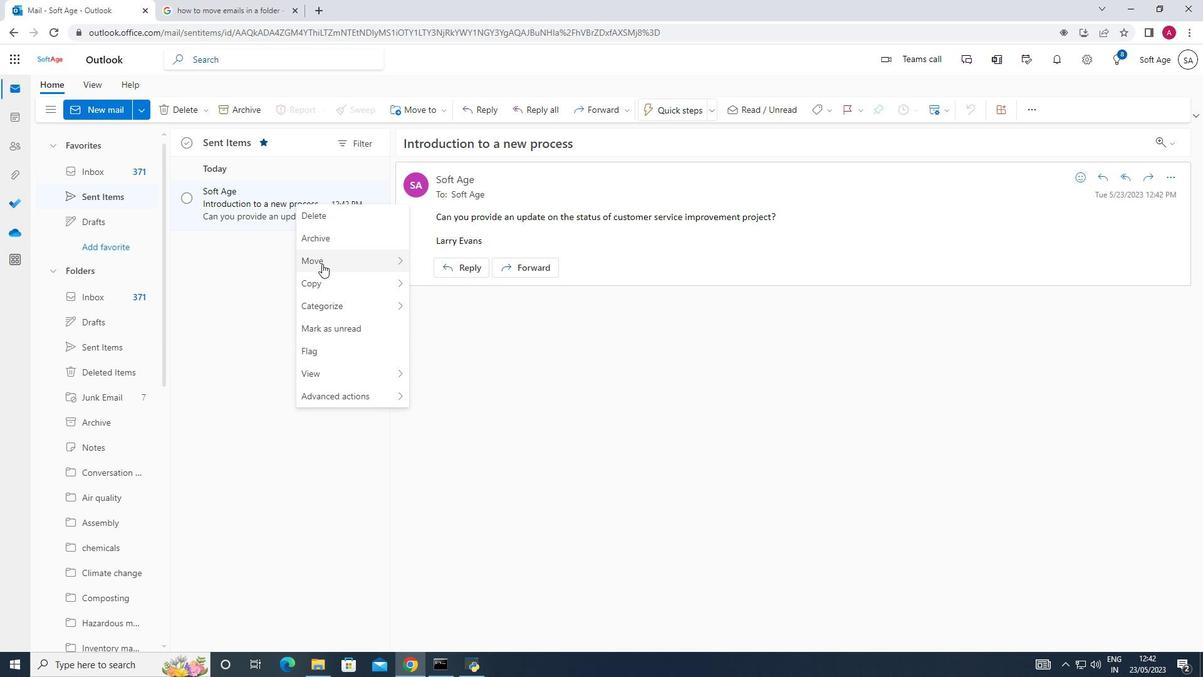 
Action: Mouse moved to (455, 262)
Screenshot: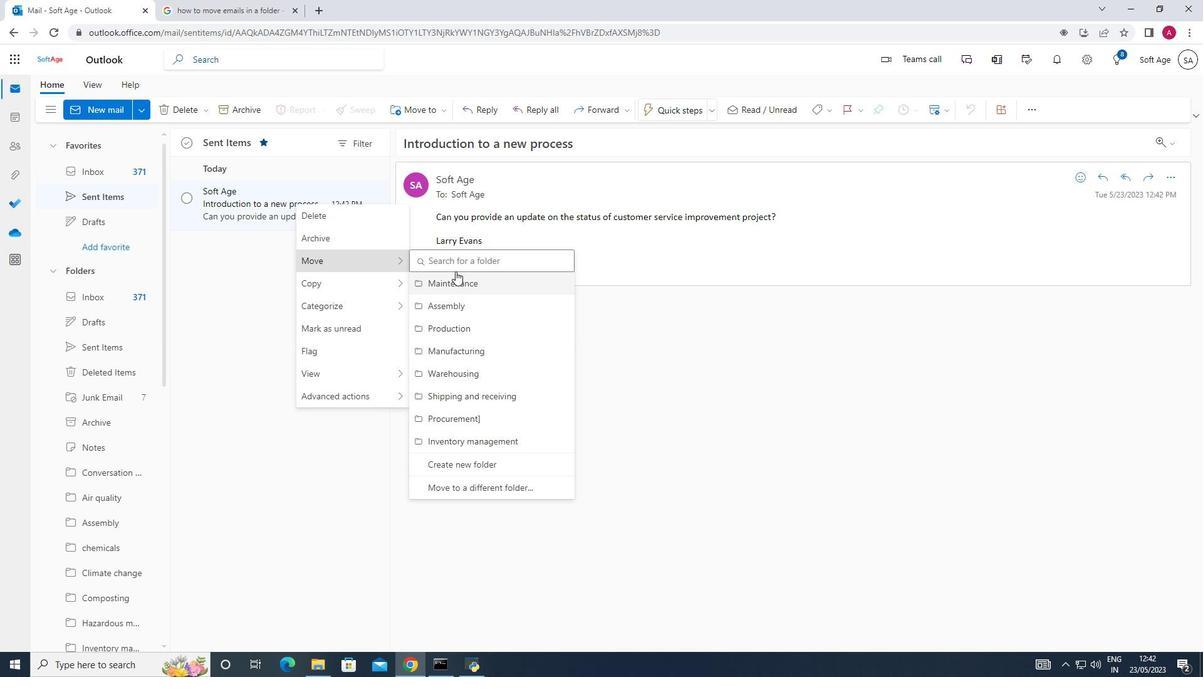 
Action: Mouse pressed left at (455, 262)
Screenshot: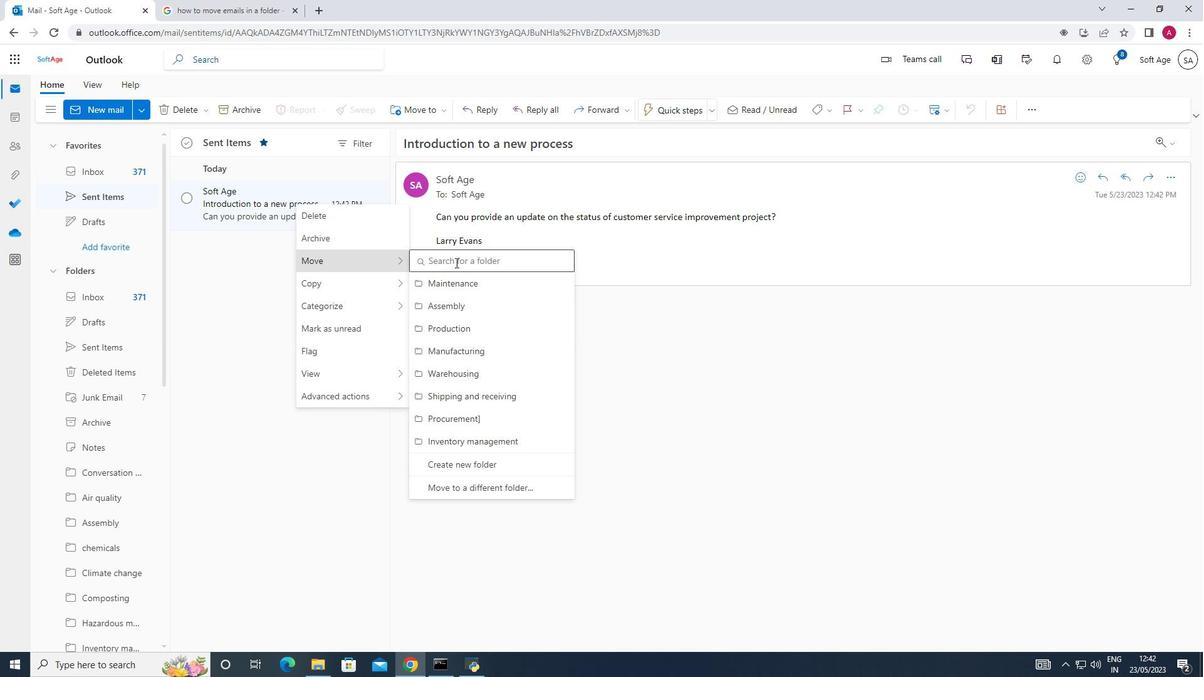 
Action: Mouse moved to (455, 262)
Screenshot: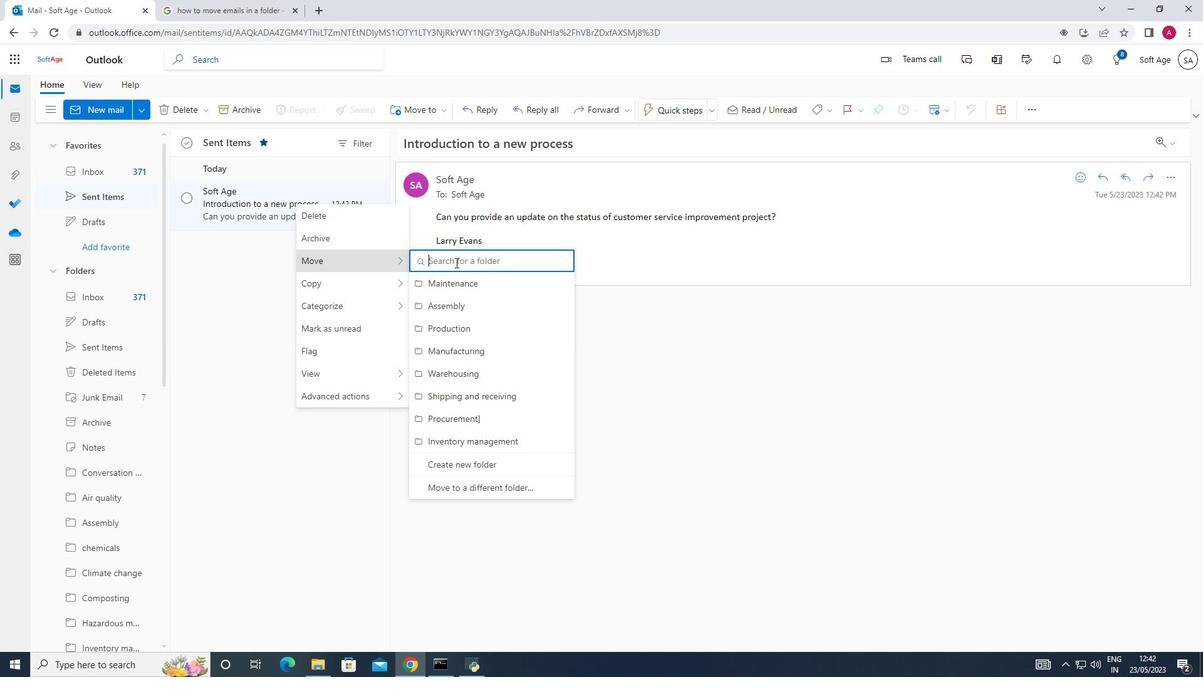 
Action: Key pressed <Key.shift>R
Screenshot: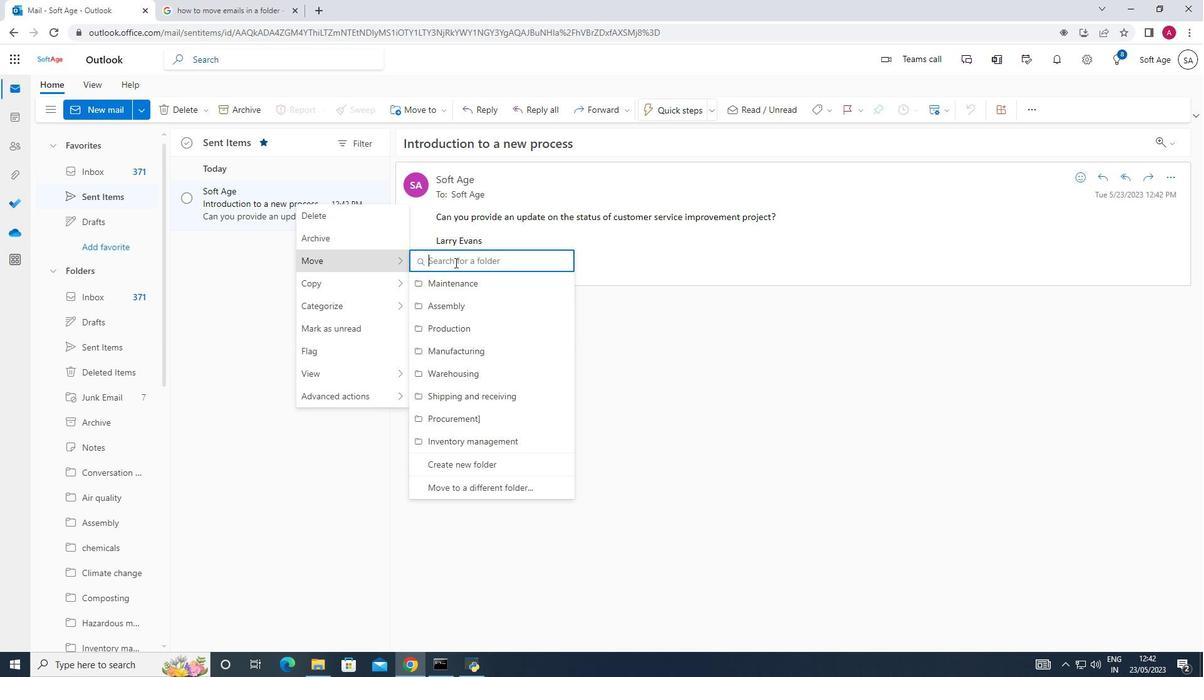 
Action: Mouse moved to (467, 281)
Screenshot: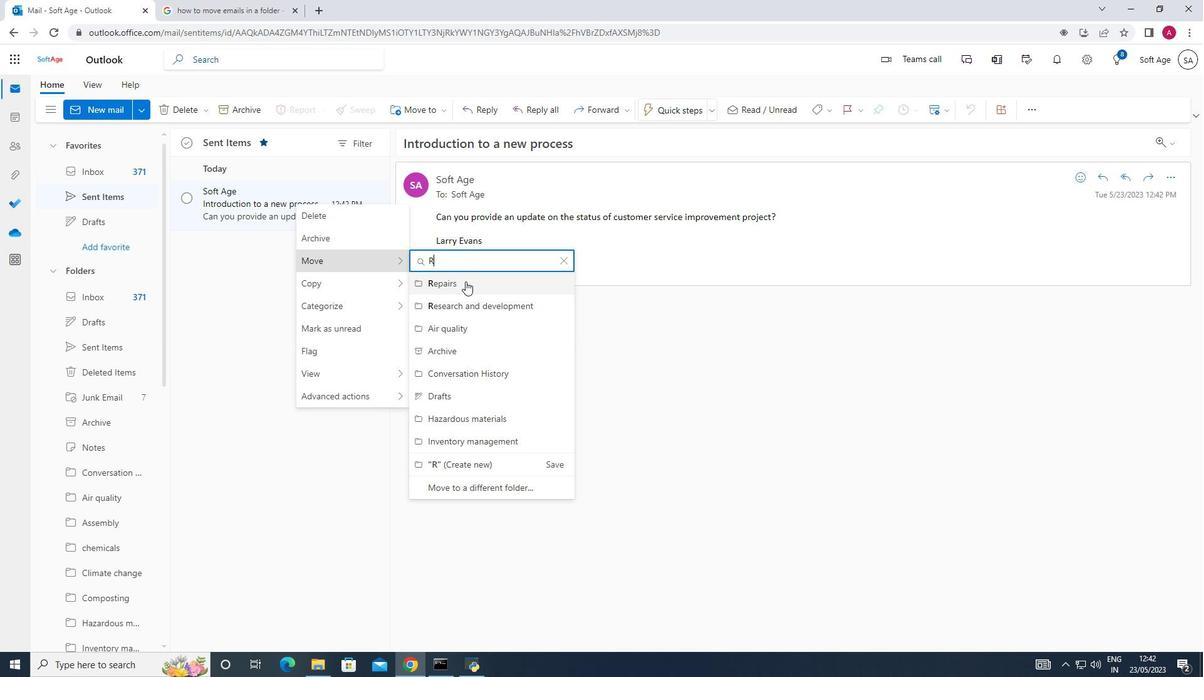 
Action: Mouse pressed left at (467, 281)
Screenshot: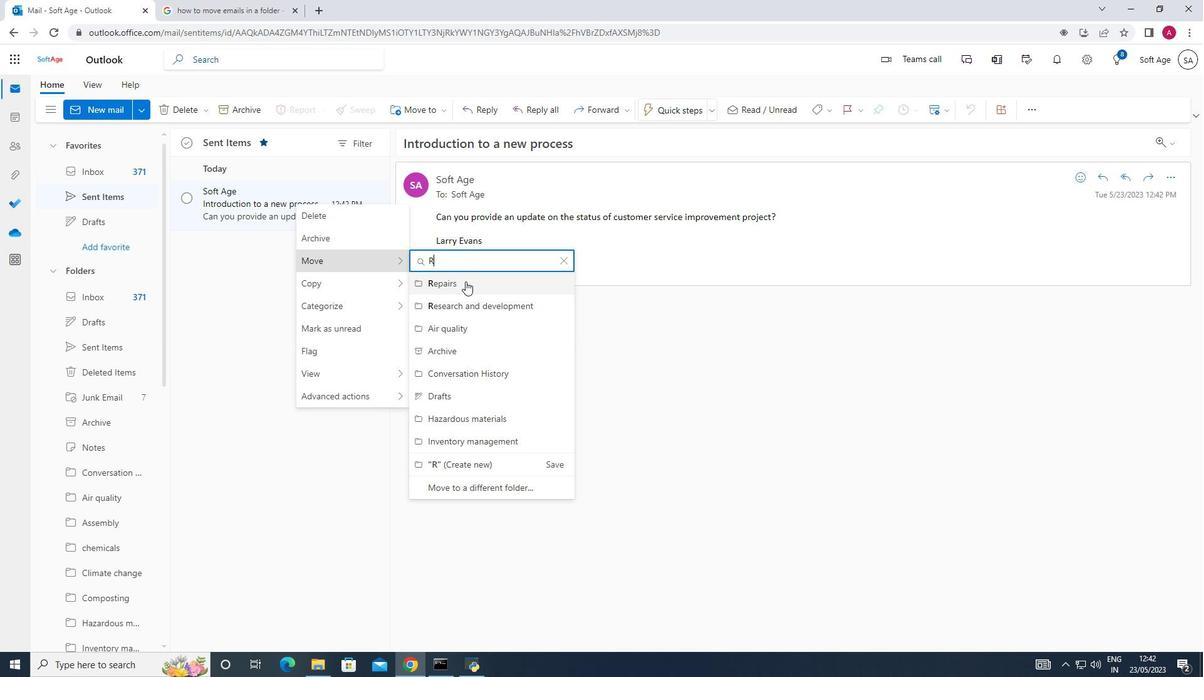 
Action: Mouse moved to (453, 255)
Screenshot: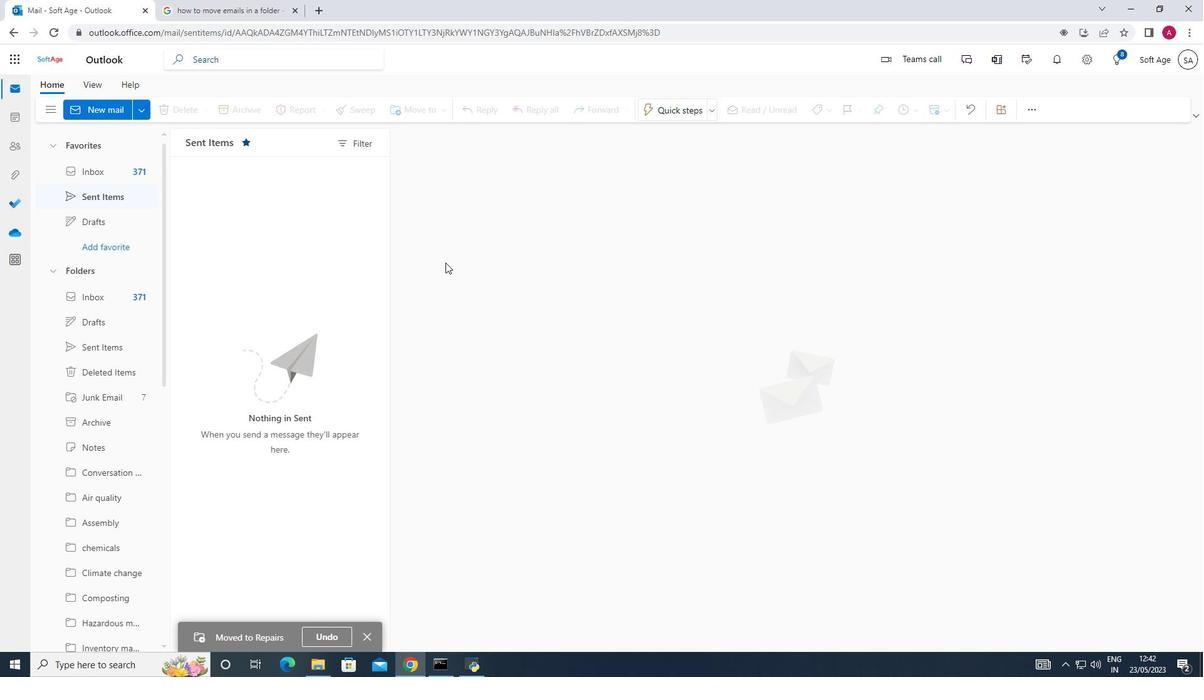
